 Task: Add a signature Maggie Phillips containing With heartfelt thanks and warm wishes, Maggie Phillips to email address softage.9@softage.net and add a label Memoranda
Action: Mouse moved to (1204, 60)
Screenshot: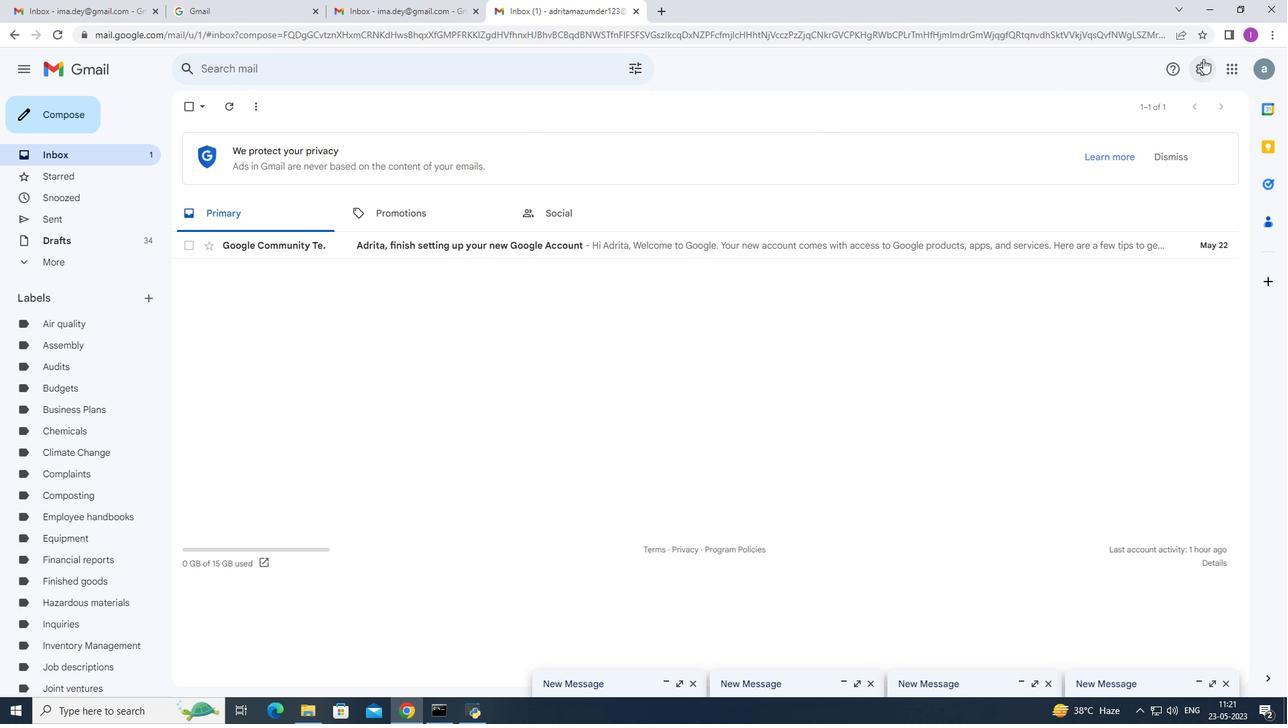 
Action: Mouse pressed left at (1204, 60)
Screenshot: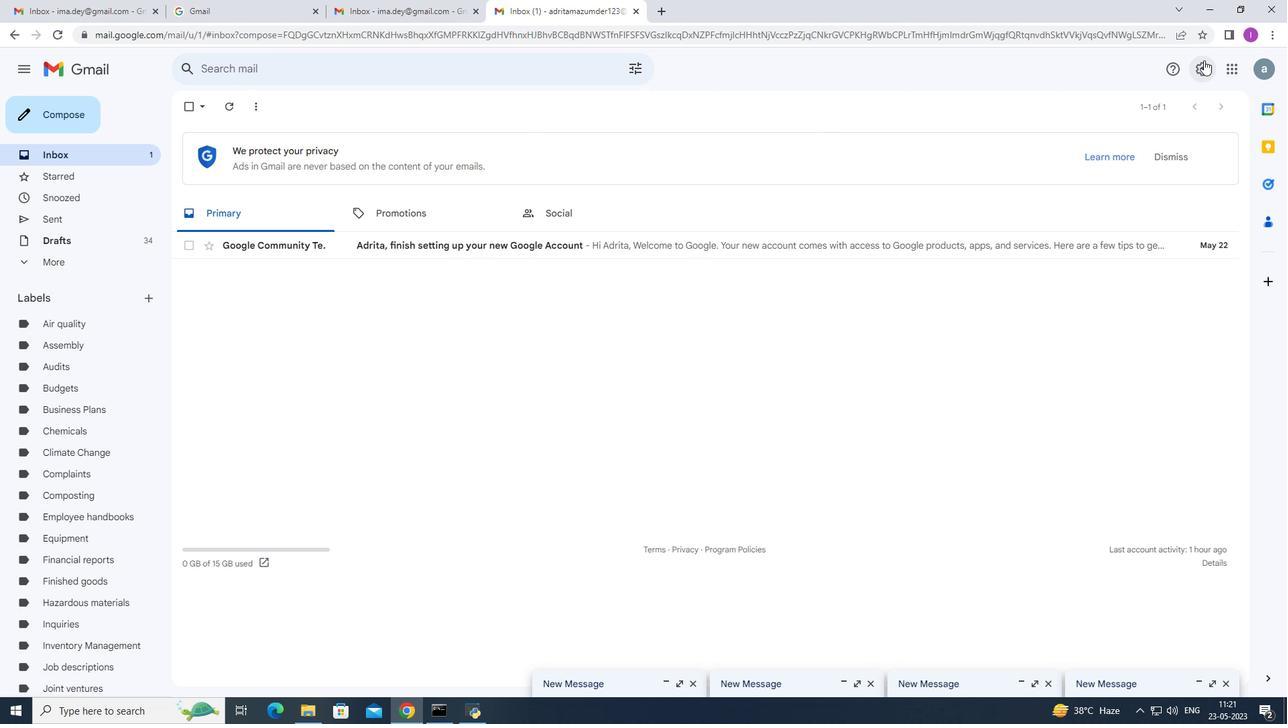 
Action: Mouse moved to (1164, 138)
Screenshot: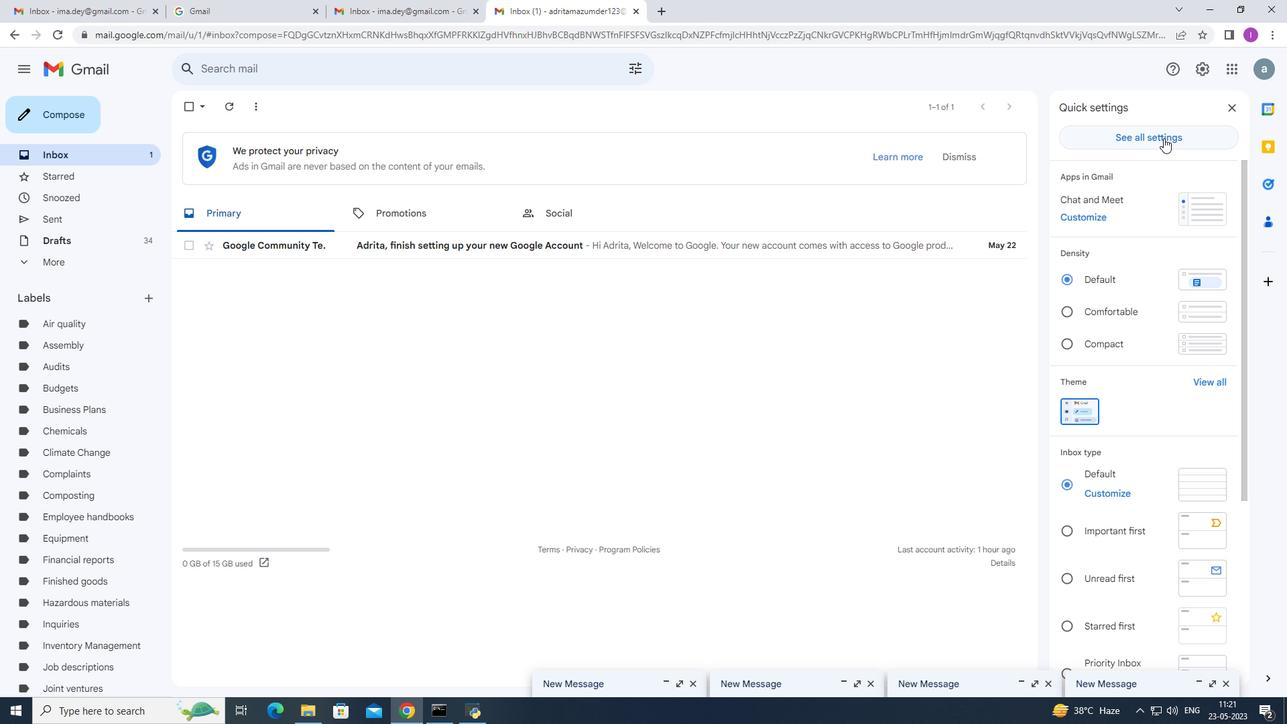 
Action: Mouse pressed left at (1164, 138)
Screenshot: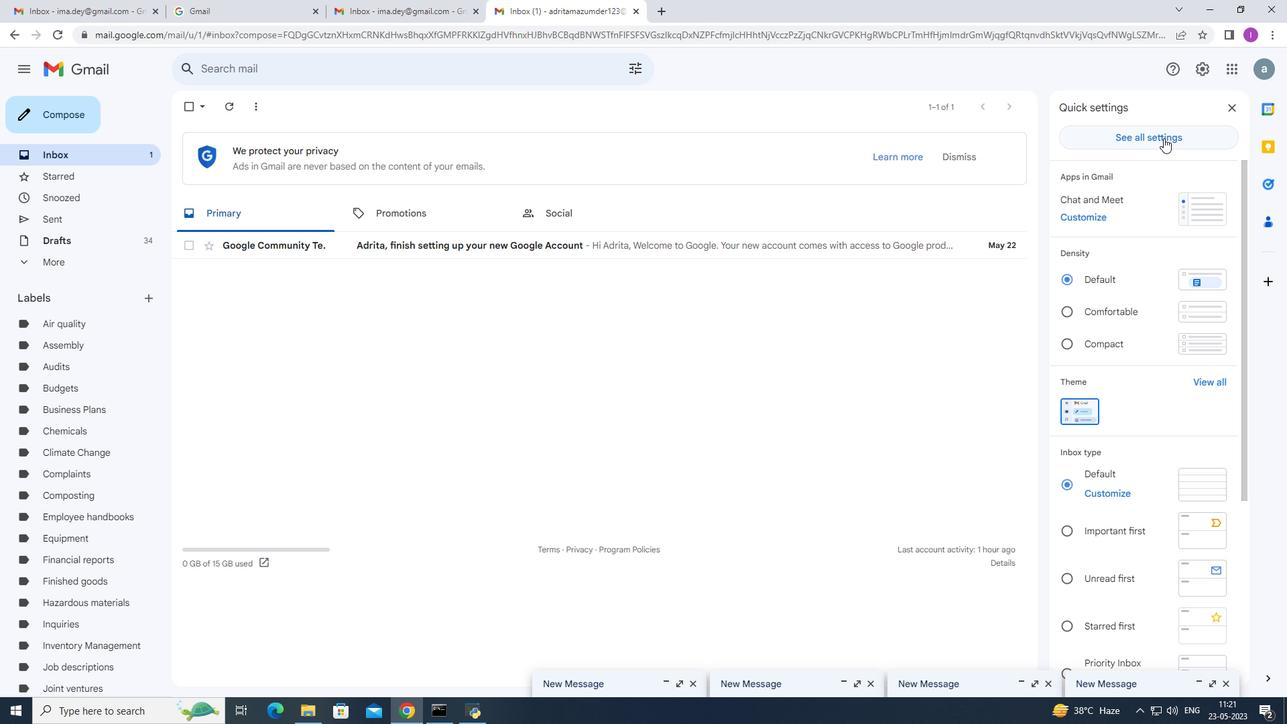 
Action: Mouse moved to (697, 283)
Screenshot: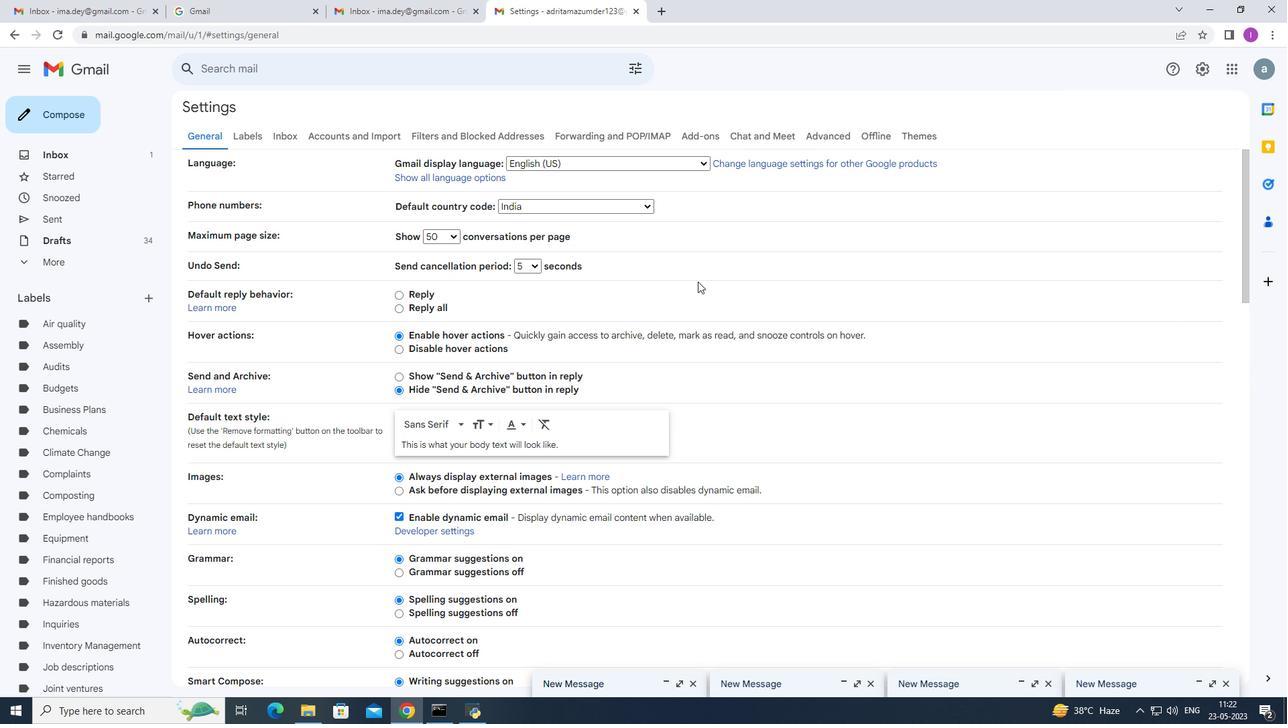
Action: Mouse scrolled (697, 283) with delta (0, 0)
Screenshot: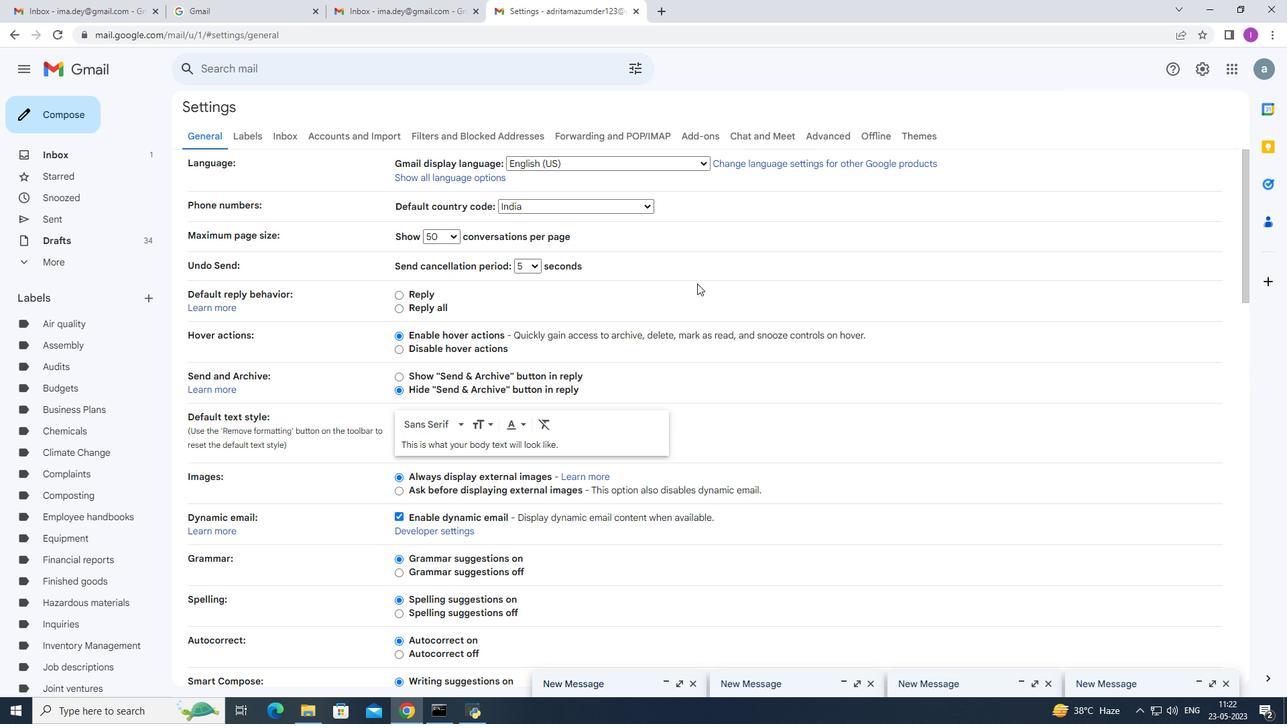 
Action: Mouse scrolled (697, 283) with delta (0, 0)
Screenshot: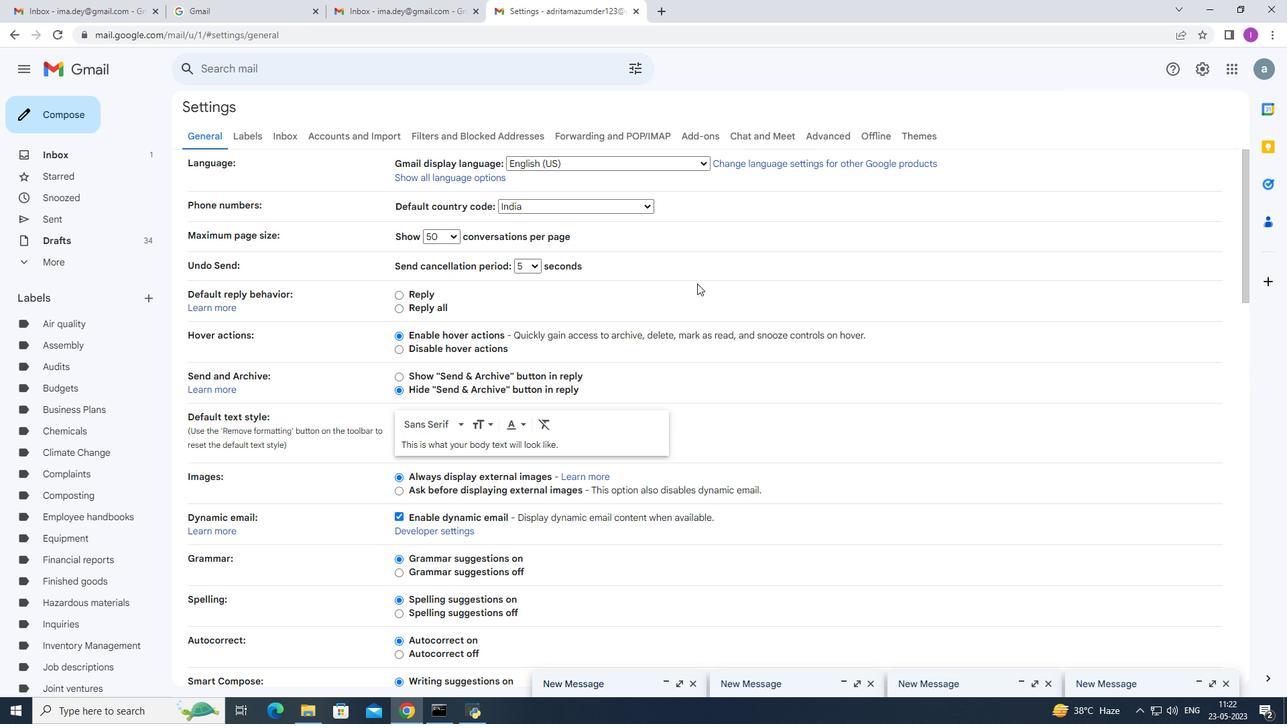 
Action: Mouse moved to (698, 283)
Screenshot: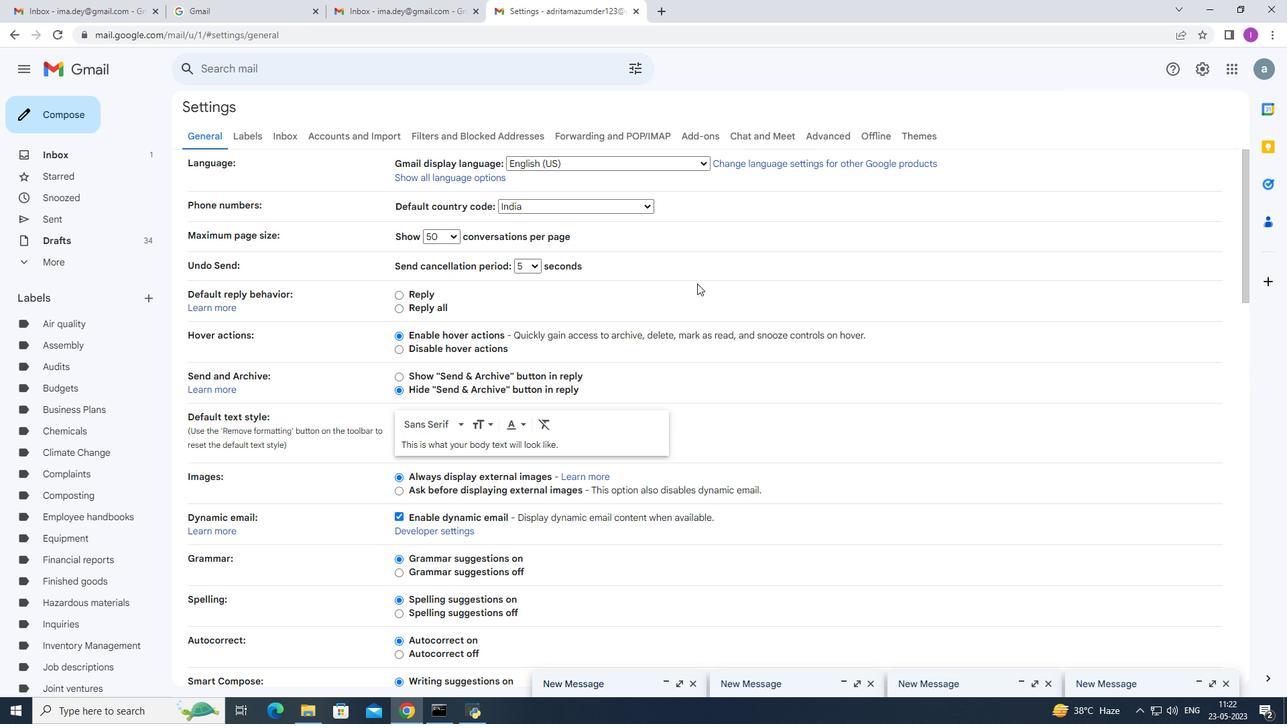 
Action: Mouse scrolled (697, 283) with delta (0, 0)
Screenshot: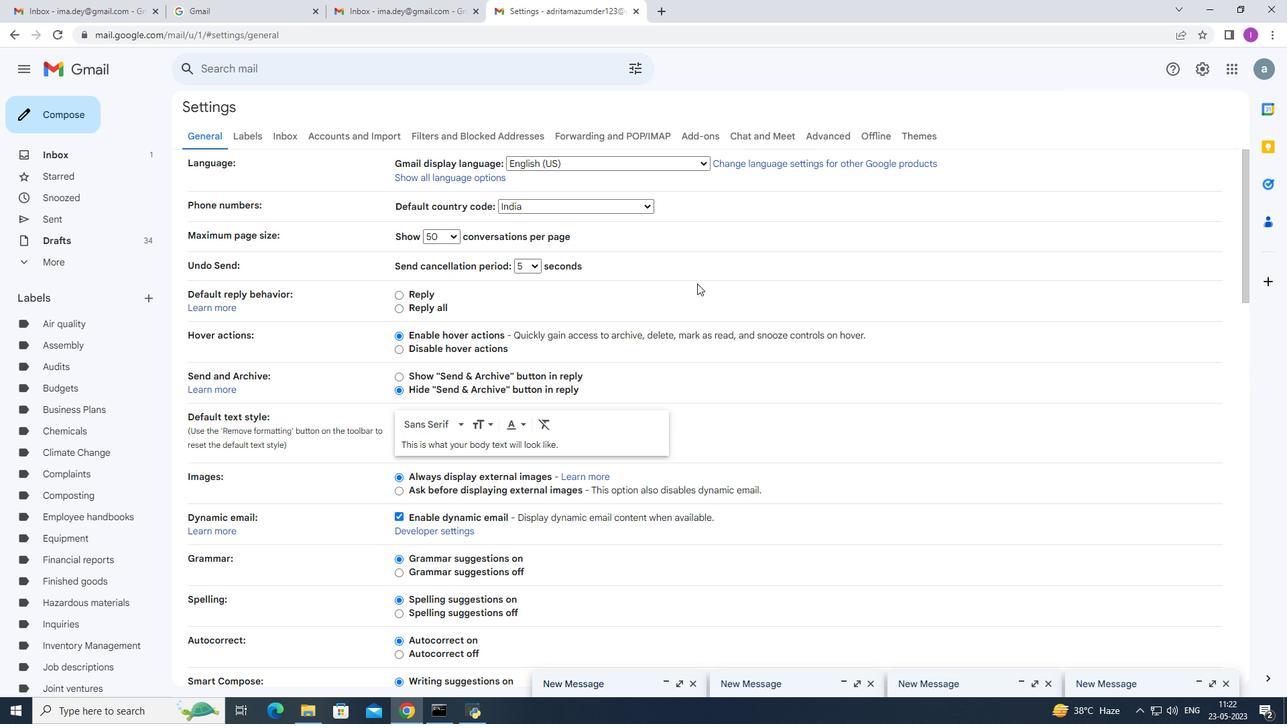 
Action: Mouse moved to (701, 276)
Screenshot: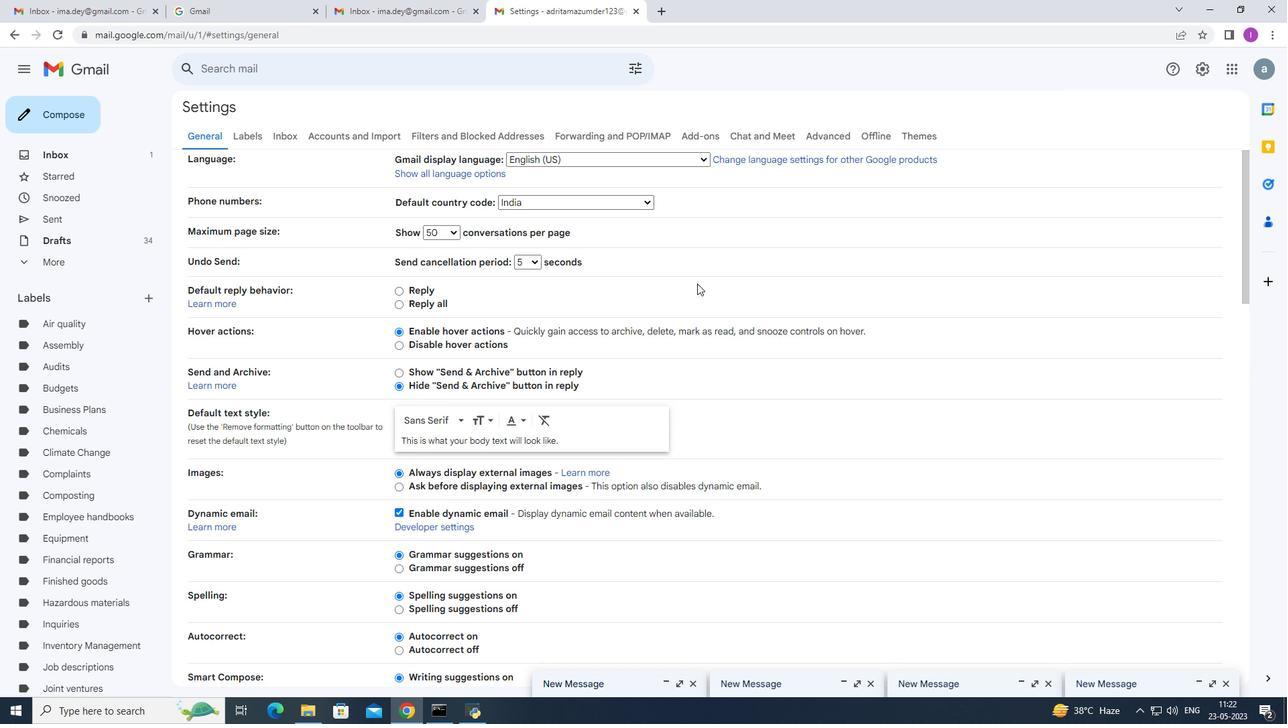 
Action: Mouse scrolled (701, 276) with delta (0, 0)
Screenshot: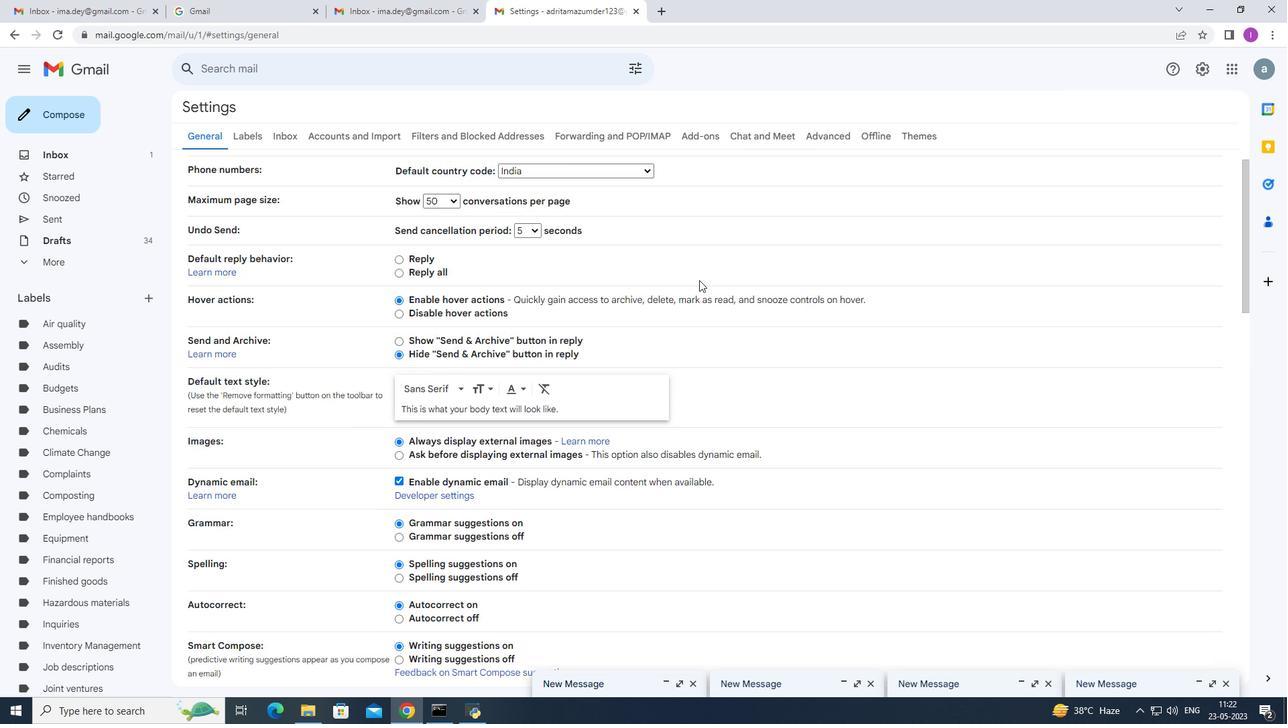 
Action: Mouse moved to (721, 256)
Screenshot: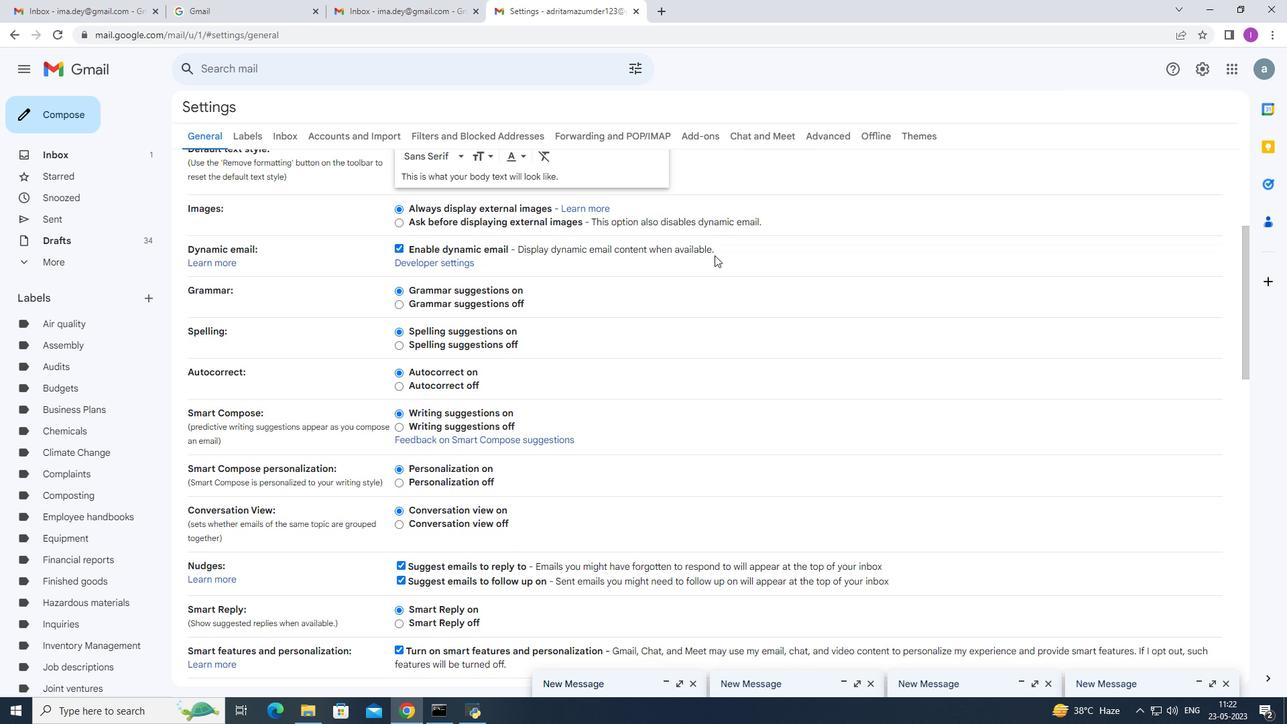 
Action: Mouse scrolled (721, 256) with delta (0, 0)
Screenshot: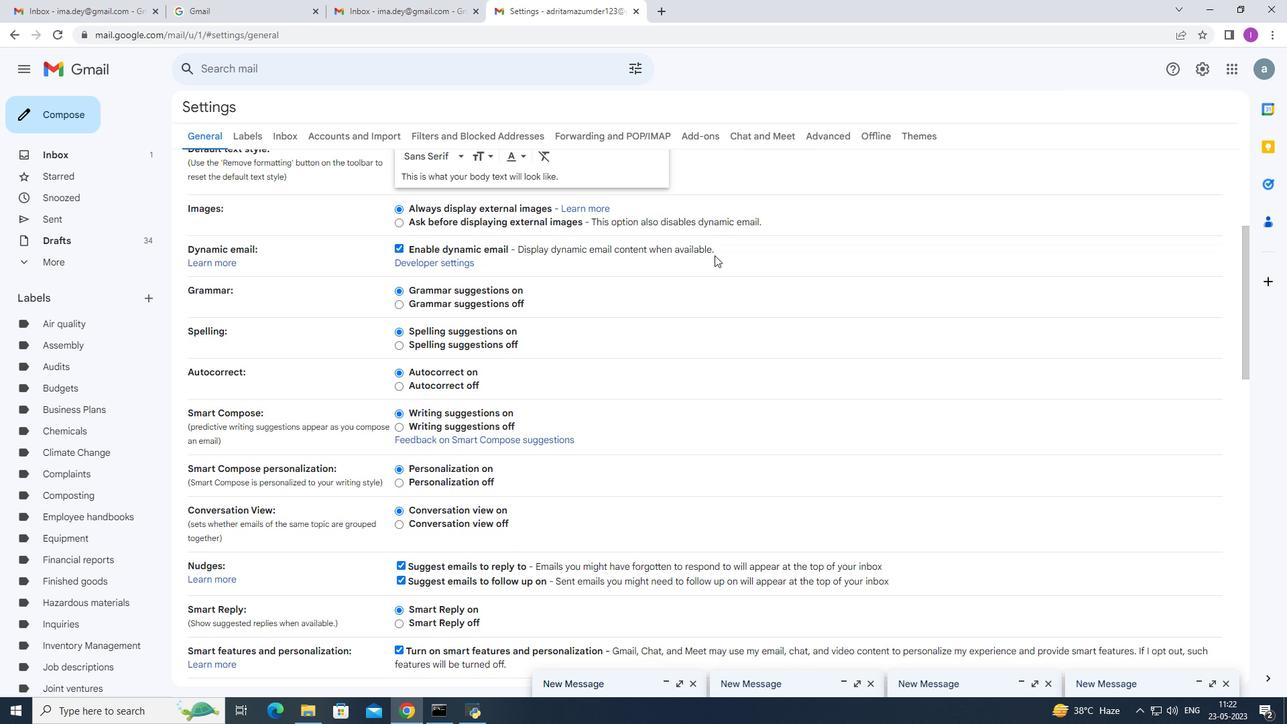 
Action: Mouse moved to (723, 262)
Screenshot: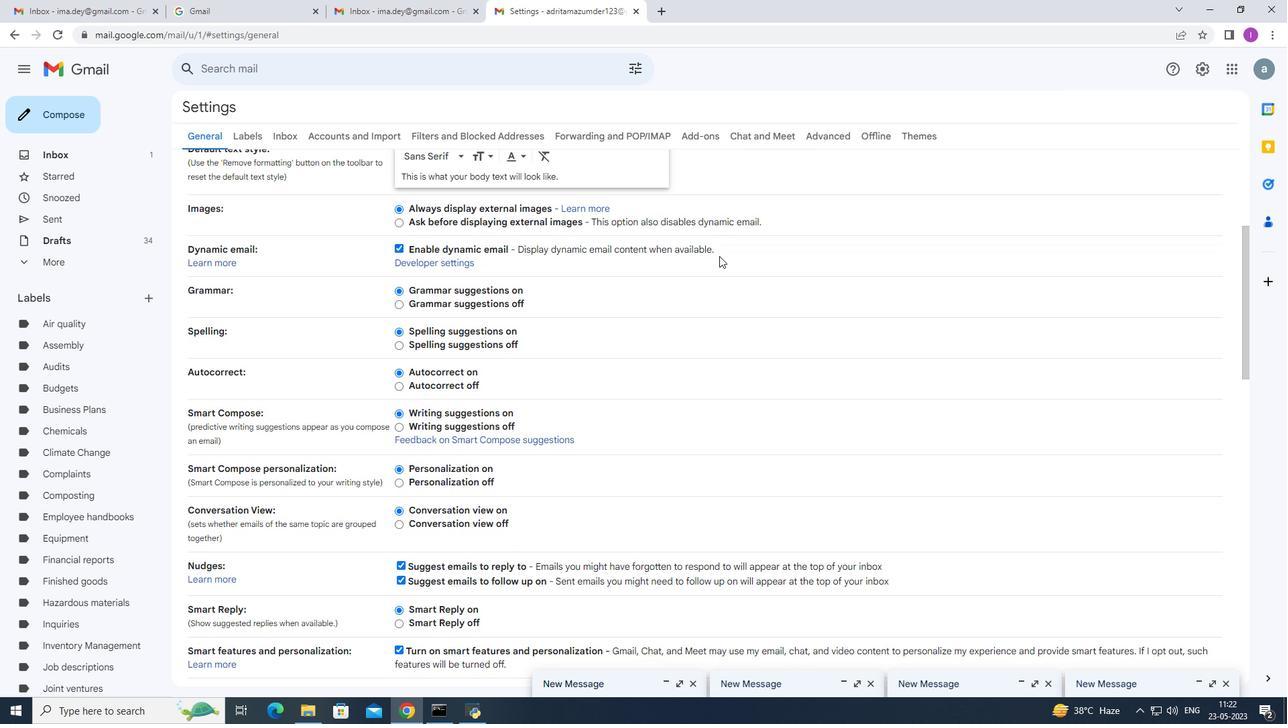 
Action: Mouse scrolled (723, 259) with delta (0, 0)
Screenshot: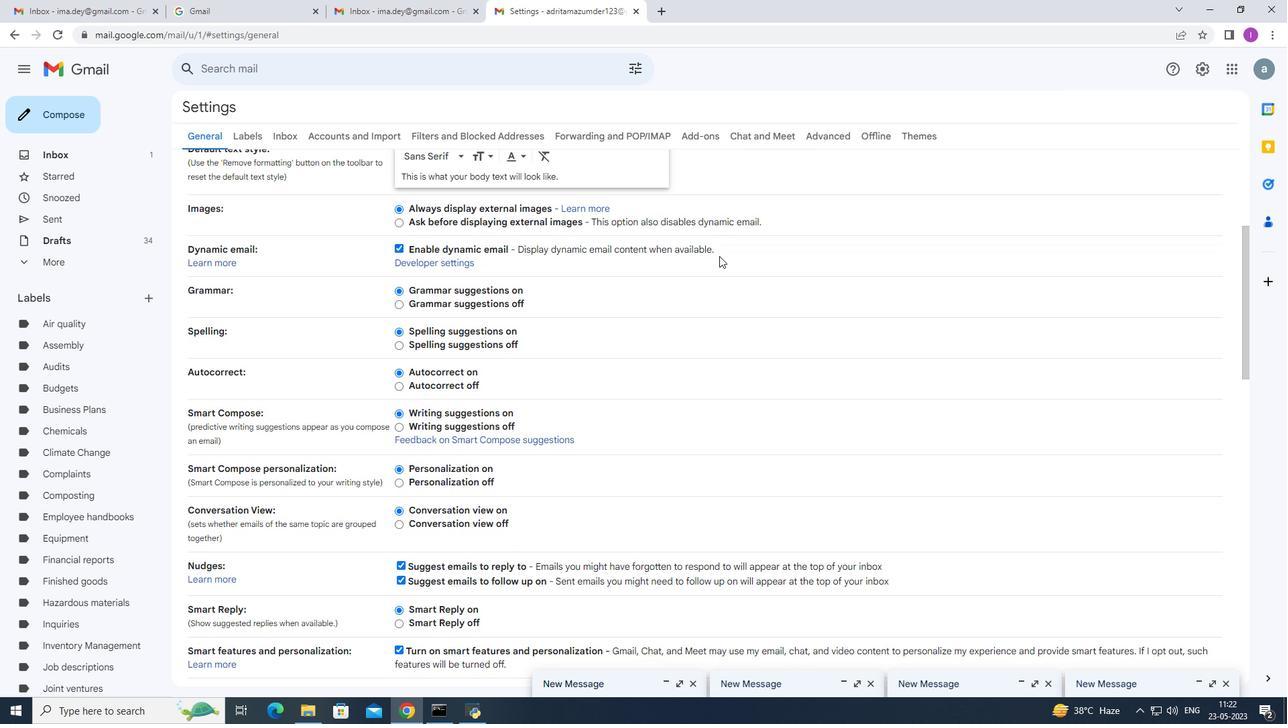 
Action: Mouse moved to (726, 268)
Screenshot: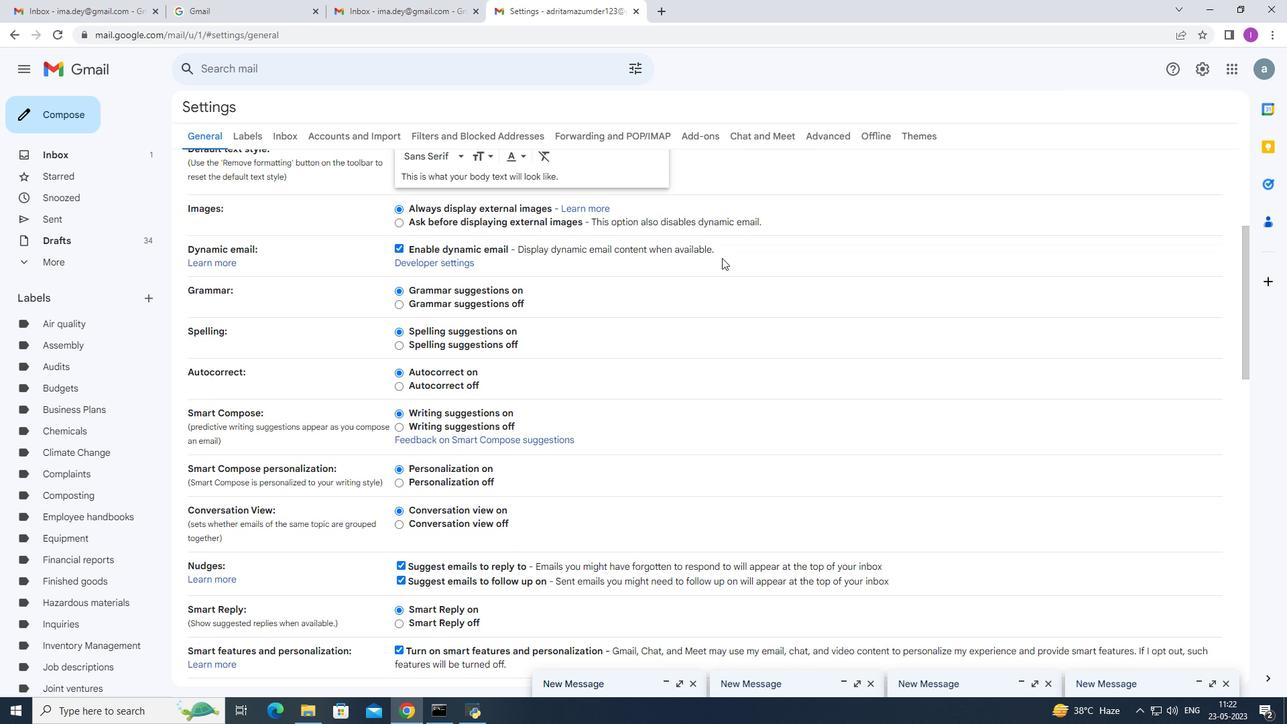 
Action: Mouse scrolled (726, 267) with delta (0, 0)
Screenshot: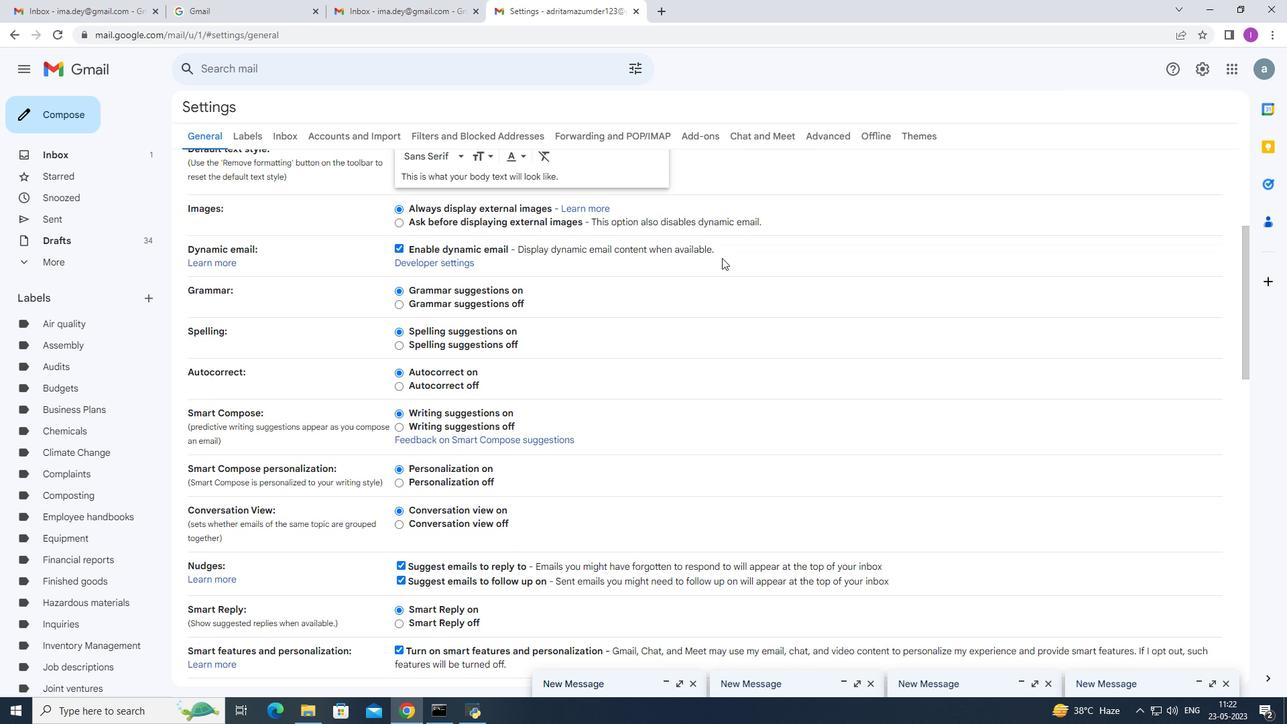 
Action: Mouse moved to (726, 269)
Screenshot: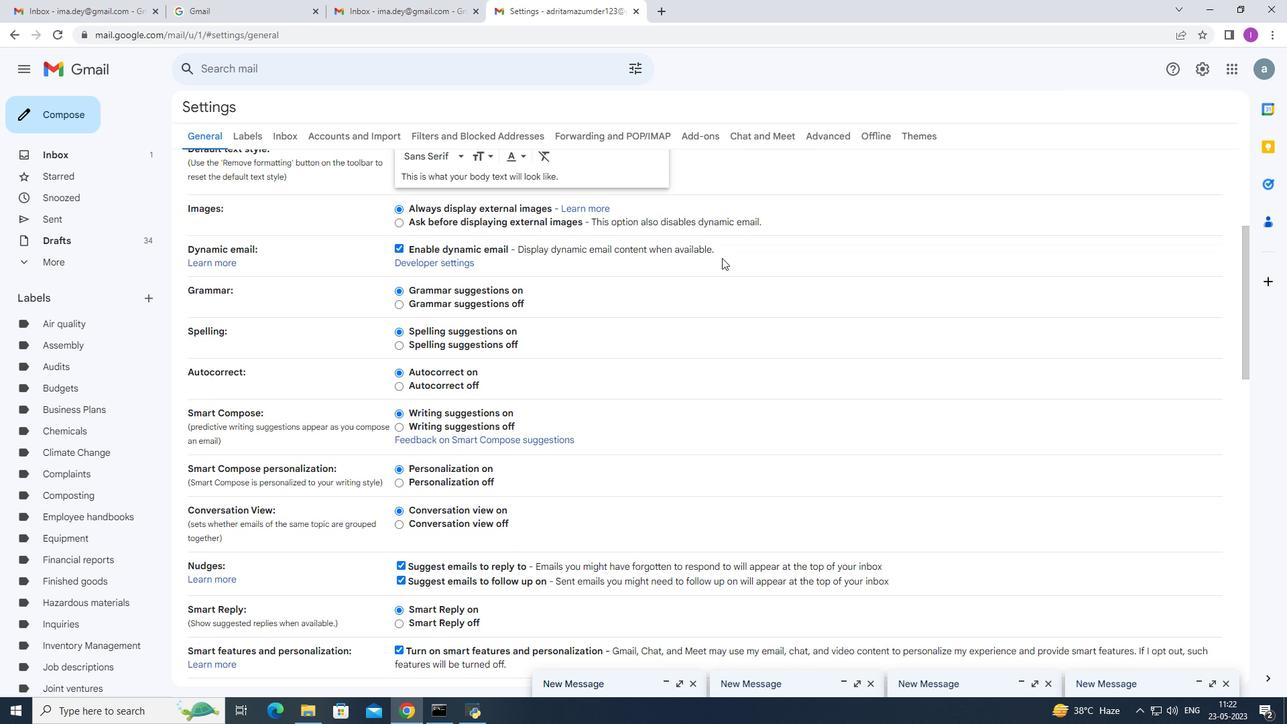 
Action: Mouse scrolled (726, 268) with delta (0, 0)
Screenshot: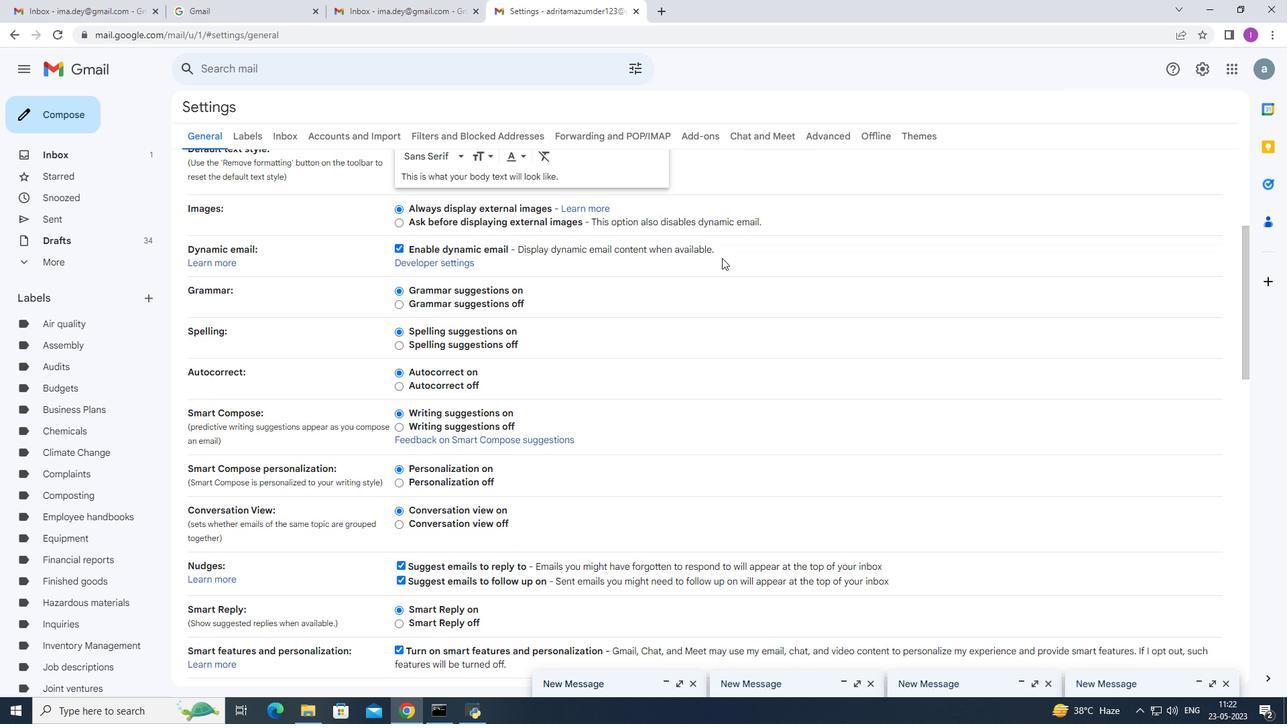 
Action: Mouse moved to (712, 313)
Screenshot: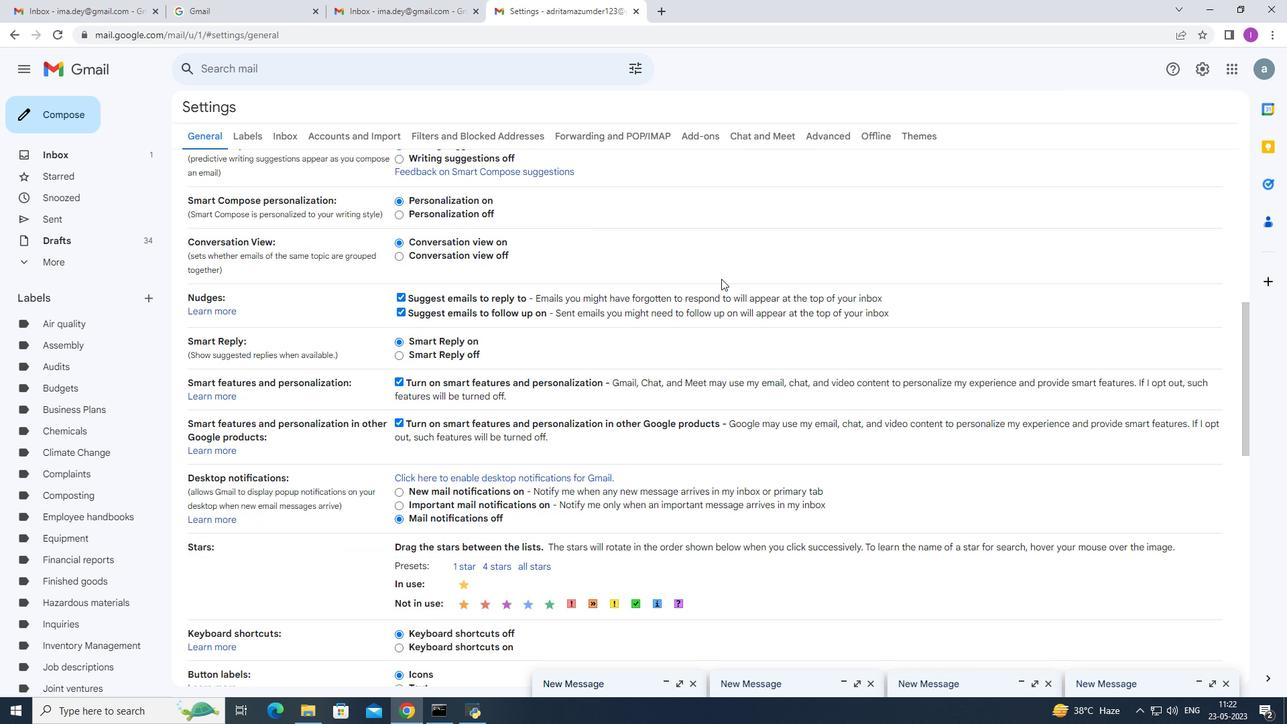 
Action: Mouse scrolled (713, 311) with delta (0, 0)
Screenshot: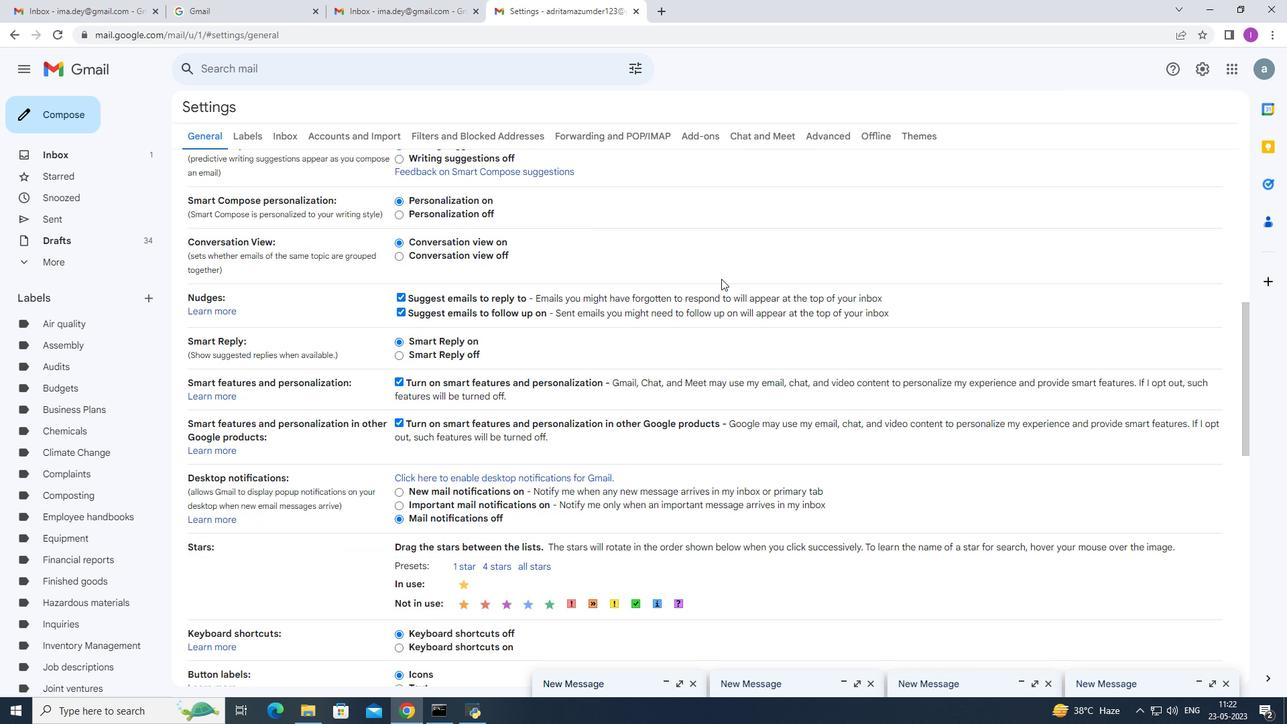 
Action: Mouse moved to (712, 315)
Screenshot: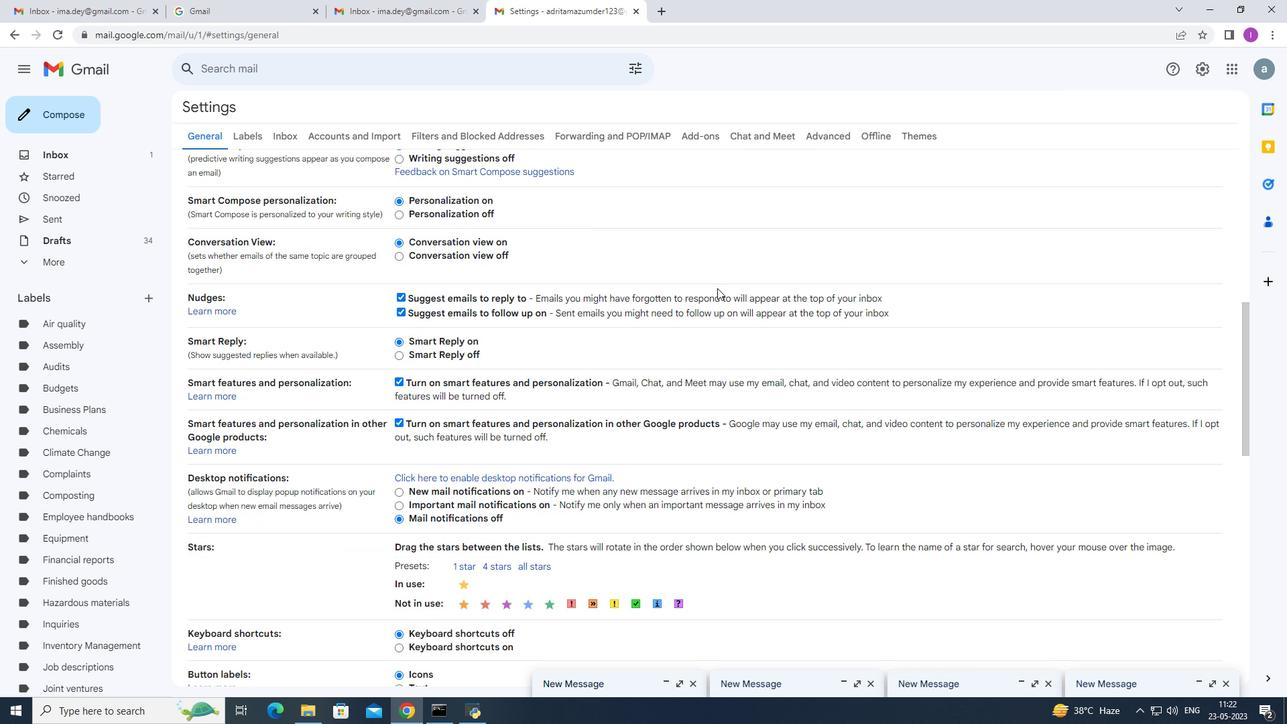 
Action: Mouse scrolled (712, 315) with delta (0, 0)
Screenshot: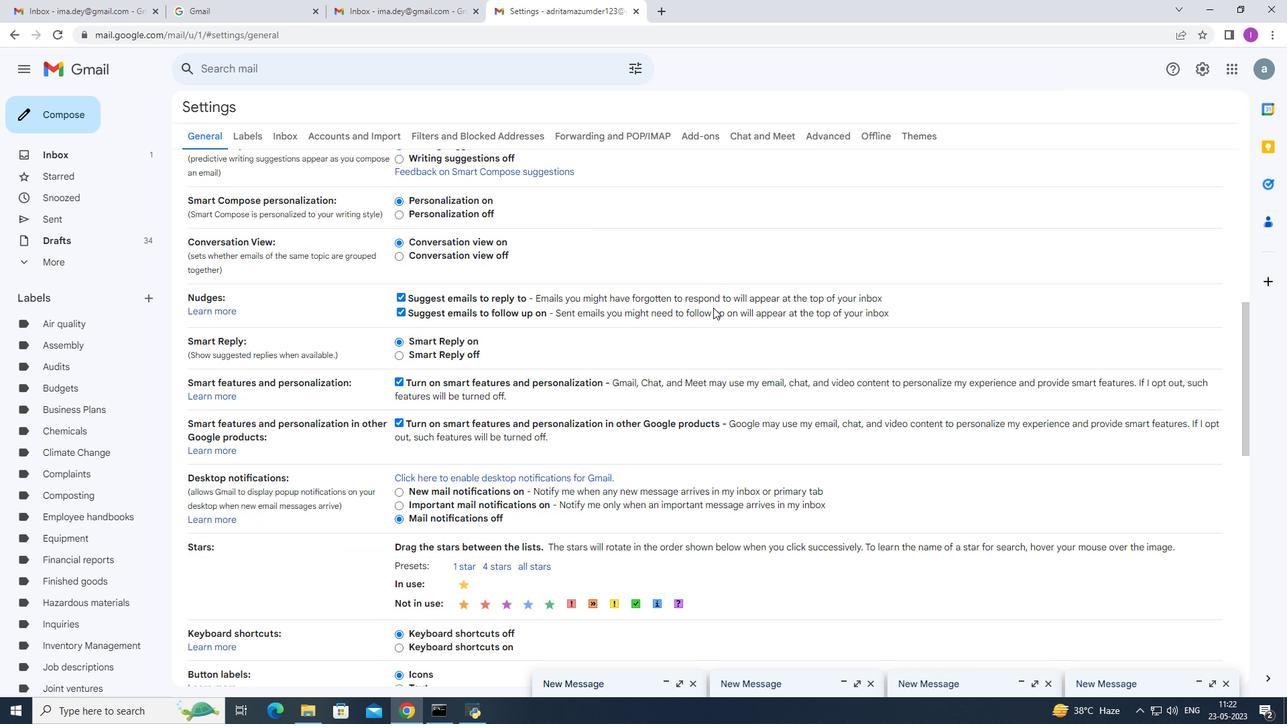 
Action: Mouse scrolled (712, 315) with delta (0, 0)
Screenshot: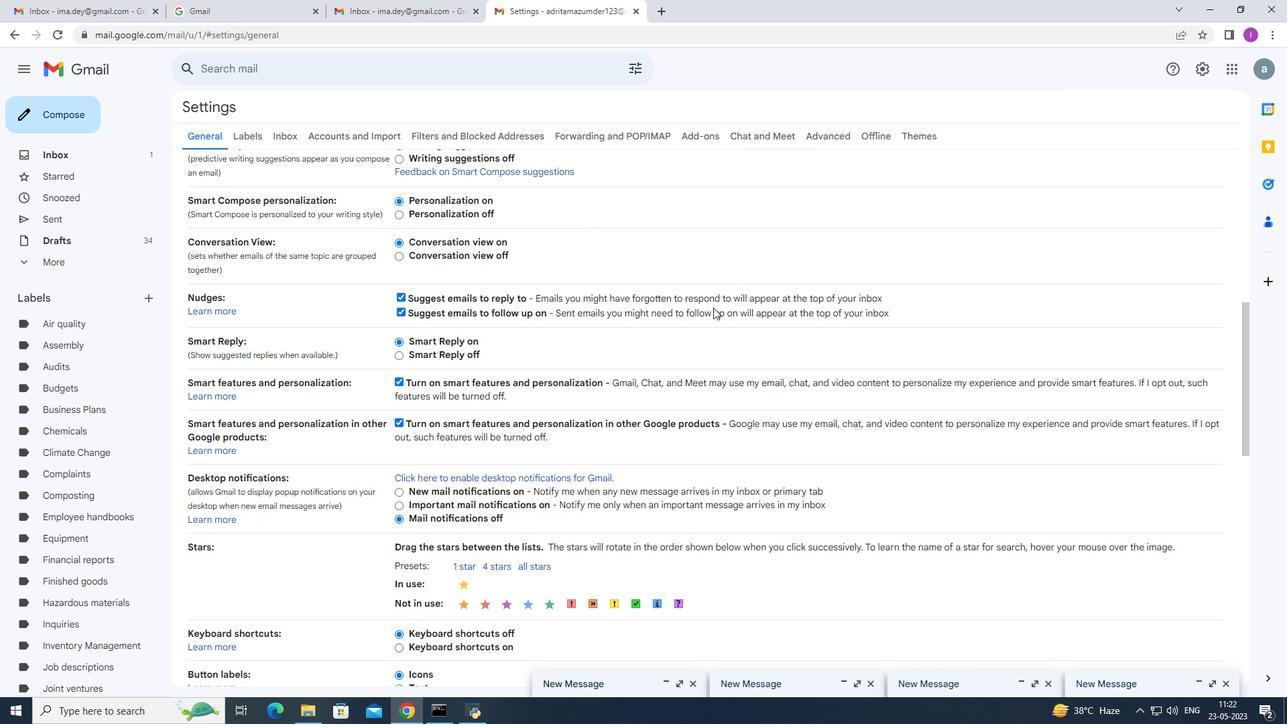 
Action: Mouse scrolled (712, 315) with delta (0, 0)
Screenshot: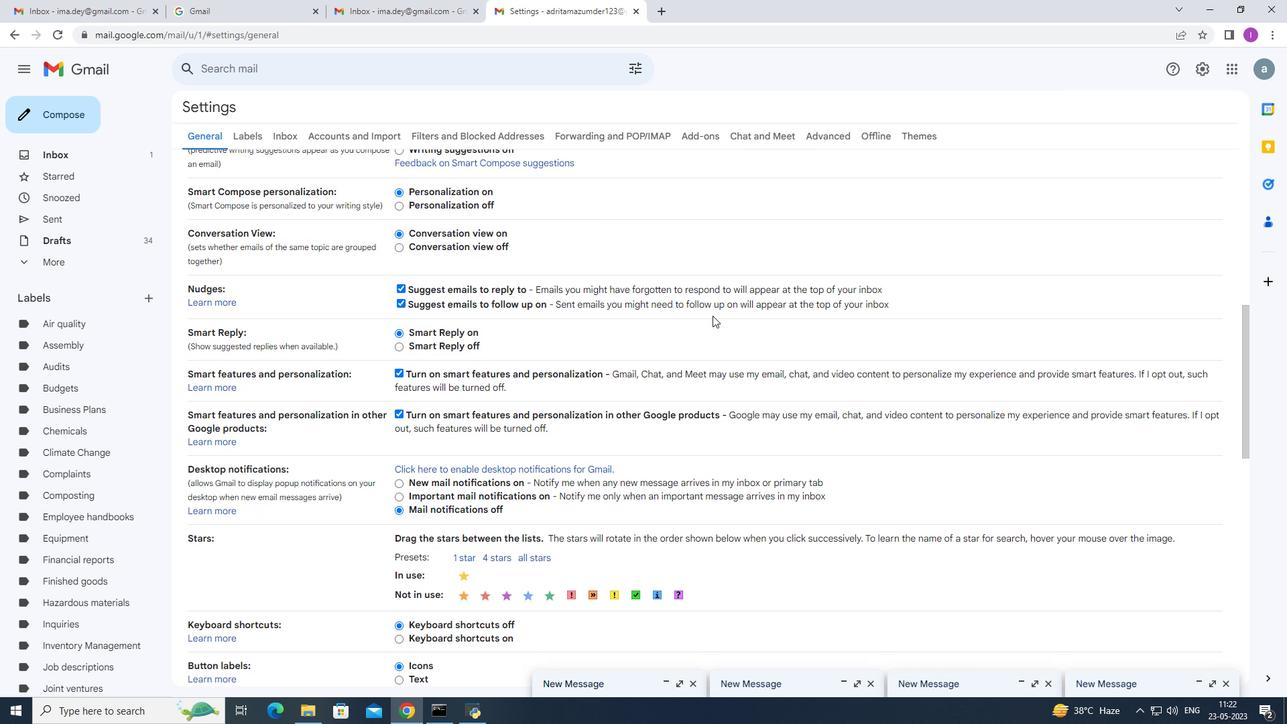 
Action: Mouse moved to (715, 301)
Screenshot: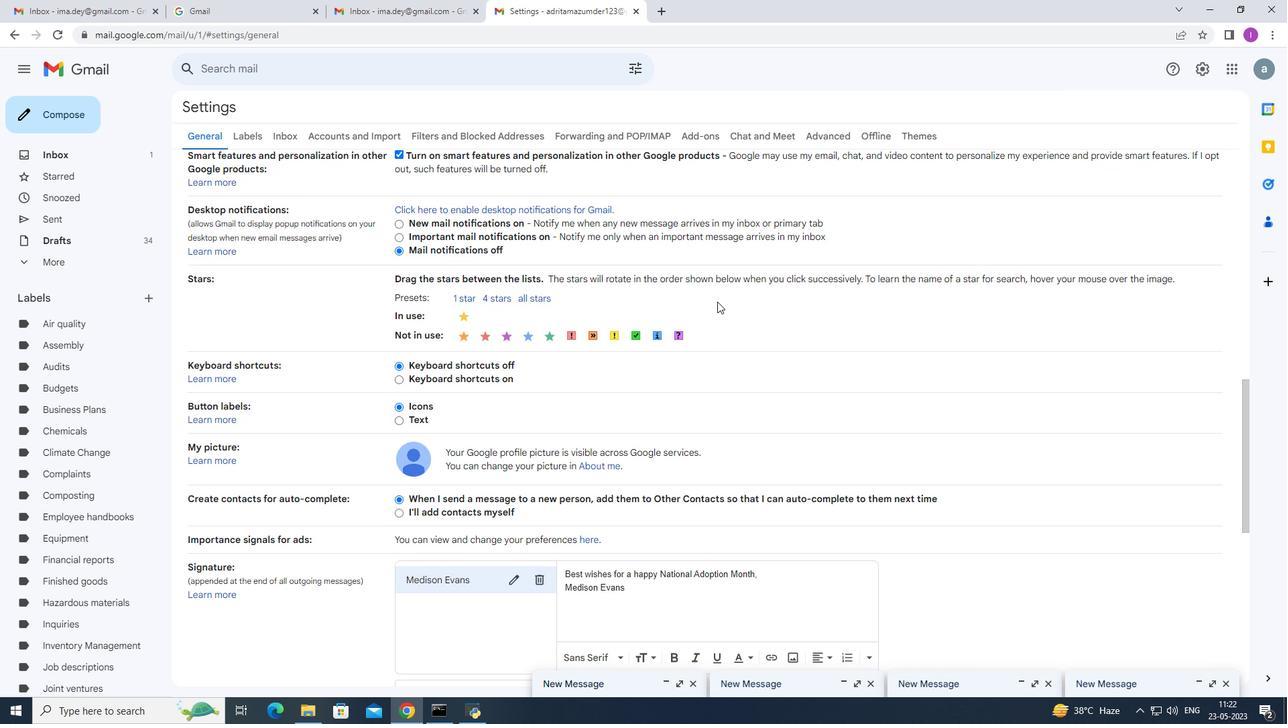 
Action: Mouse scrolled (715, 300) with delta (0, 0)
Screenshot: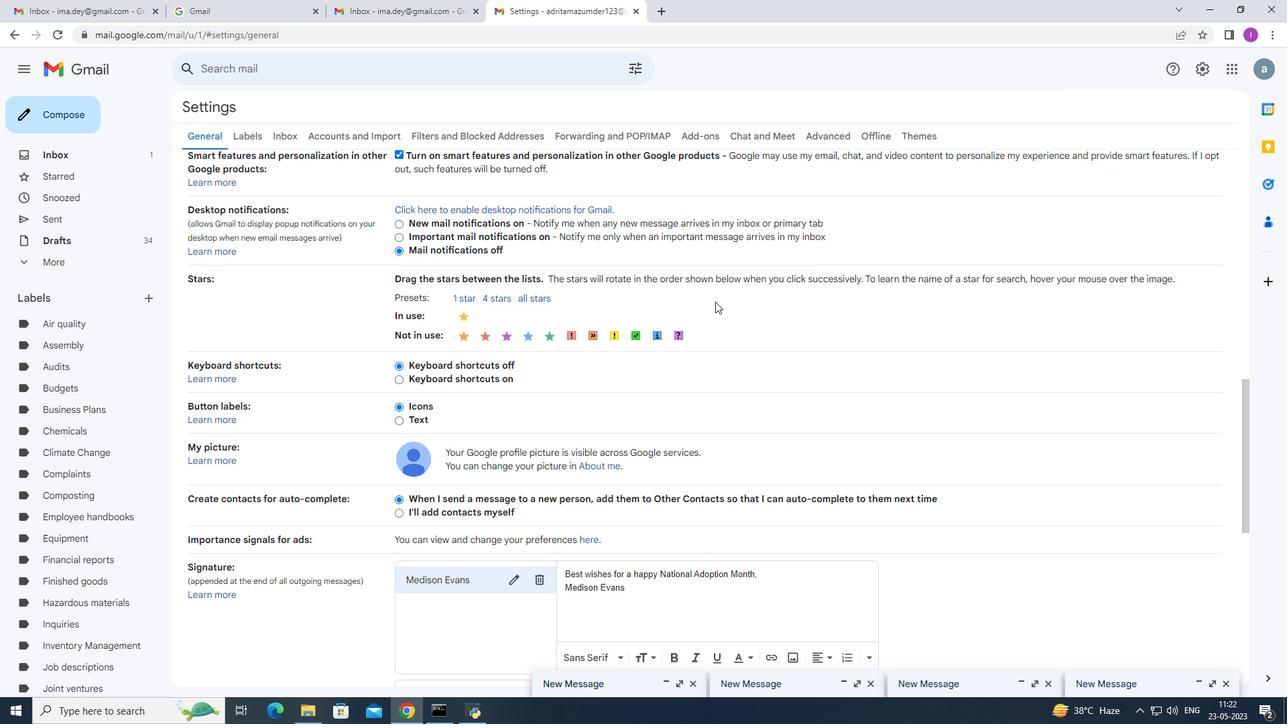 
Action: Mouse scrolled (715, 300) with delta (0, 0)
Screenshot: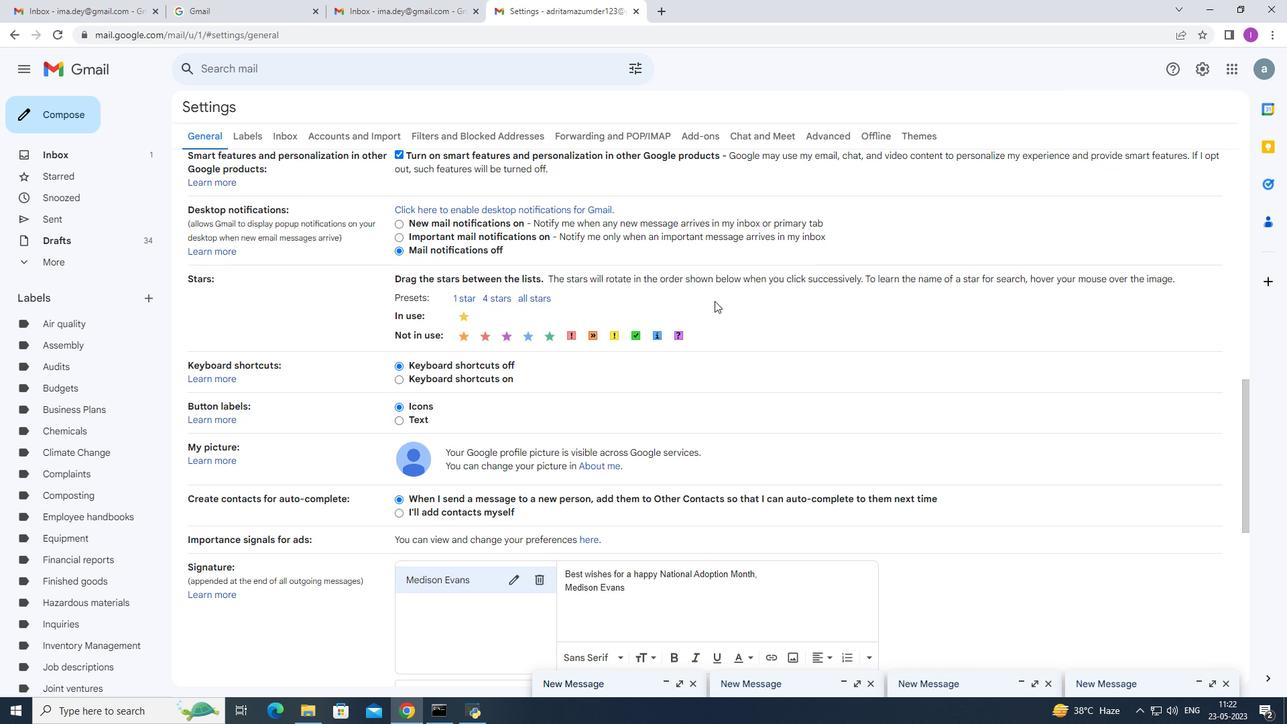 
Action: Mouse scrolled (715, 300) with delta (0, 0)
Screenshot: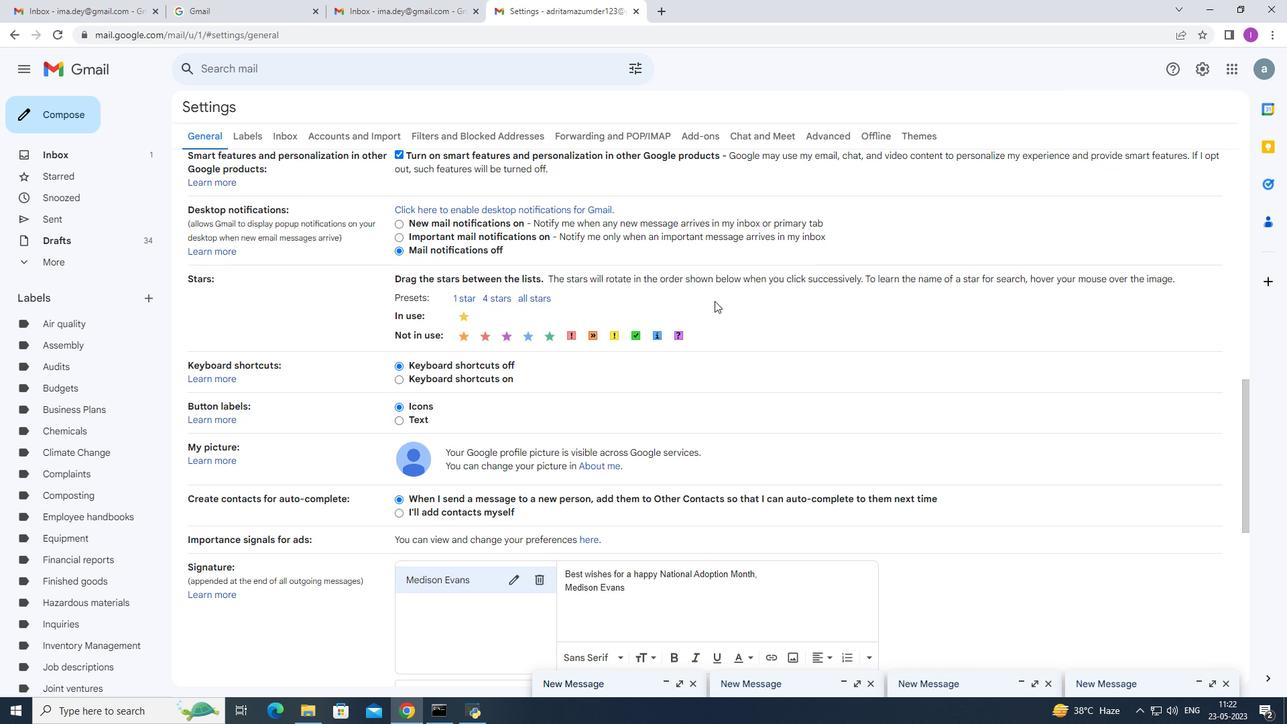 
Action: Mouse moved to (749, 304)
Screenshot: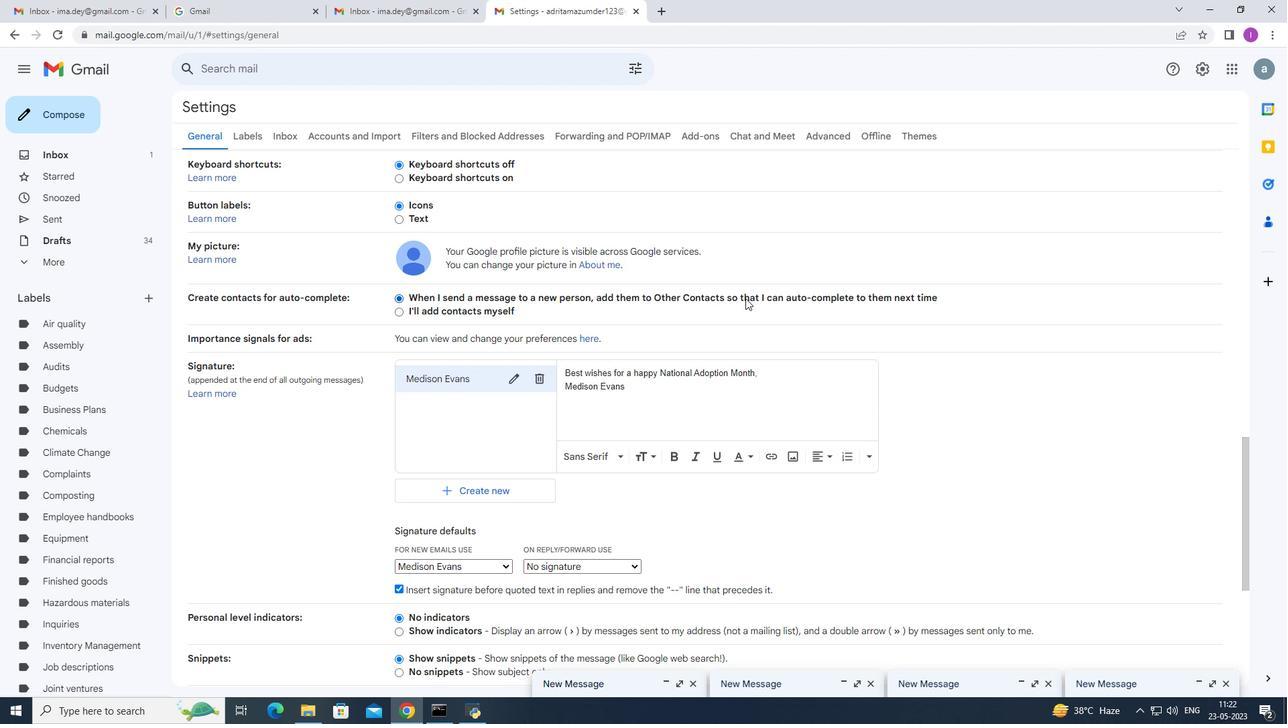 
Action: Mouse scrolled (749, 303) with delta (0, 0)
Screenshot: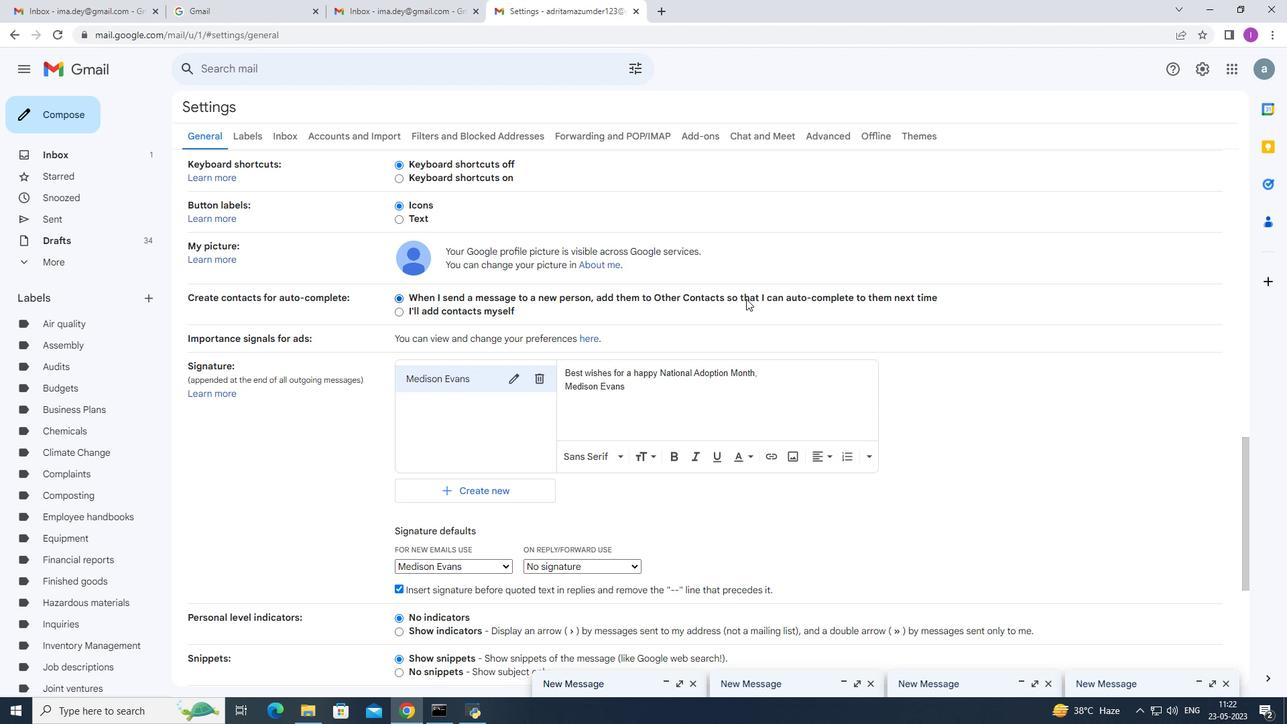 
Action: Mouse moved to (751, 306)
Screenshot: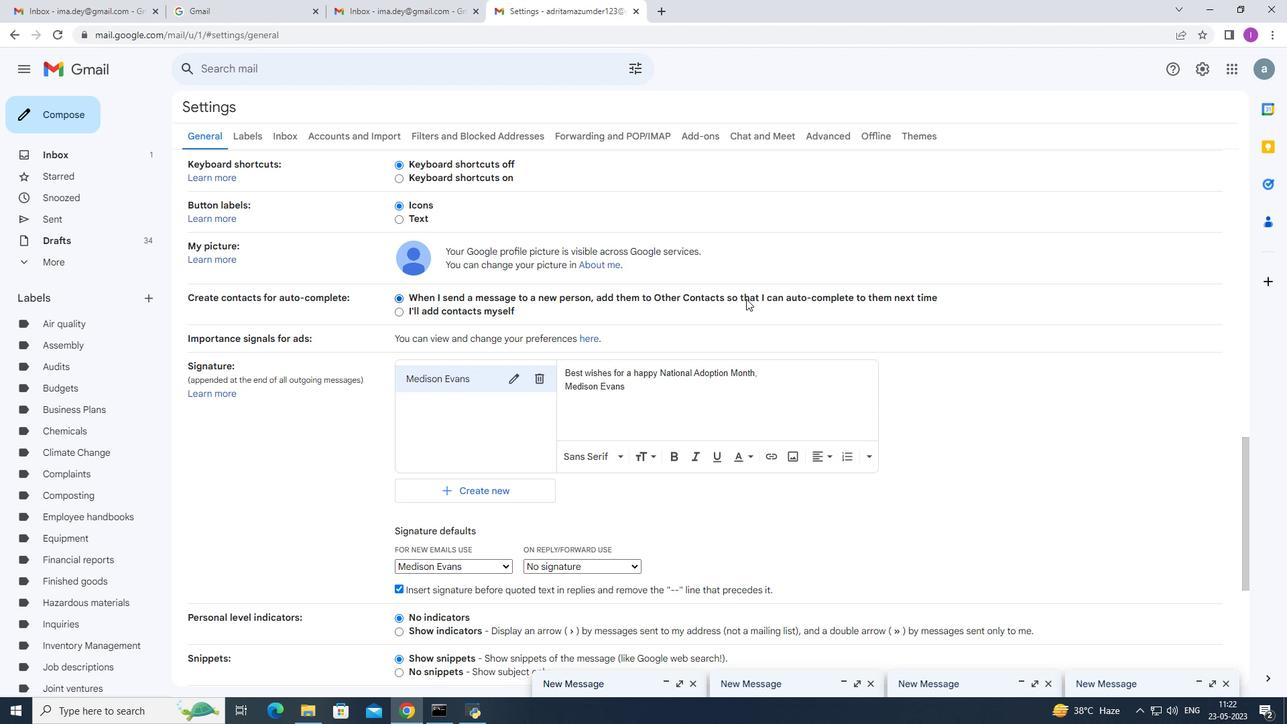 
Action: Mouse scrolled (751, 305) with delta (0, 0)
Screenshot: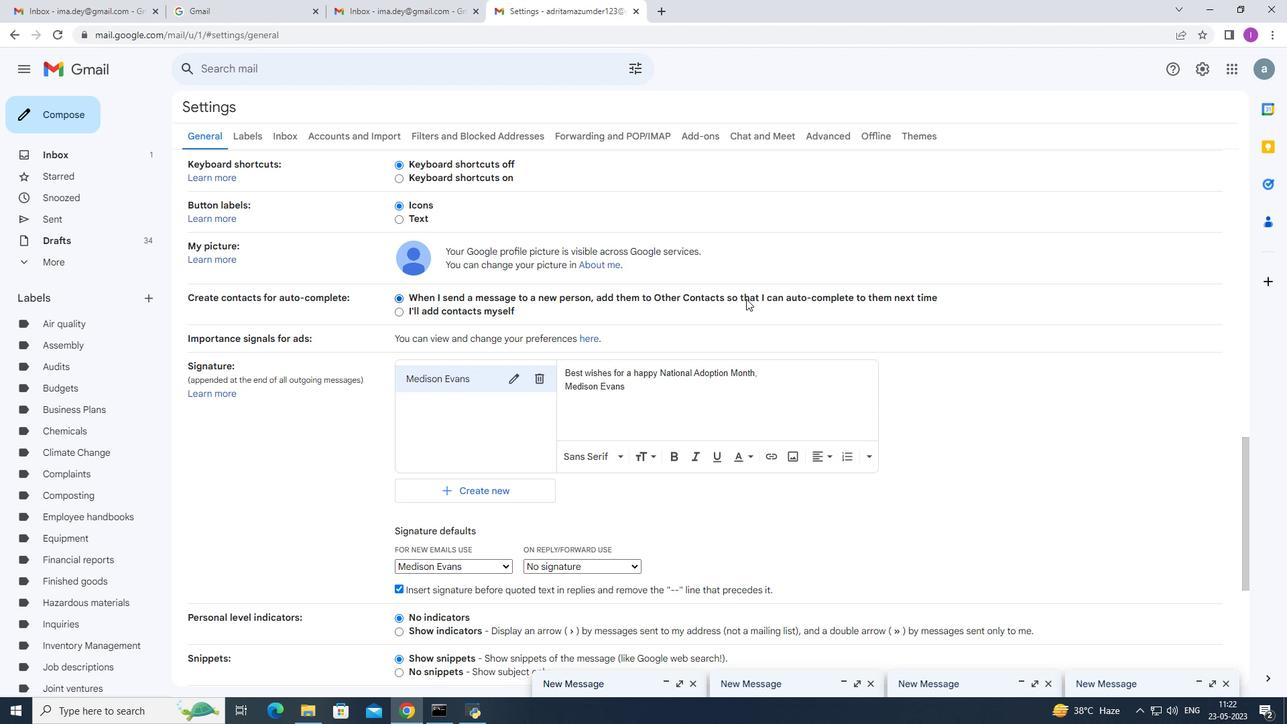 
Action: Mouse scrolled (751, 305) with delta (0, 0)
Screenshot: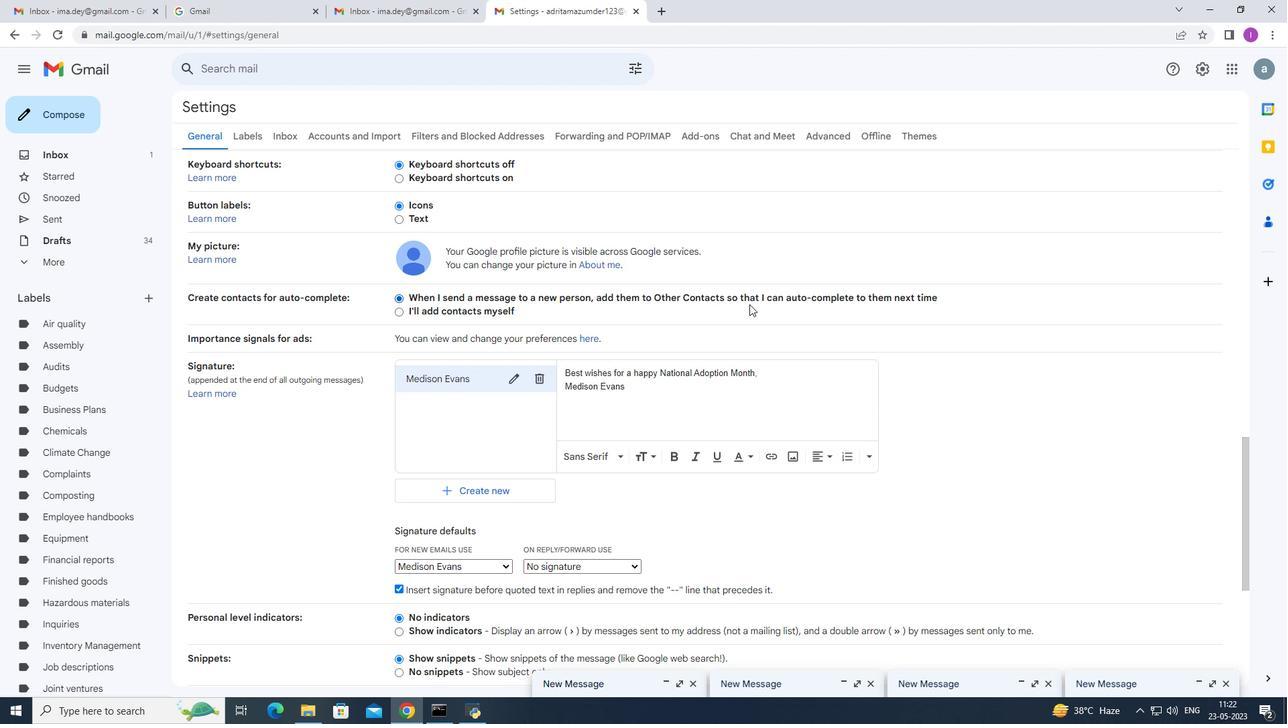 
Action: Mouse moved to (751, 307)
Screenshot: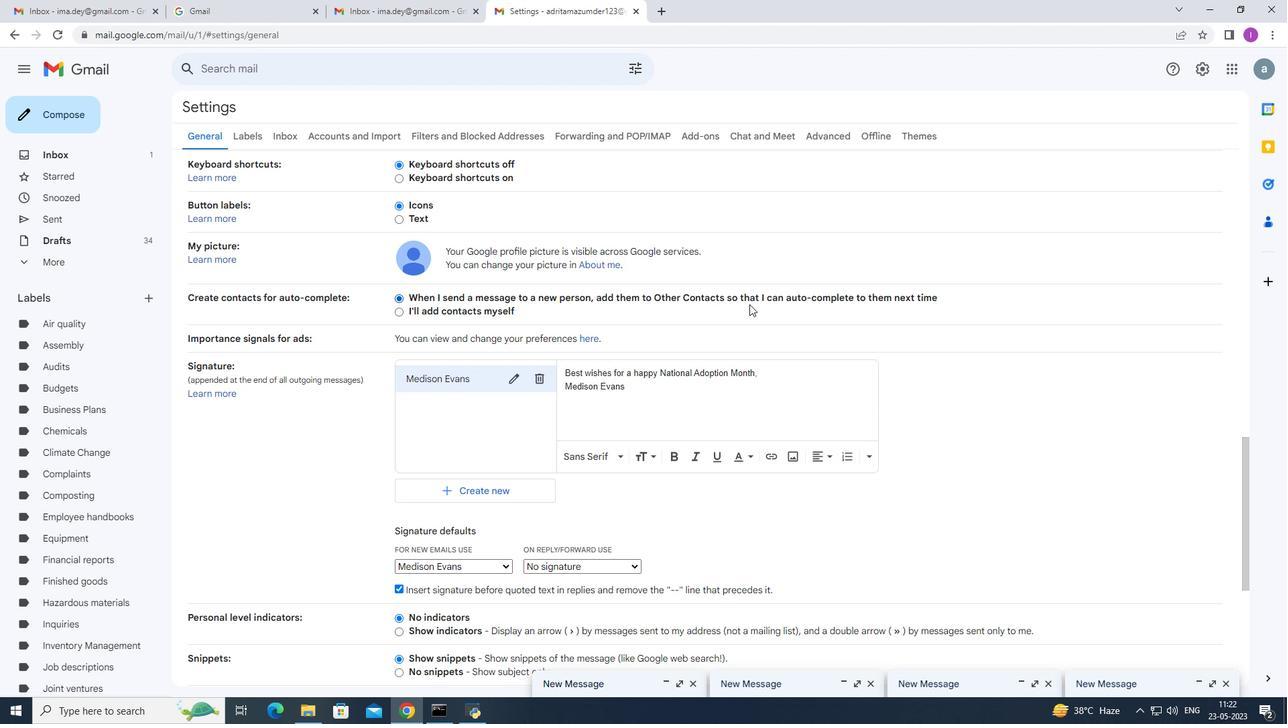 
Action: Mouse scrolled (751, 307) with delta (0, 0)
Screenshot: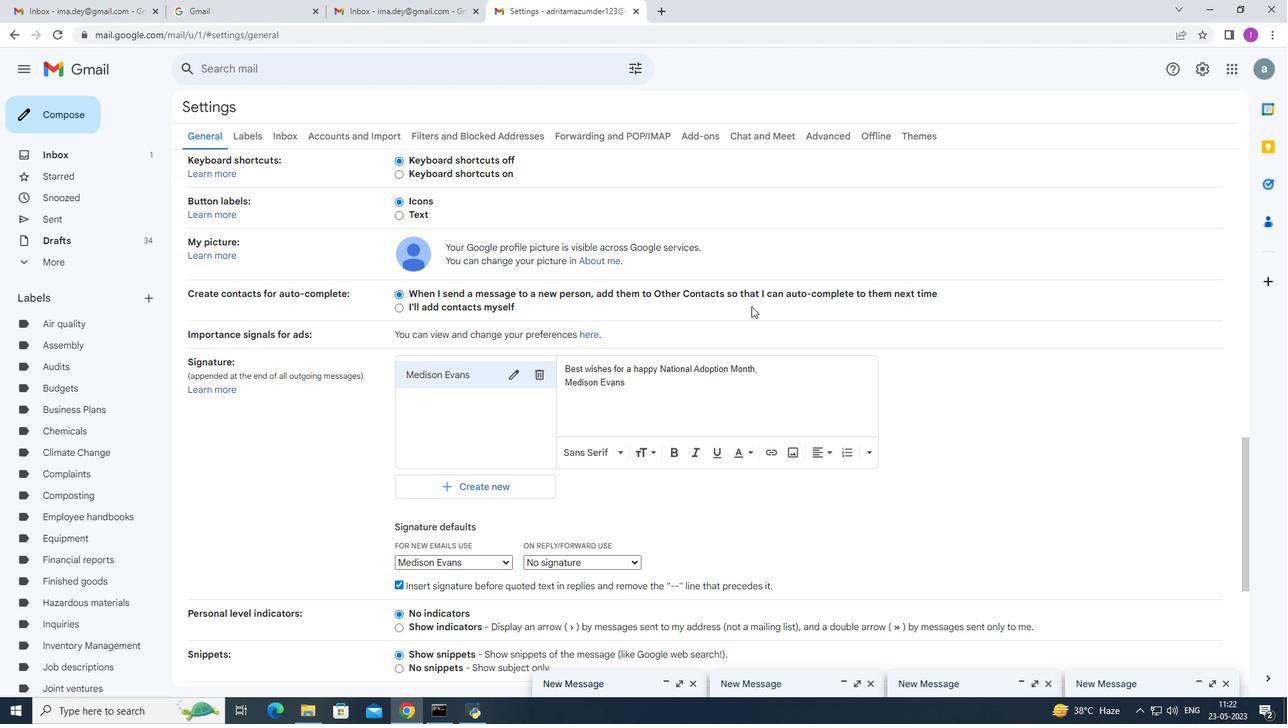 
Action: Mouse moved to (748, 316)
Screenshot: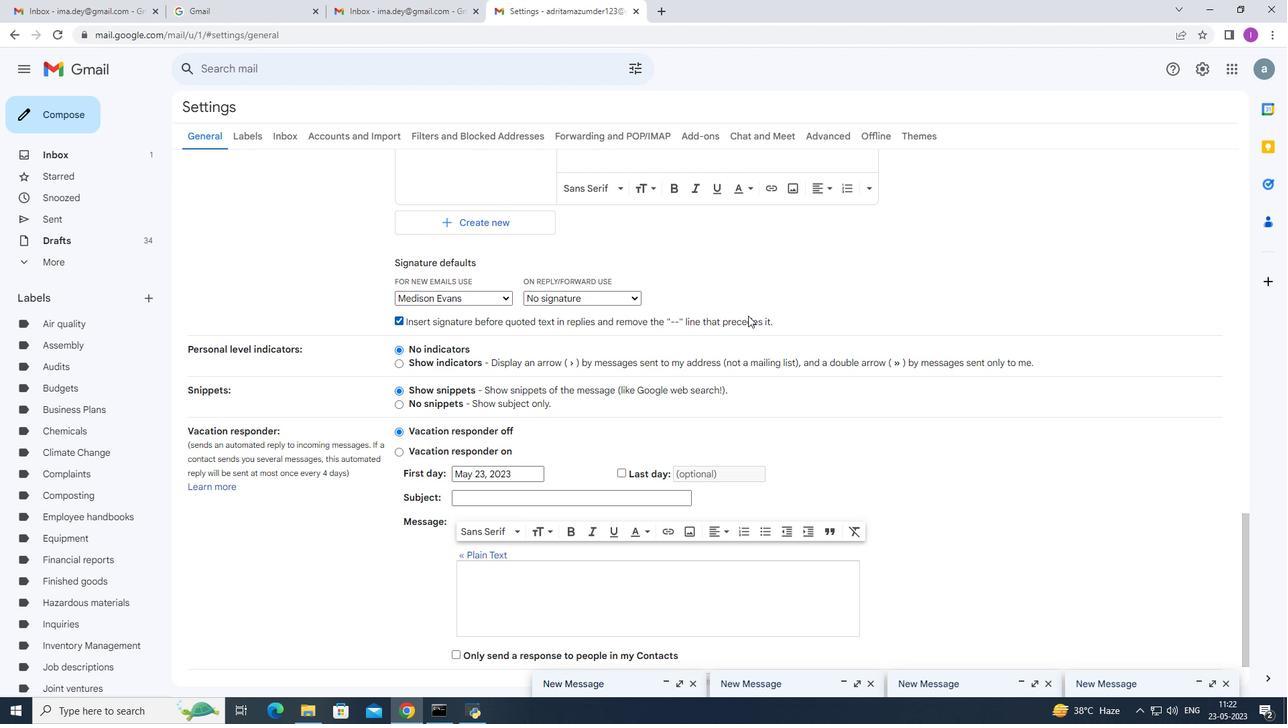 
Action: Mouse scrolled (748, 315) with delta (0, 0)
Screenshot: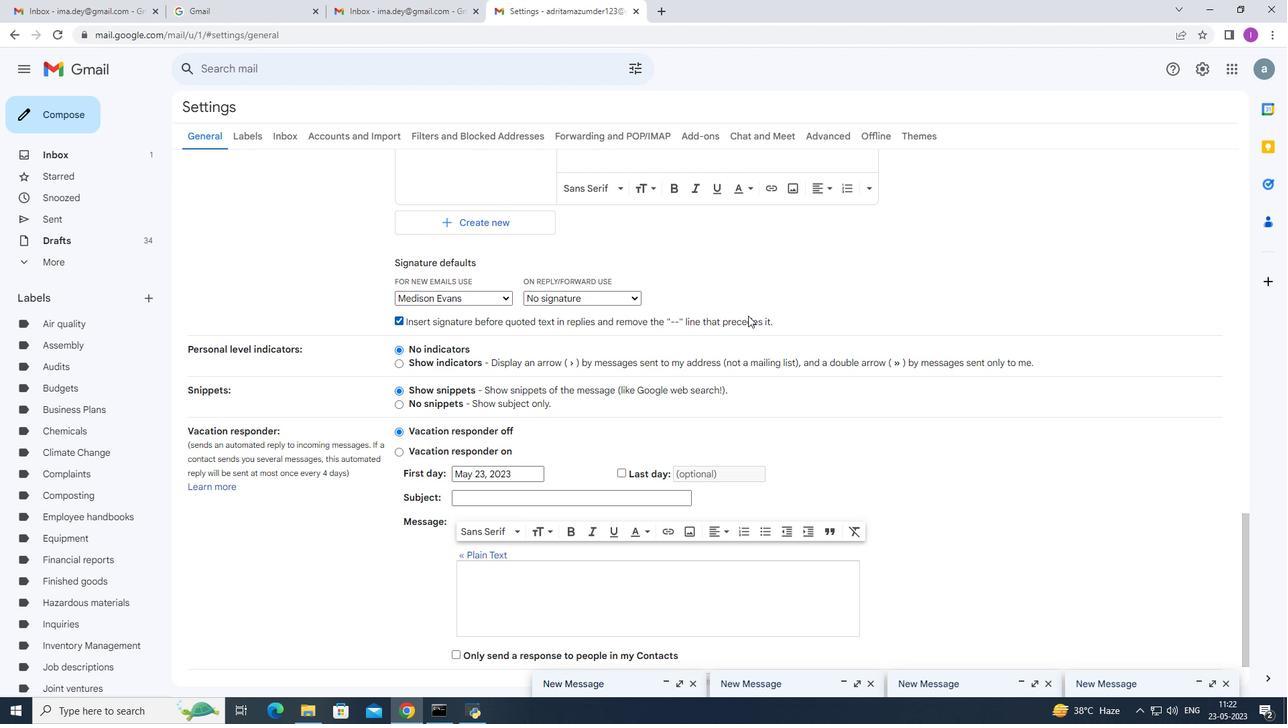 
Action: Mouse moved to (748, 319)
Screenshot: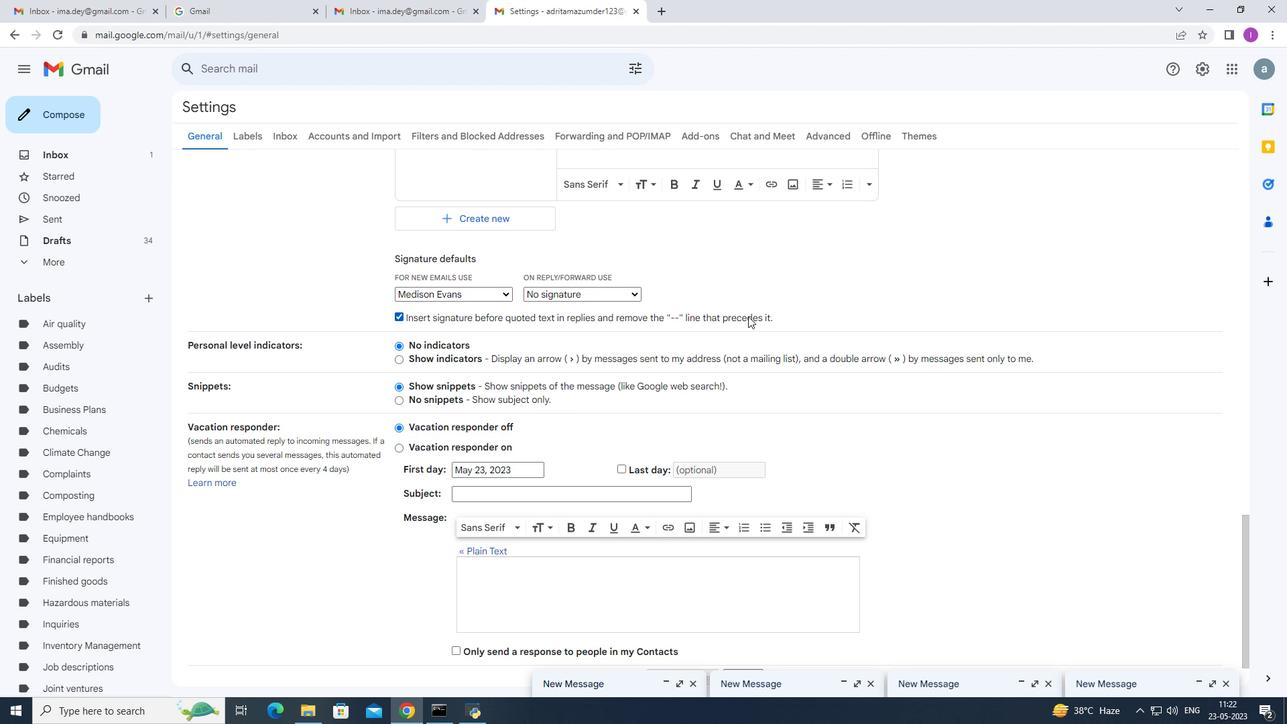 
Action: Mouse scrolled (748, 317) with delta (0, 0)
Screenshot: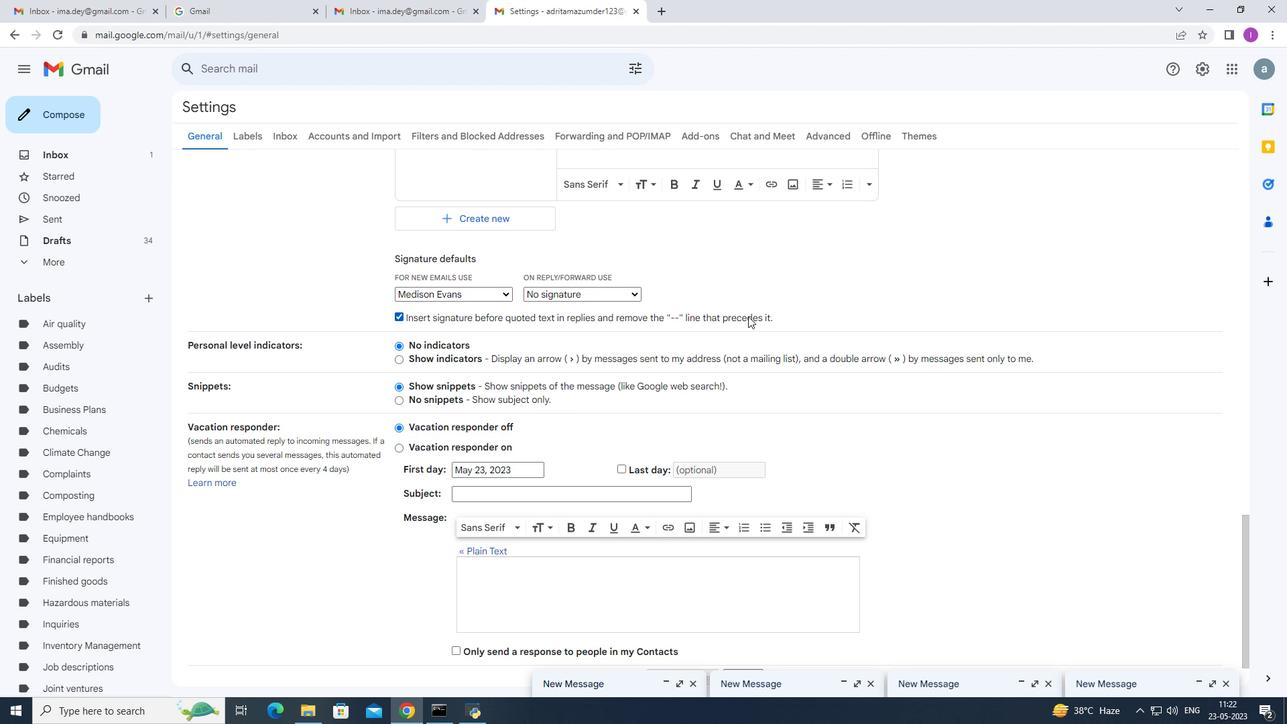 
Action: Mouse moved to (749, 323)
Screenshot: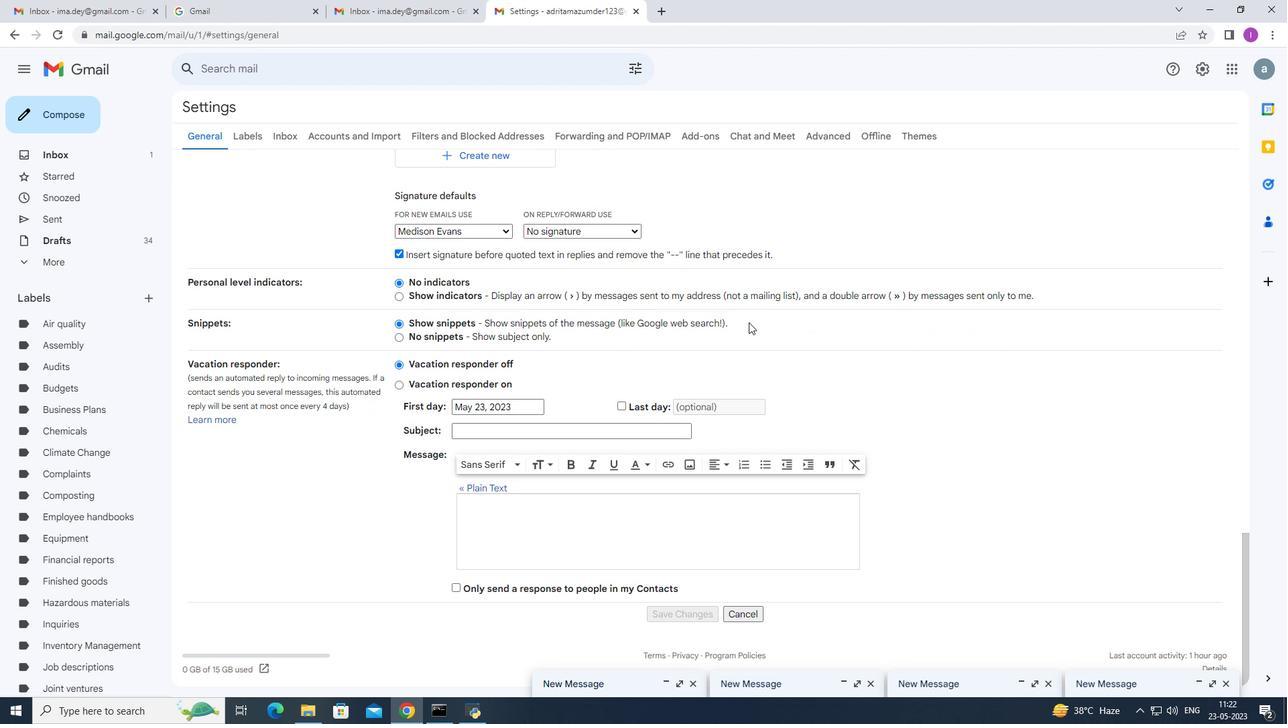 
Action: Mouse scrolled (749, 322) with delta (0, 0)
Screenshot: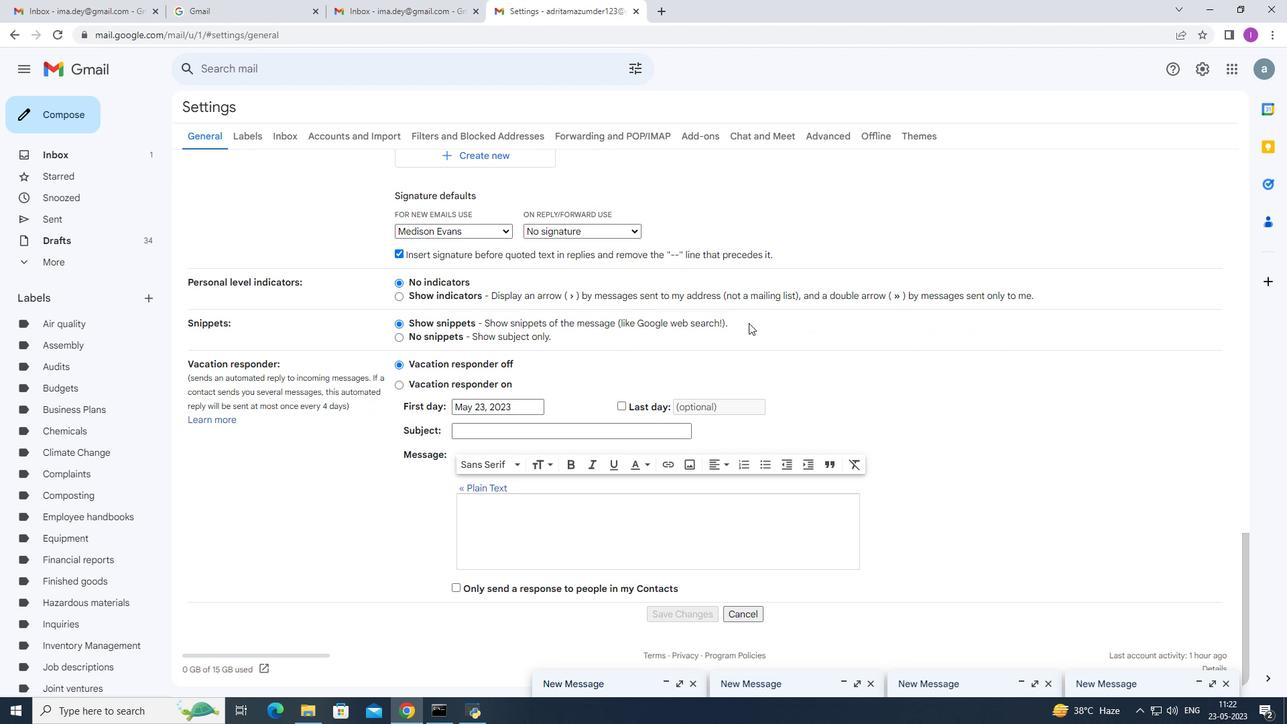 
Action: Mouse scrolled (749, 322) with delta (0, 0)
Screenshot: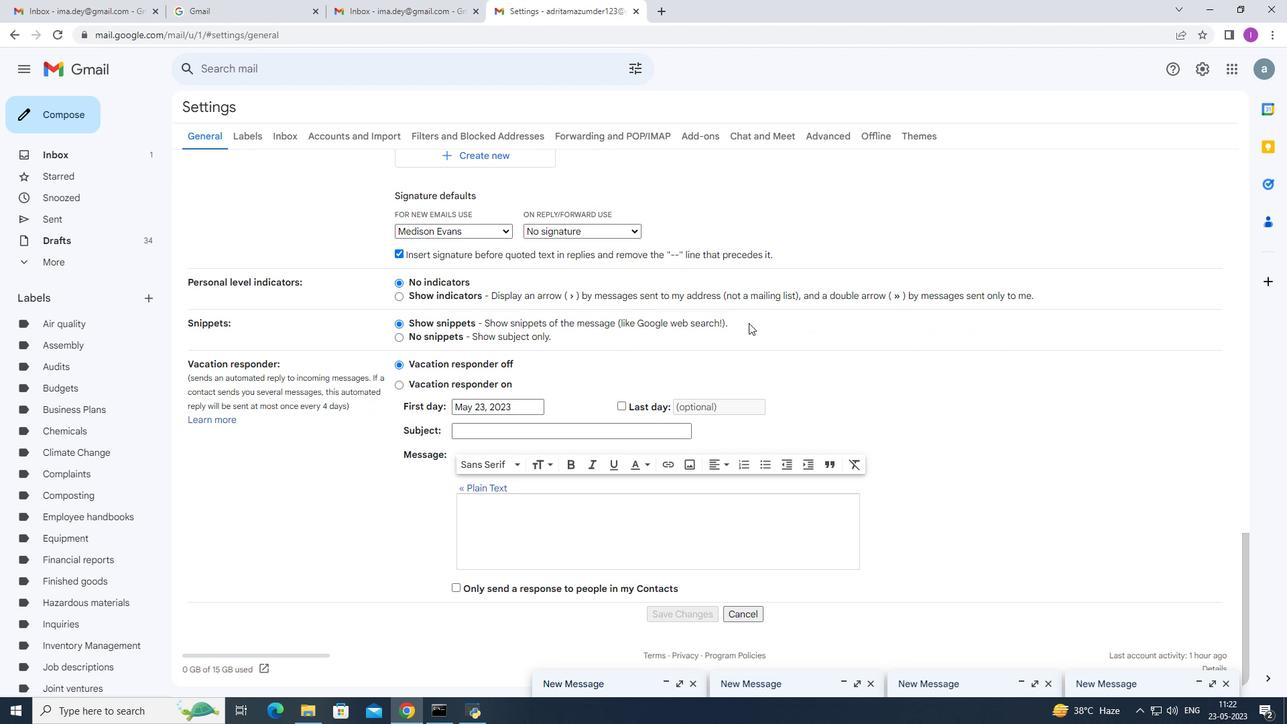 
Action: Mouse scrolled (749, 322) with delta (0, 0)
Screenshot: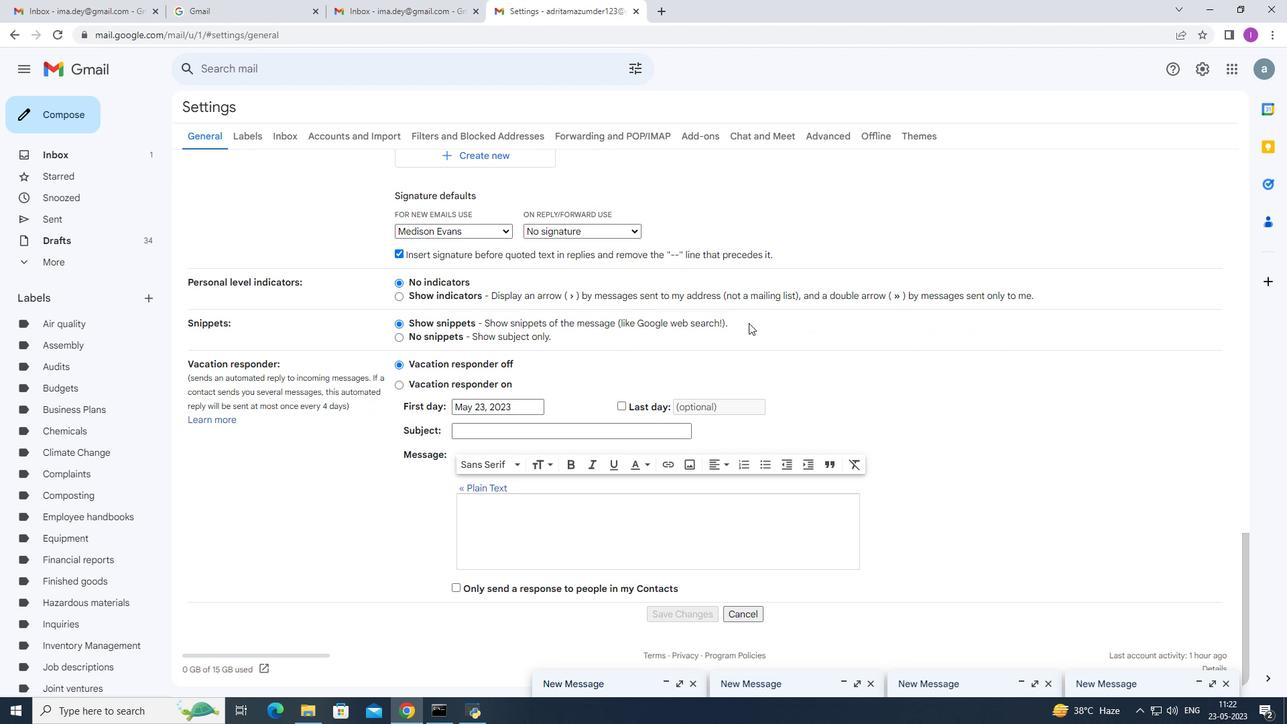 
Action: Mouse moved to (715, 344)
Screenshot: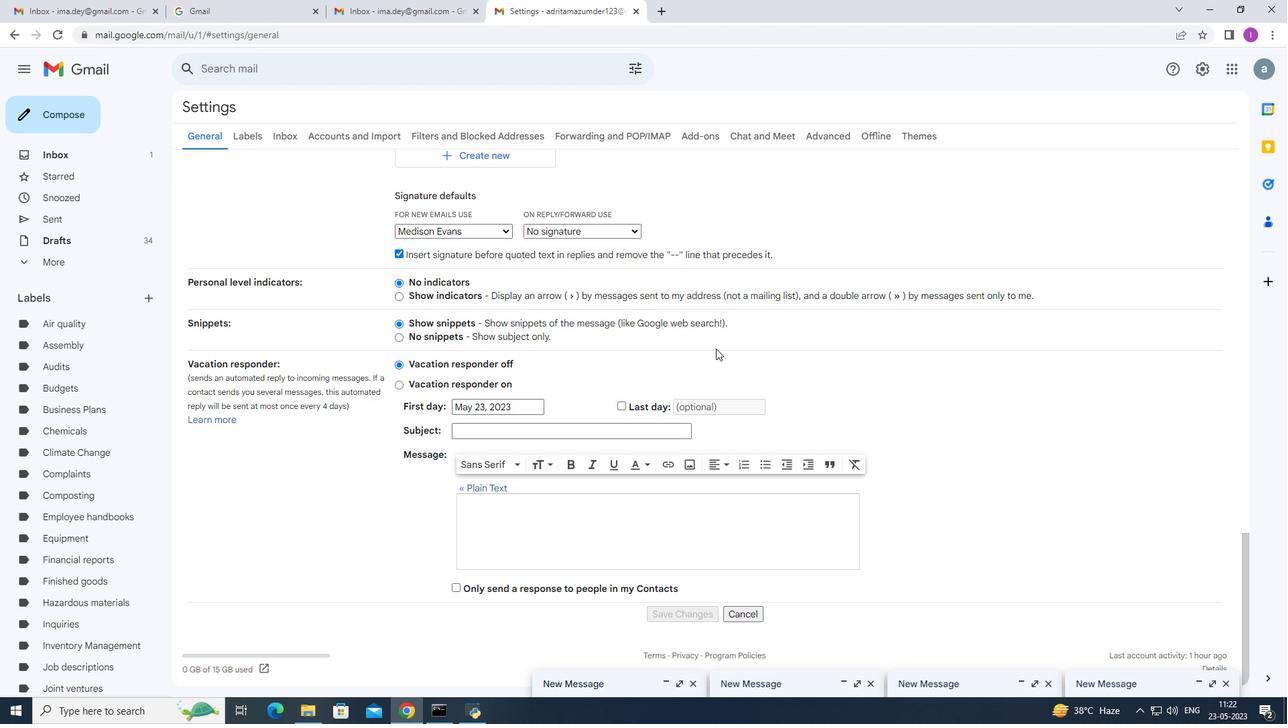 
Action: Mouse scrolled (715, 345) with delta (0, 0)
Screenshot: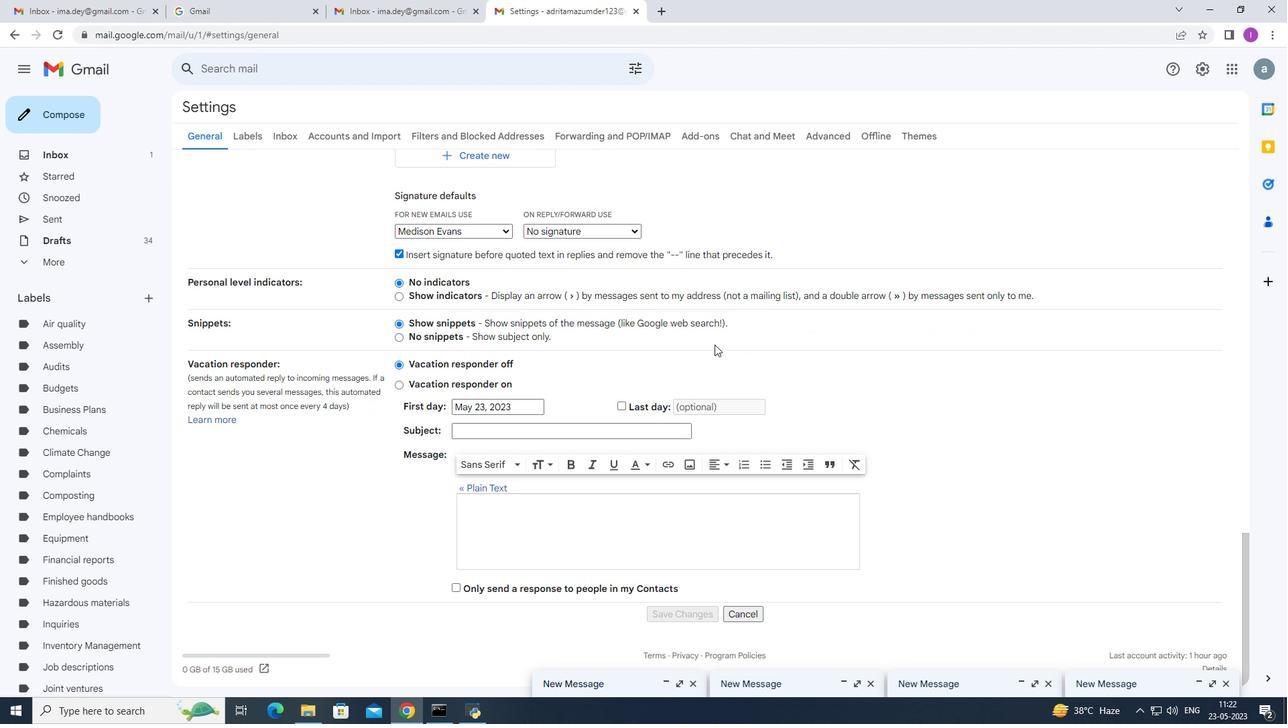 
Action: Mouse moved to (714, 344)
Screenshot: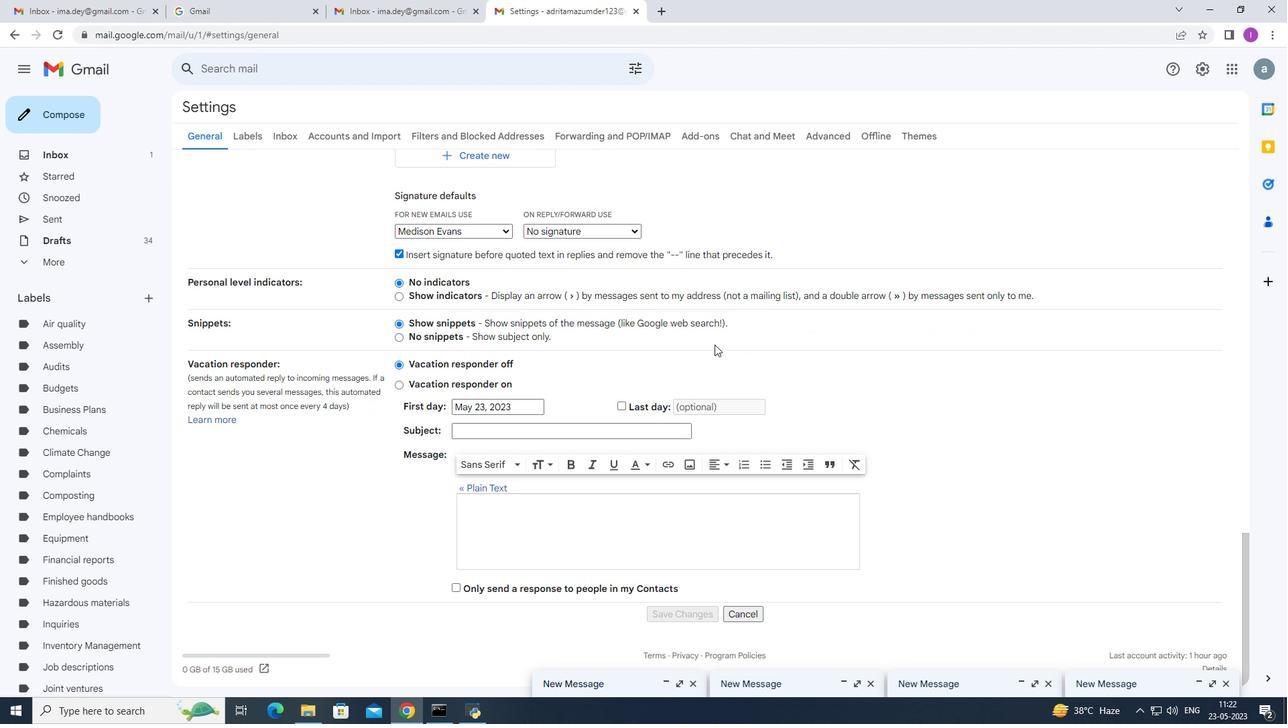 
Action: Mouse scrolled (714, 344) with delta (0, 0)
Screenshot: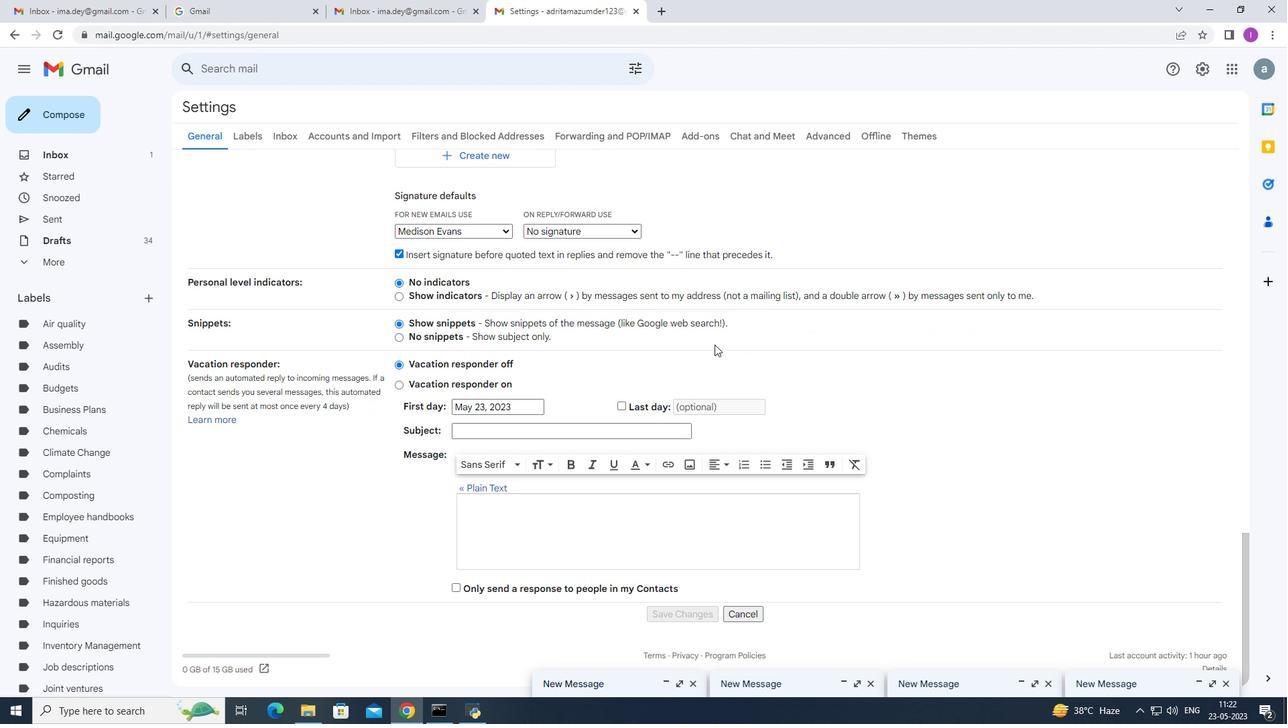
Action: Mouse moved to (713, 342)
Screenshot: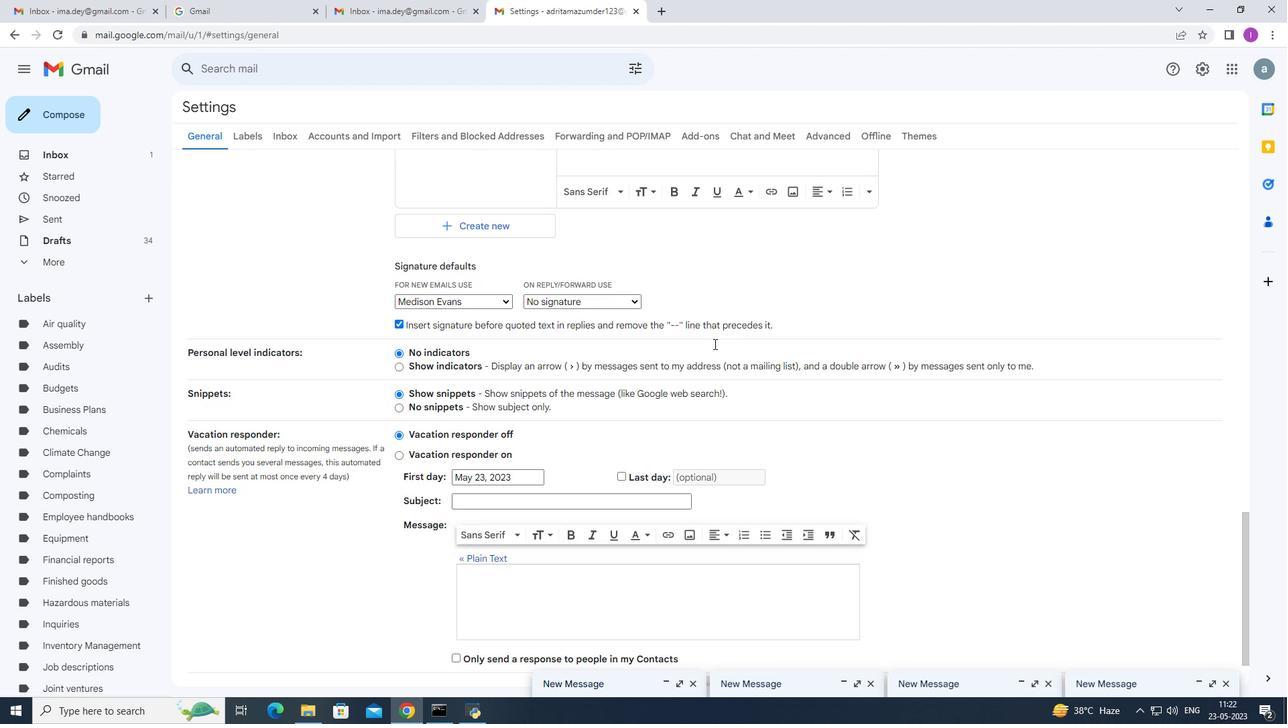 
Action: Mouse scrolled (713, 343) with delta (0, 0)
Screenshot: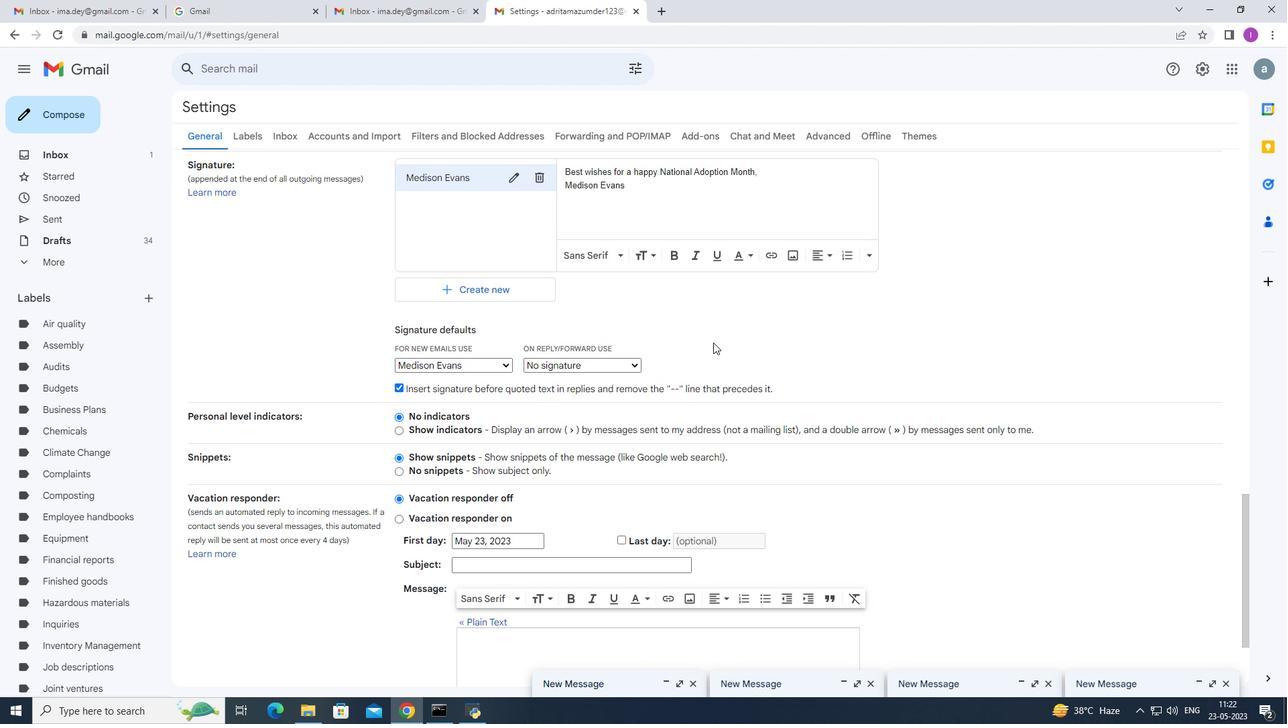 
Action: Mouse moved to (539, 247)
Screenshot: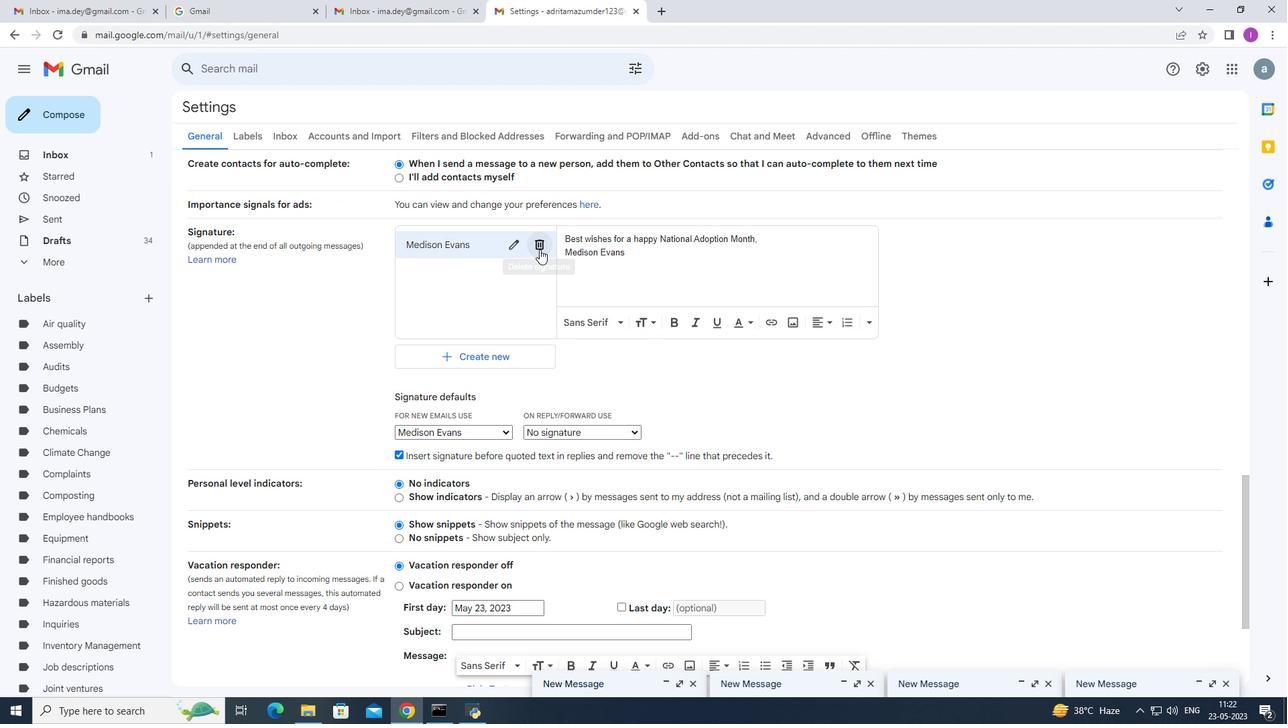 
Action: Mouse pressed left at (539, 247)
Screenshot: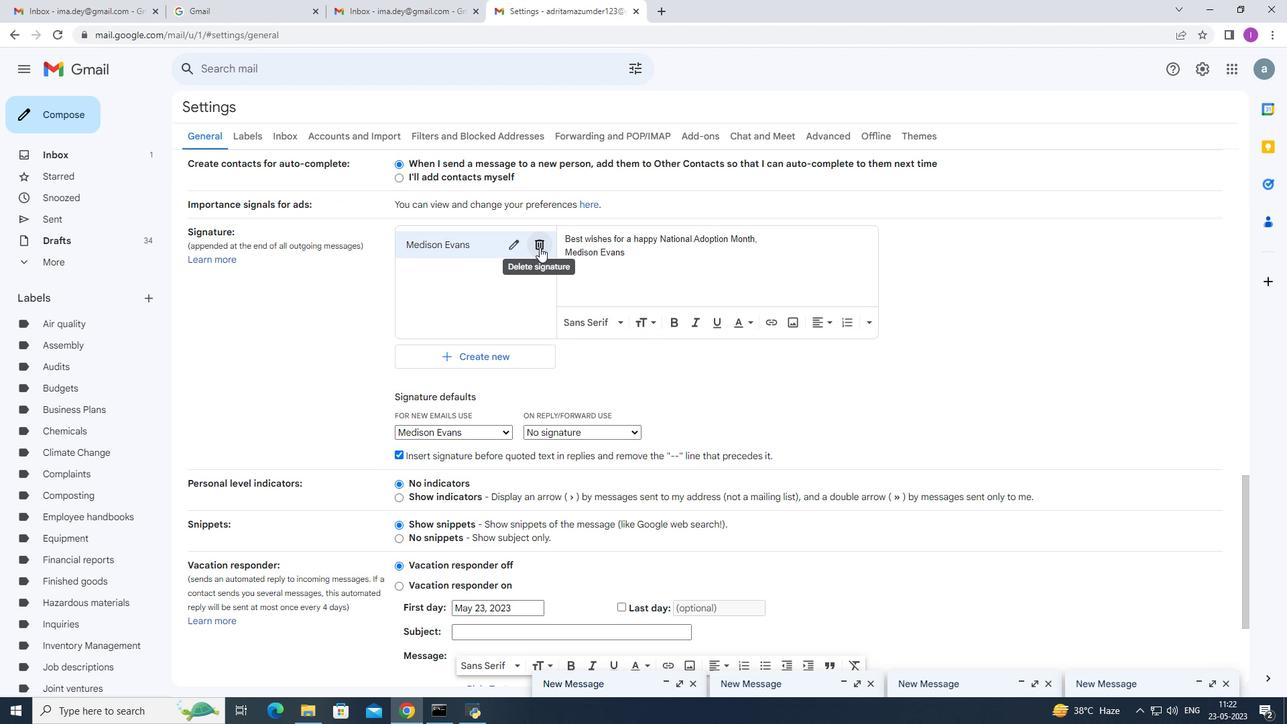 
Action: Mouse moved to (769, 401)
Screenshot: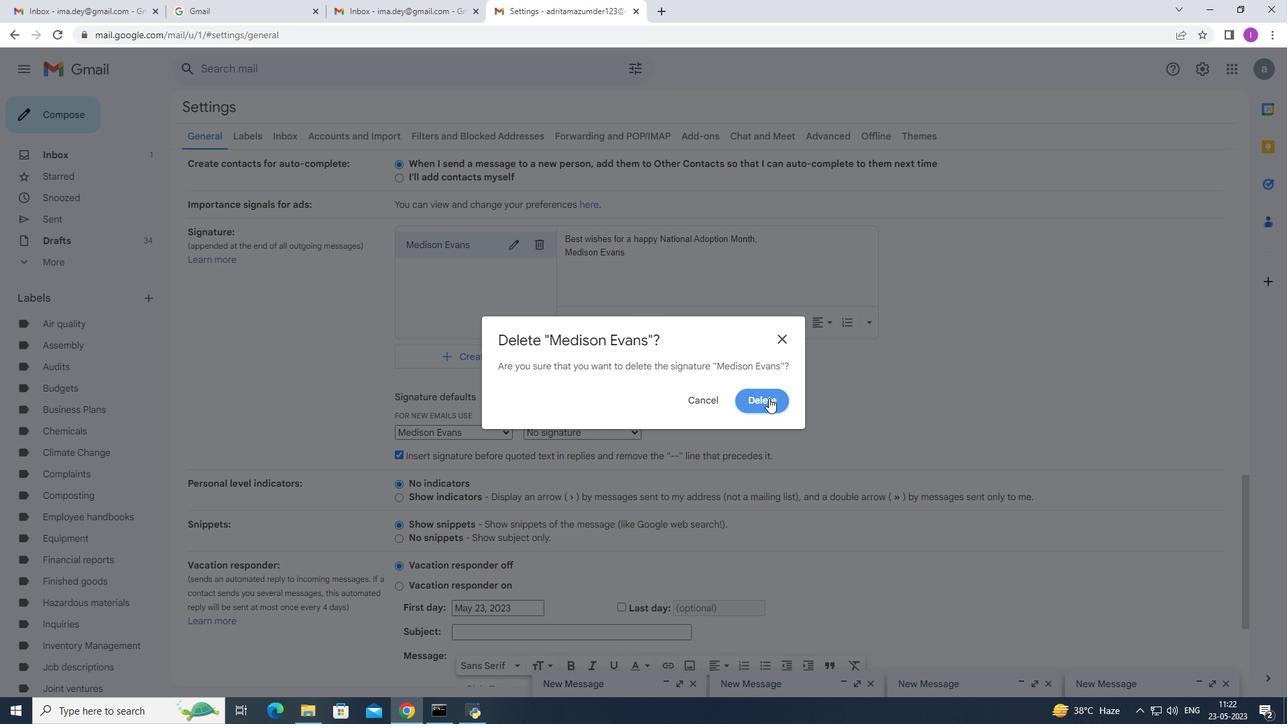 
Action: Mouse pressed left at (769, 401)
Screenshot: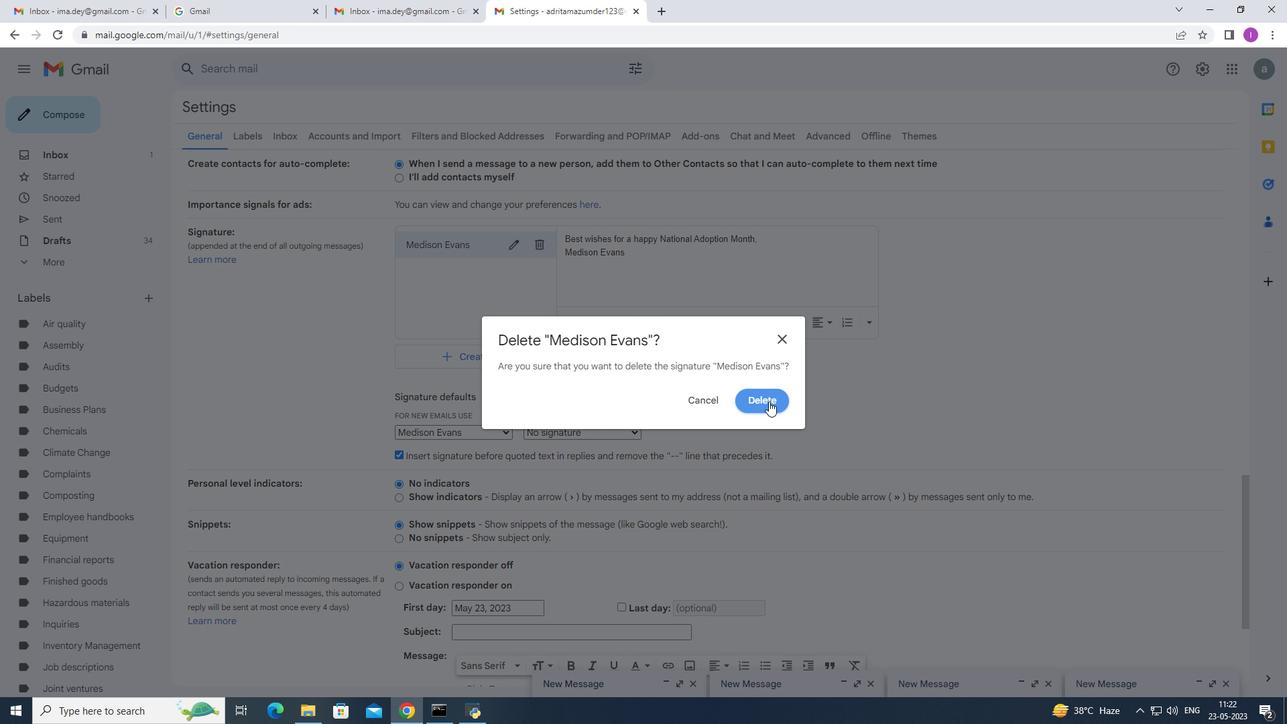 
Action: Mouse moved to (458, 258)
Screenshot: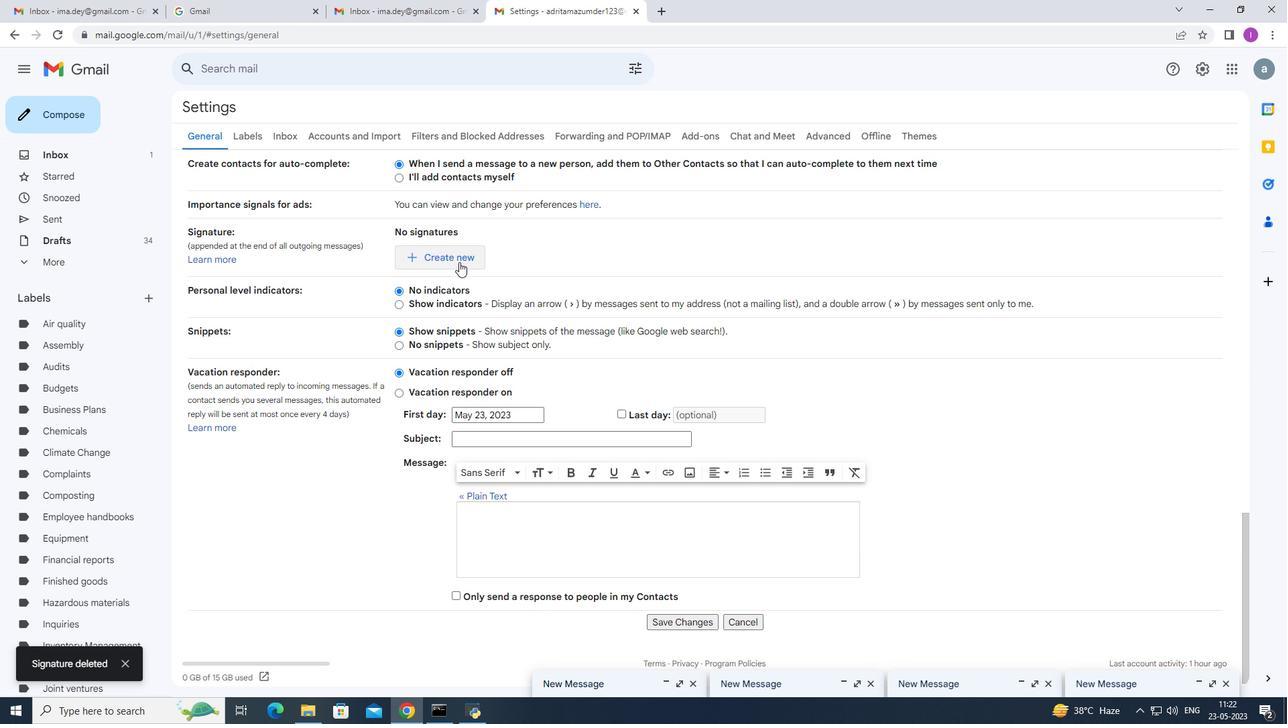 
Action: Mouse pressed left at (458, 258)
Screenshot: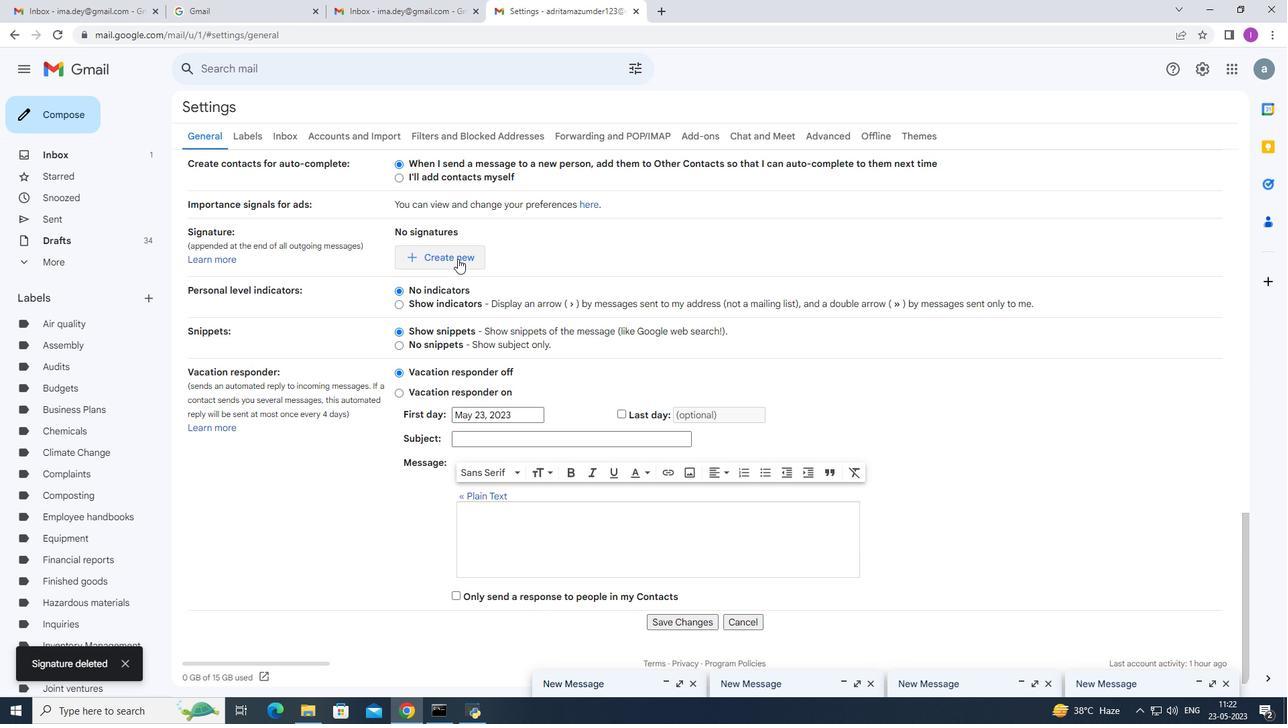 
Action: Mouse moved to (568, 367)
Screenshot: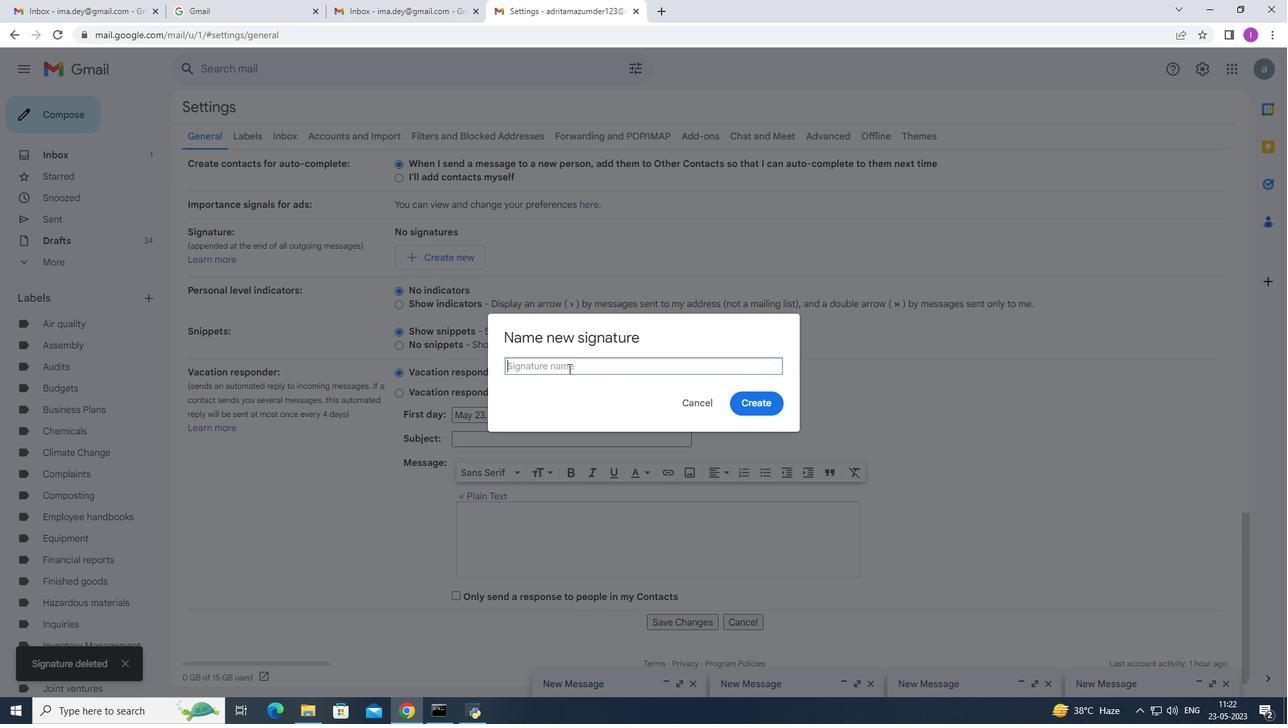 
Action: Mouse pressed left at (568, 367)
Screenshot: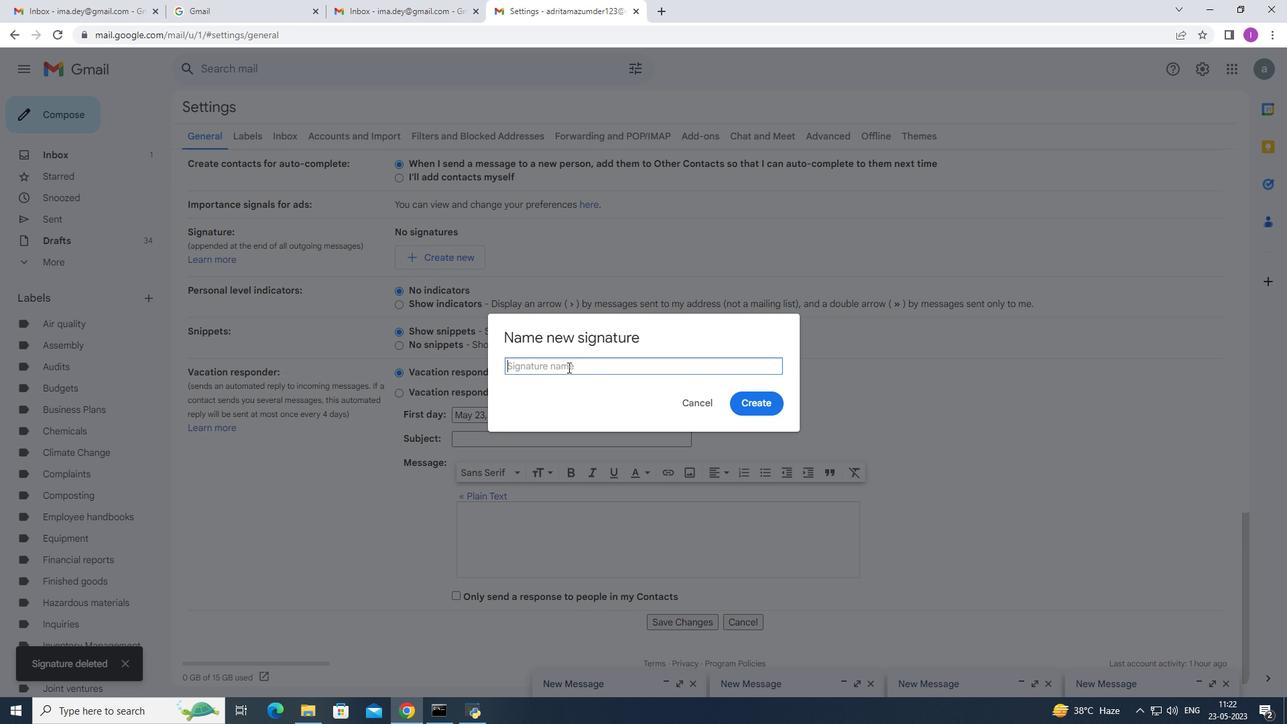 
Action: Mouse moved to (594, 380)
Screenshot: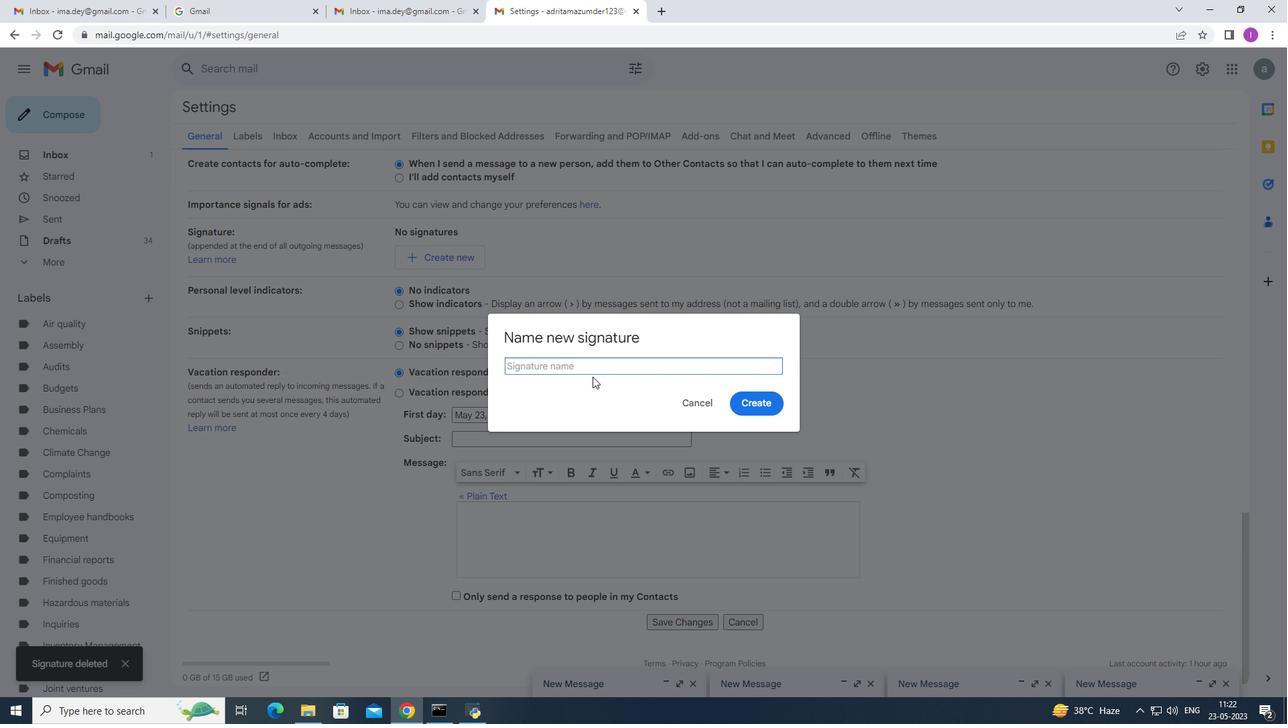 
Action: Key pressed <Key.shift><Key.shift><Key.shift><Key.shift><Key.shift><Key.shift><Key.shift><Key.shift><Key.shift><Key.shift><Key.shift><Key.shift><Key.shift><Key.shift><Key.shift><Key.shift><Key.shift>Maggie<Key.space><Key.shift>Phillips
Screenshot: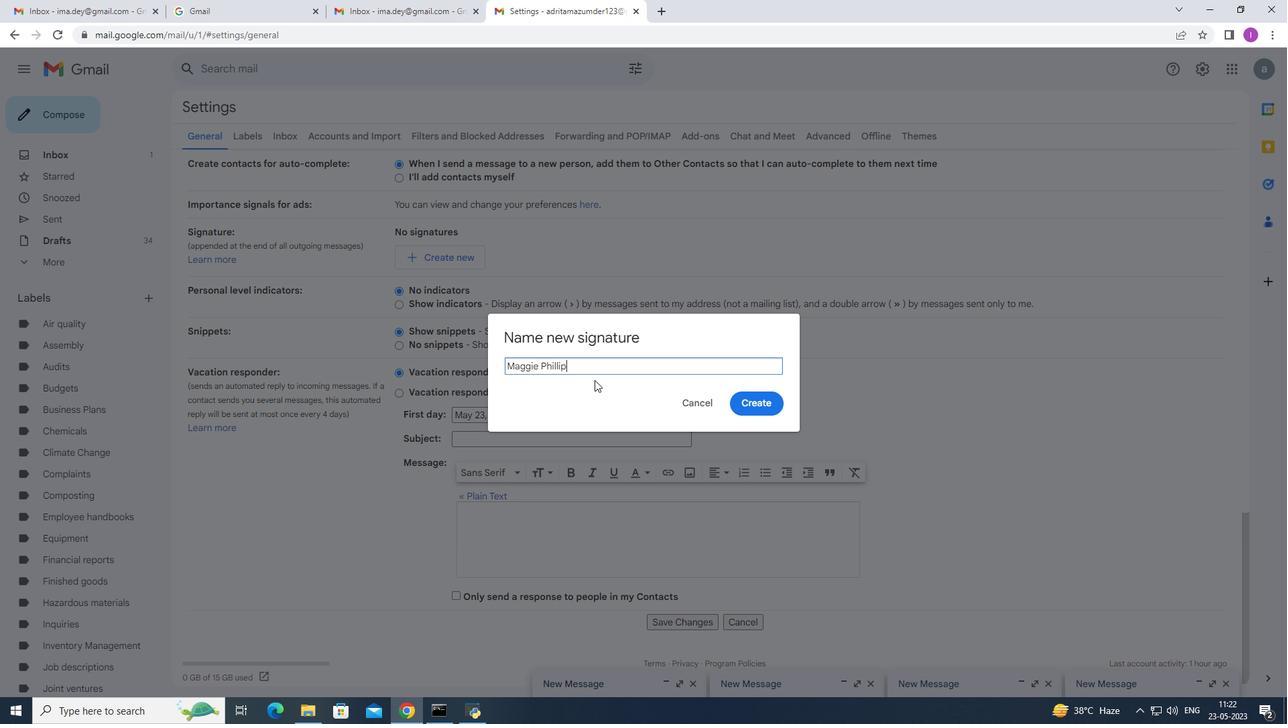 
Action: Mouse moved to (751, 404)
Screenshot: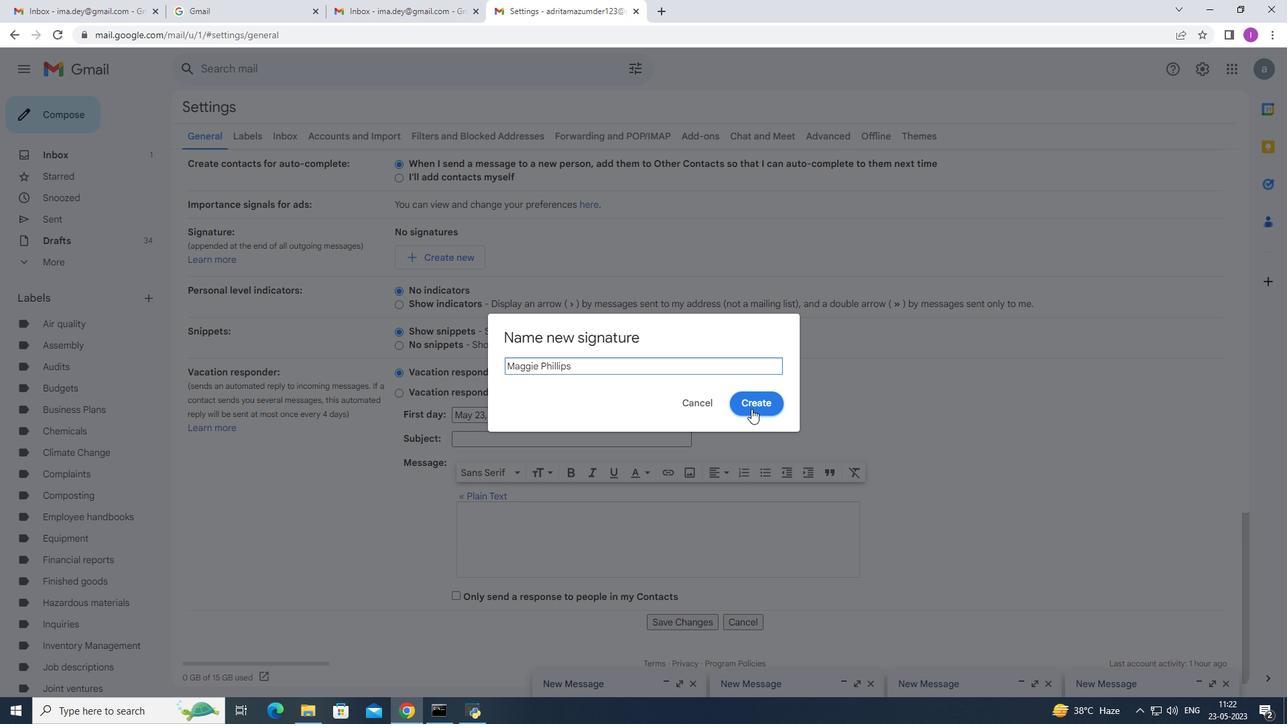 
Action: Mouse pressed left at (751, 404)
Screenshot: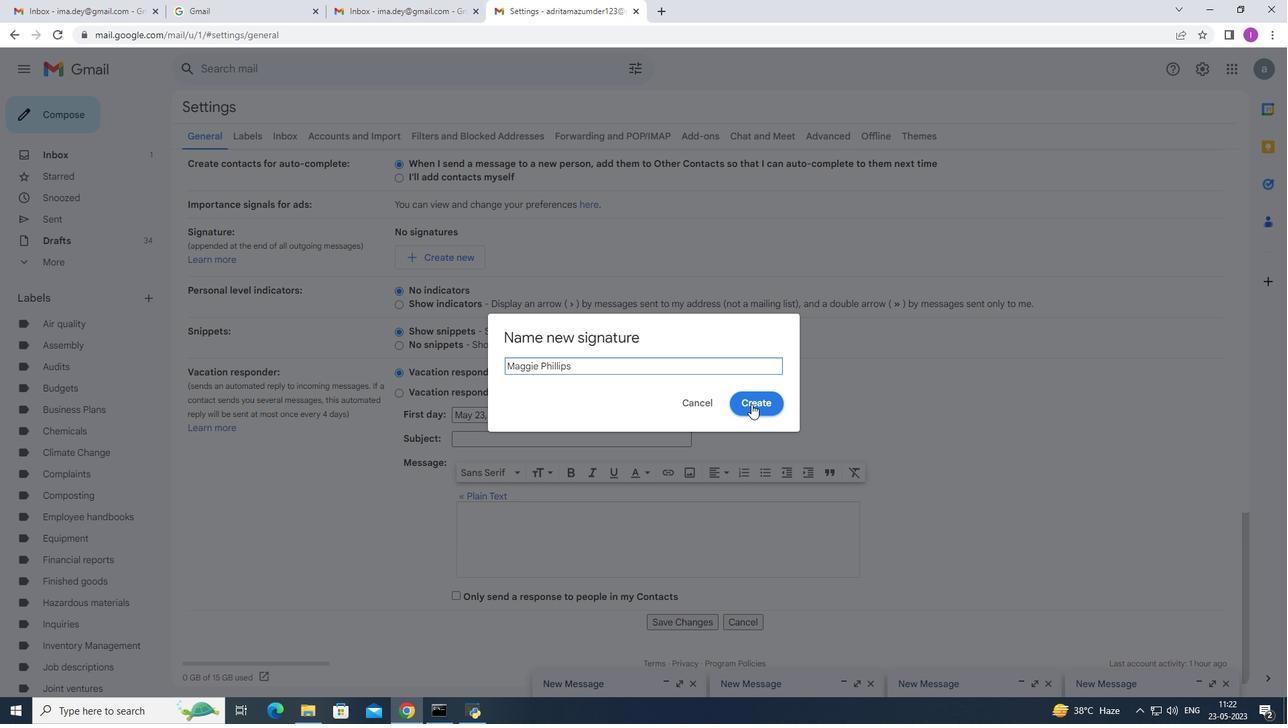 
Action: Mouse moved to (510, 429)
Screenshot: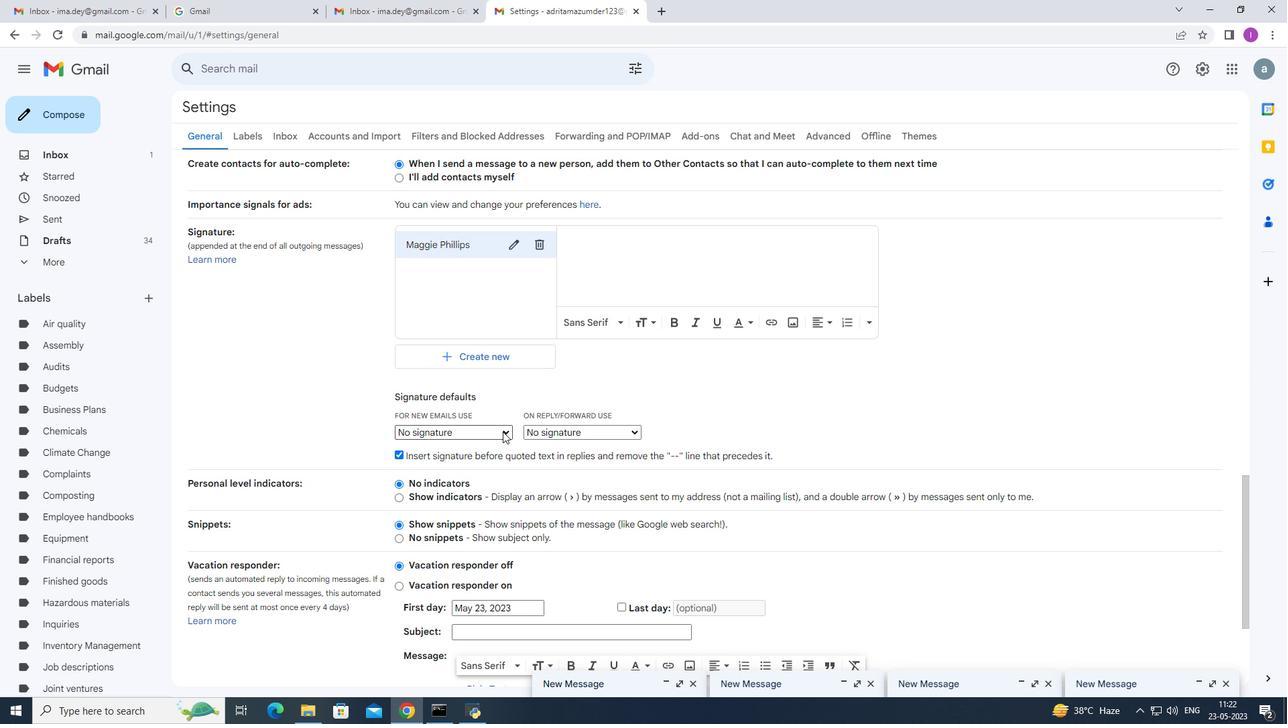 
Action: Mouse pressed left at (510, 429)
Screenshot: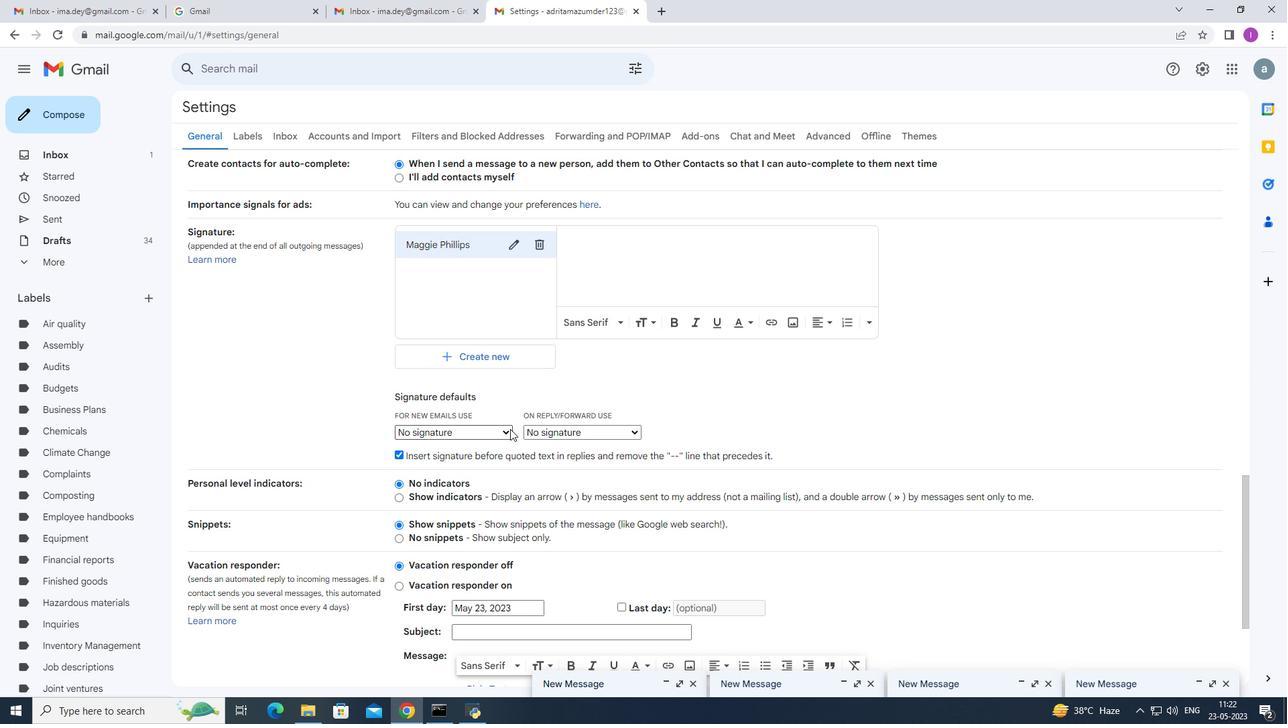 
Action: Mouse moved to (487, 458)
Screenshot: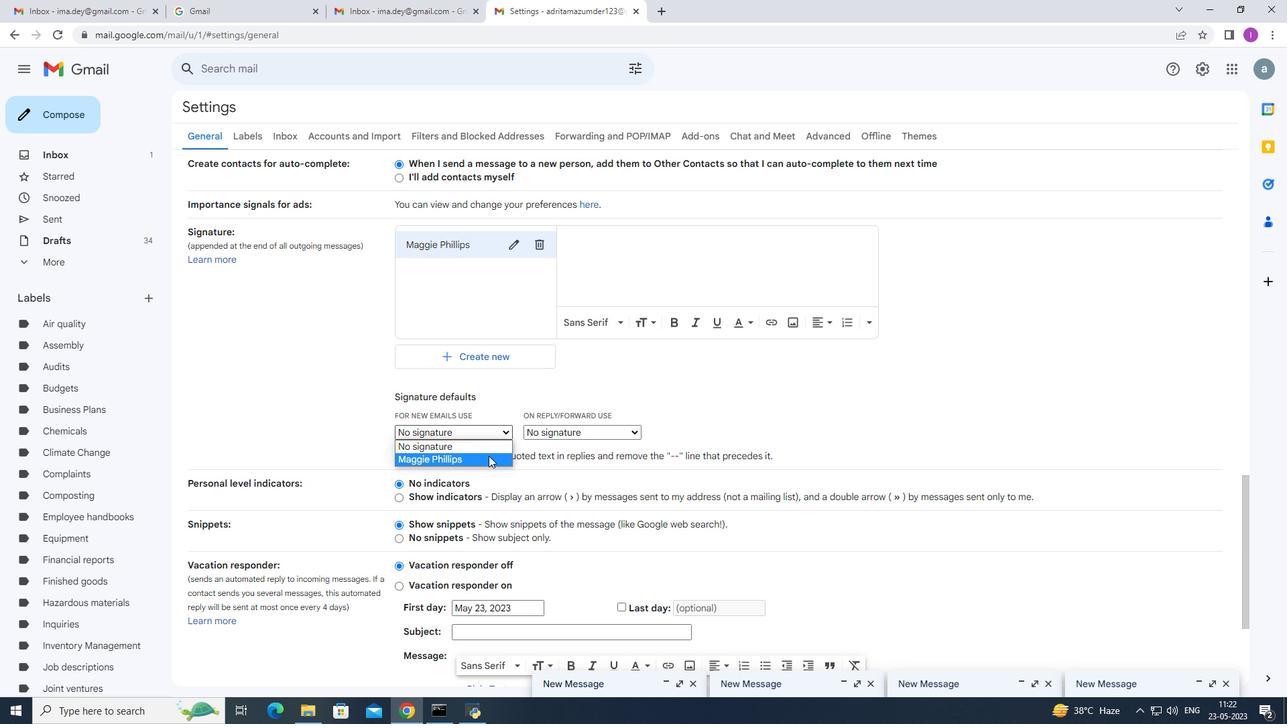 
Action: Mouse pressed left at (487, 458)
Screenshot: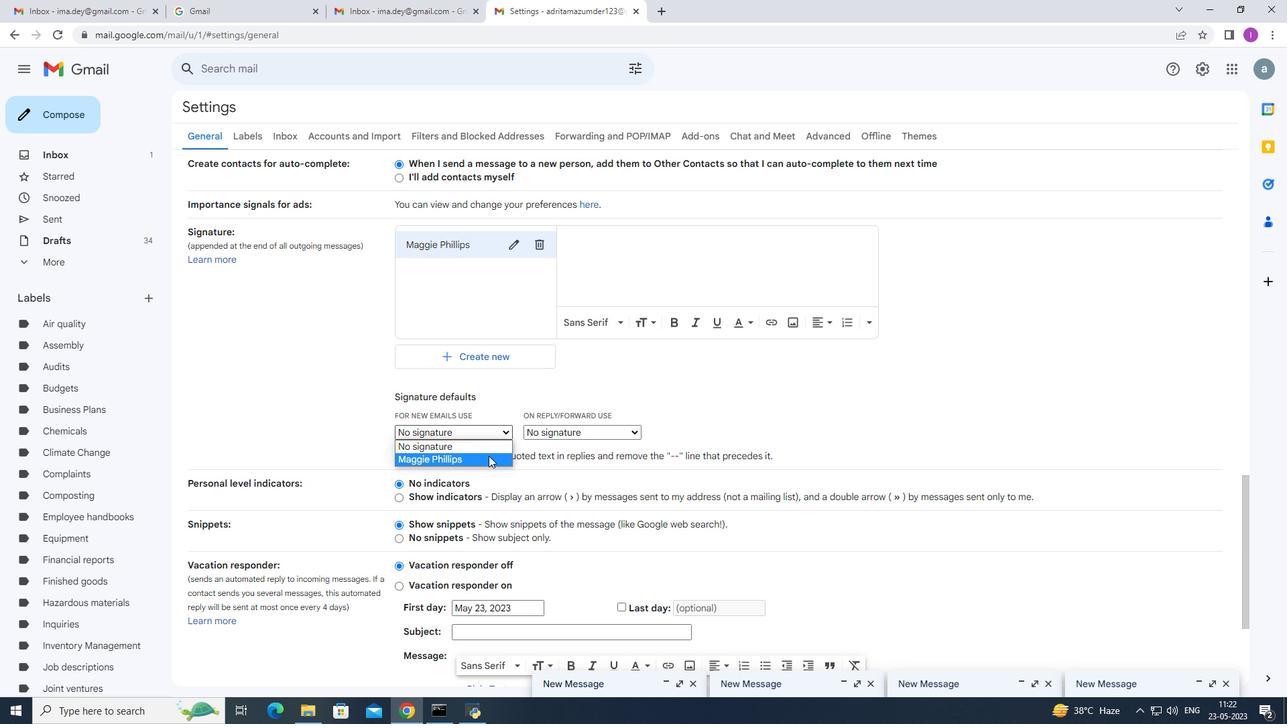 
Action: Mouse moved to (592, 244)
Screenshot: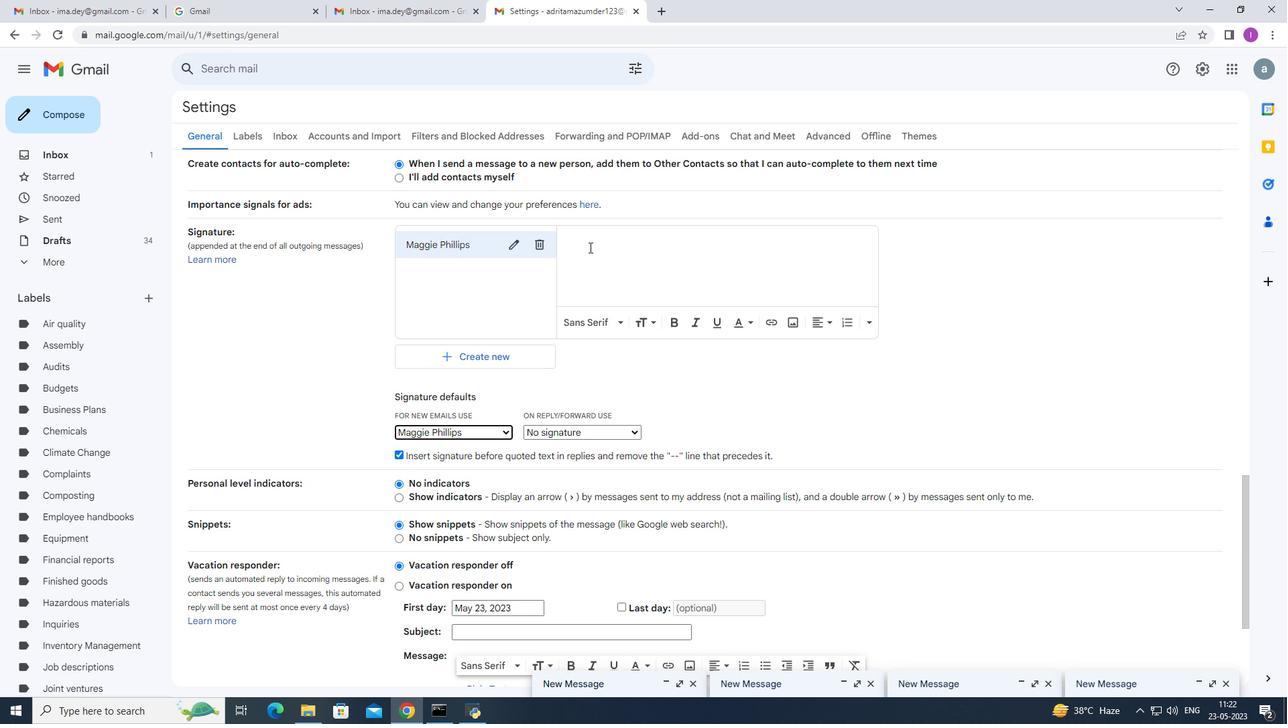 
Action: Mouse pressed left at (590, 245)
Screenshot: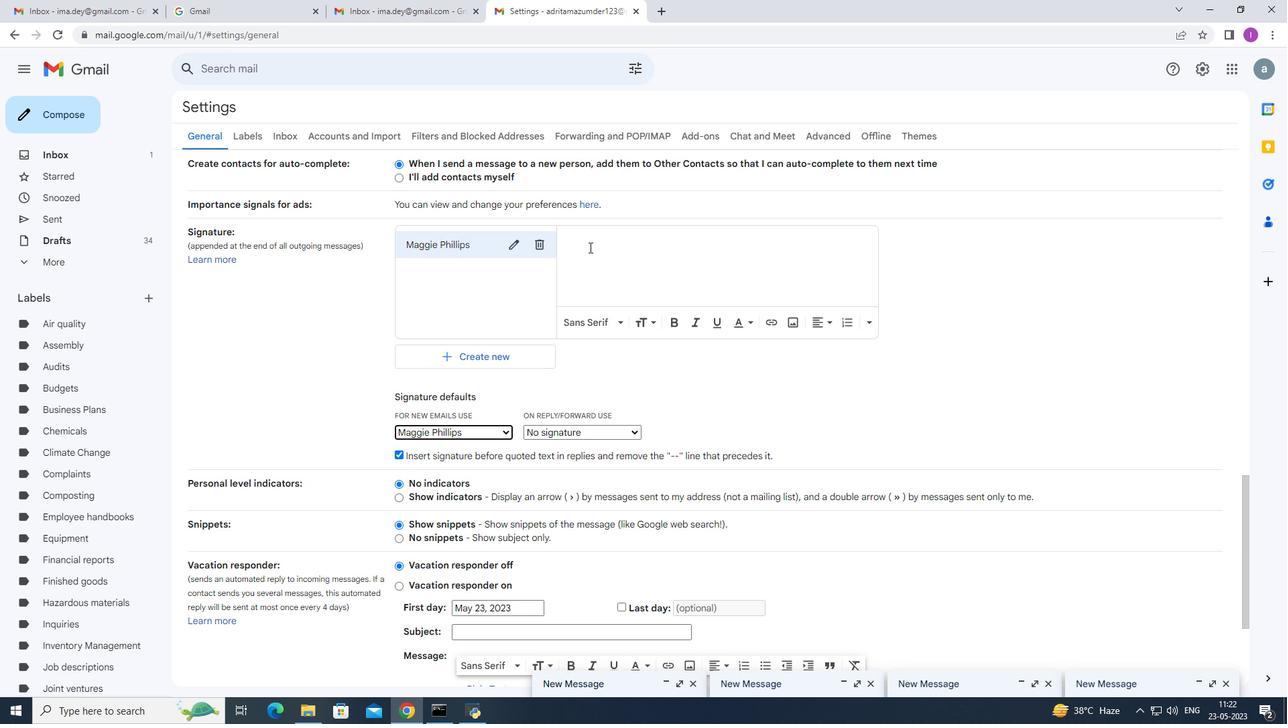 
Action: Mouse moved to (598, 240)
Screenshot: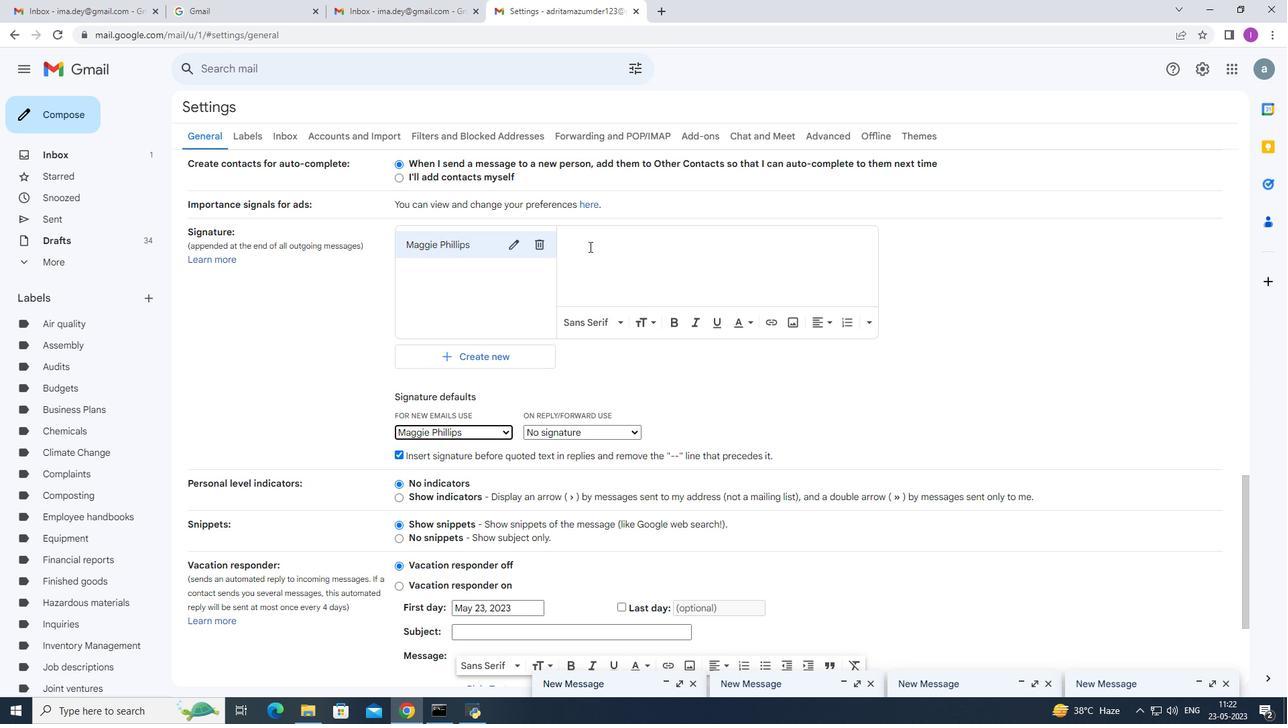
Action: Key pressed <Key.caps_lock><Key.shift>wITH<Key.space><Key.backspace><Key.backspace><Key.backspace><Key.backspace><Key.backspace><Key.shift>wITH<Key.backspace><Key.backspace><Key.backspace><Key.backspace><Key.caps_lock><Key.caps_lock><Key.caps_lock><Key.caps_lock><Key.shift>wITH<Key.space>HEARTFELT<Key.space>THANKS<Key.space>AND<Key.space>WARM<Key.space>WISHES,<Key.space><Key.enter><Key.shift>mAGGIE<Key.space><Key.shift>pHILLIPS
Screenshot: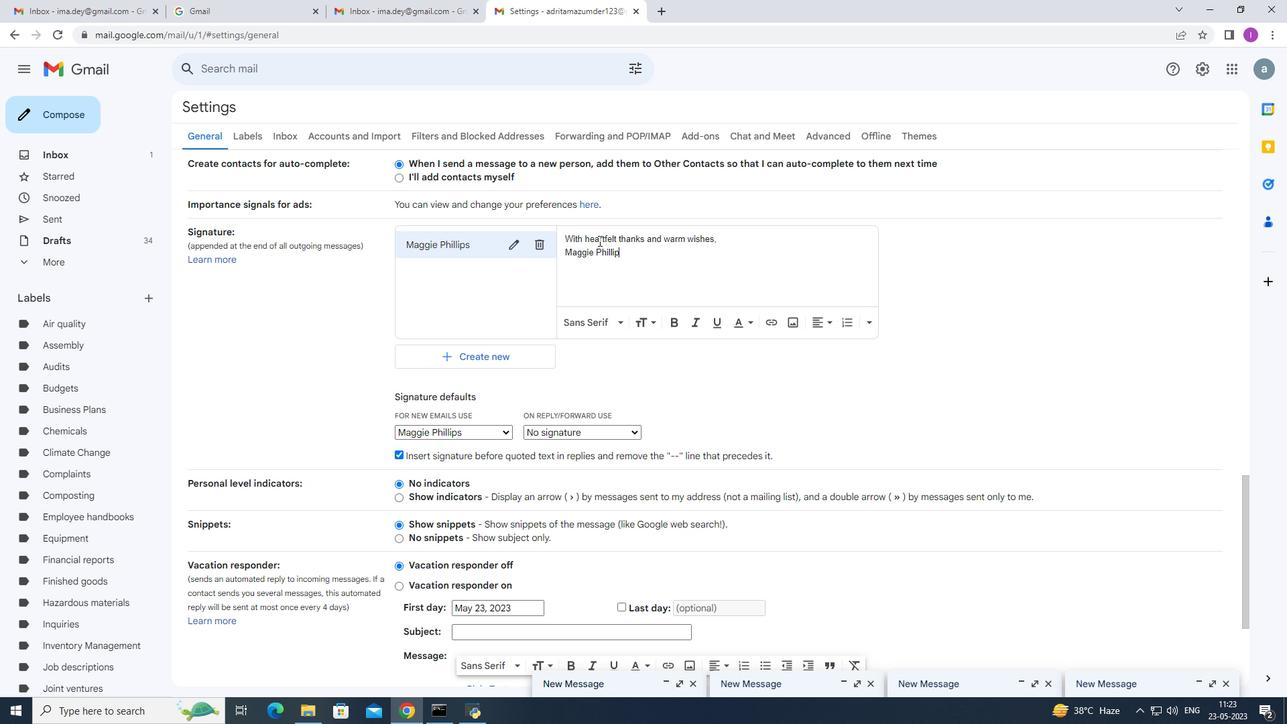 
Action: Mouse moved to (564, 307)
Screenshot: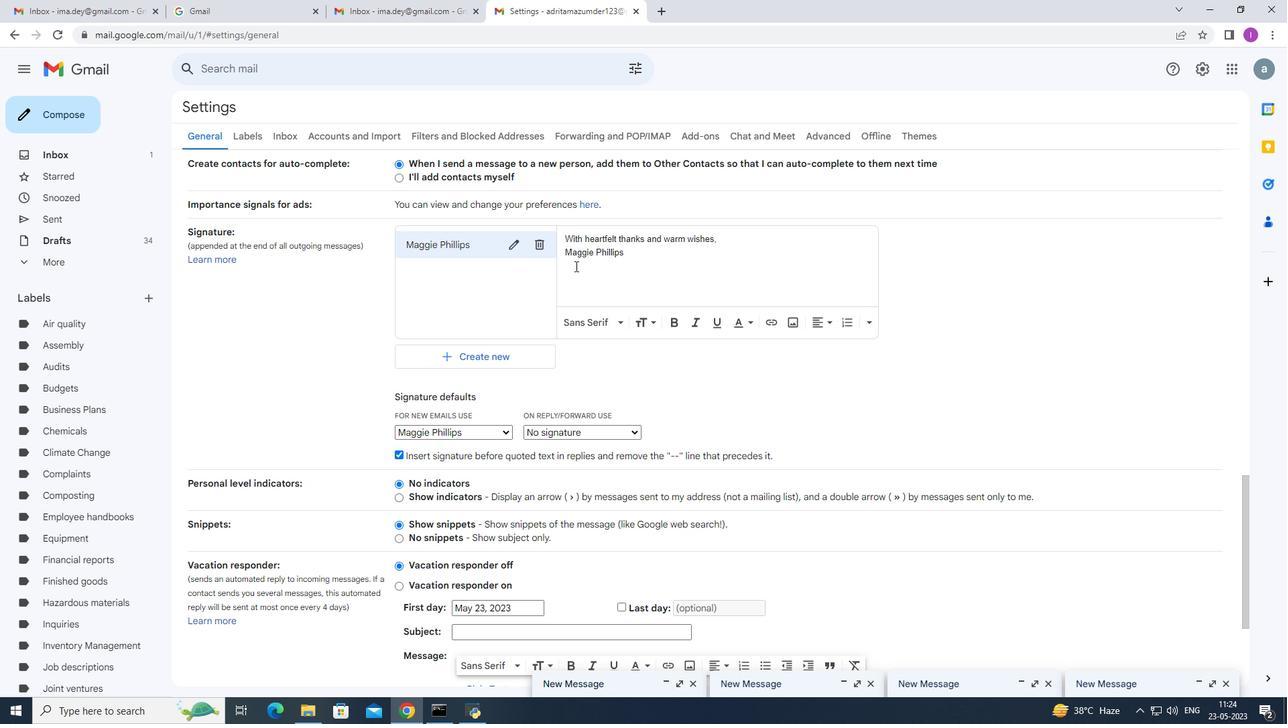 
Action: Mouse scrolled (564, 307) with delta (0, 0)
Screenshot: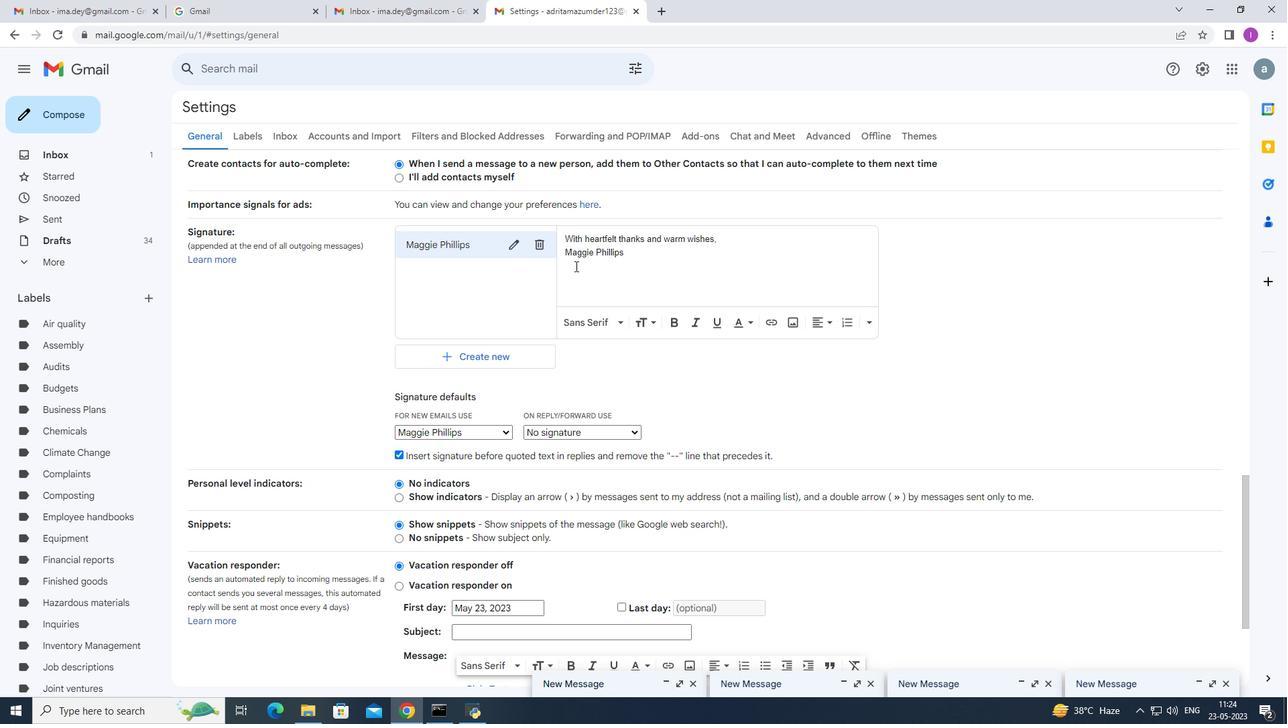 
Action: Mouse moved to (568, 334)
Screenshot: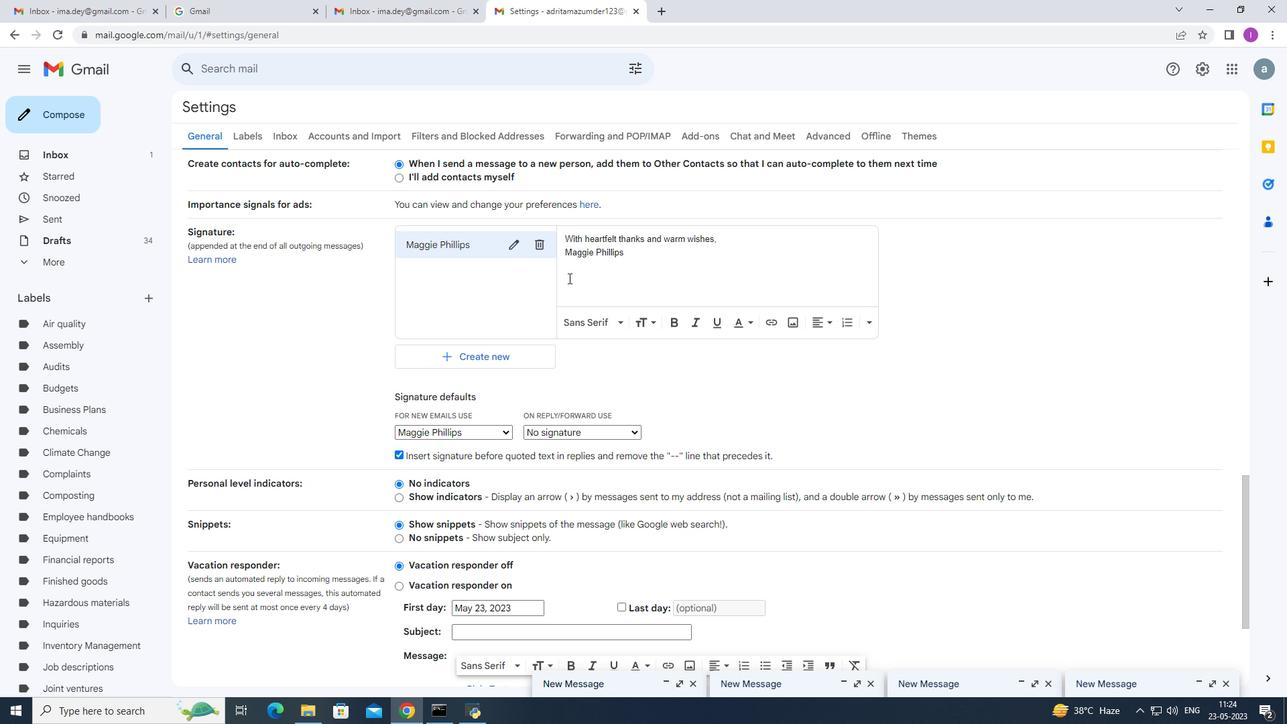 
Action: Mouse scrolled (564, 320) with delta (0, 0)
Screenshot: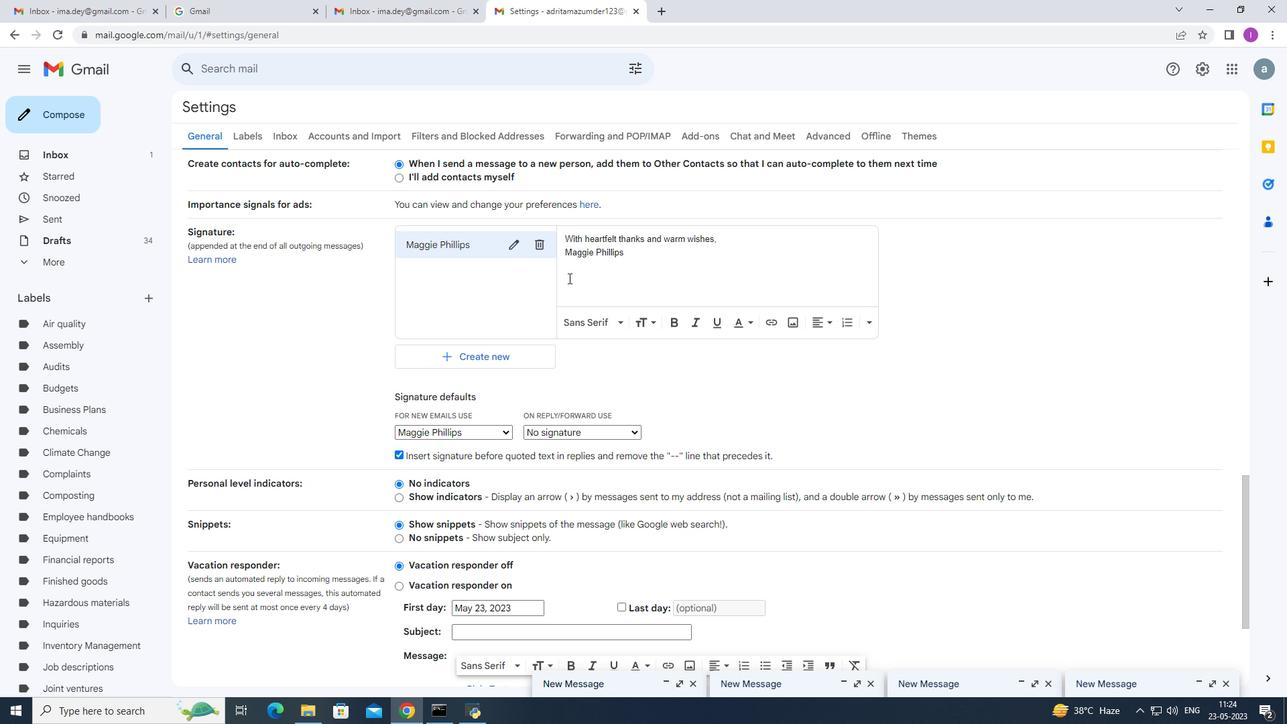 
Action: Mouse moved to (573, 366)
Screenshot: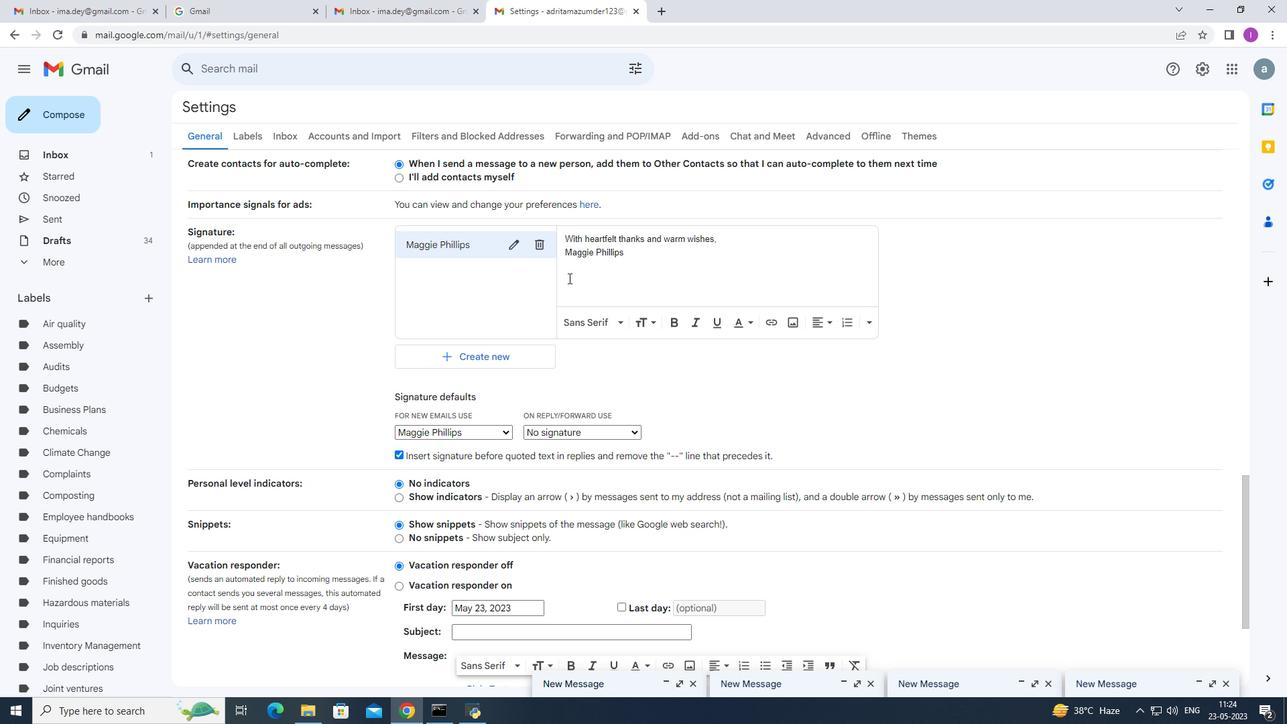 
Action: Mouse scrolled (571, 348) with delta (0, 0)
Screenshot: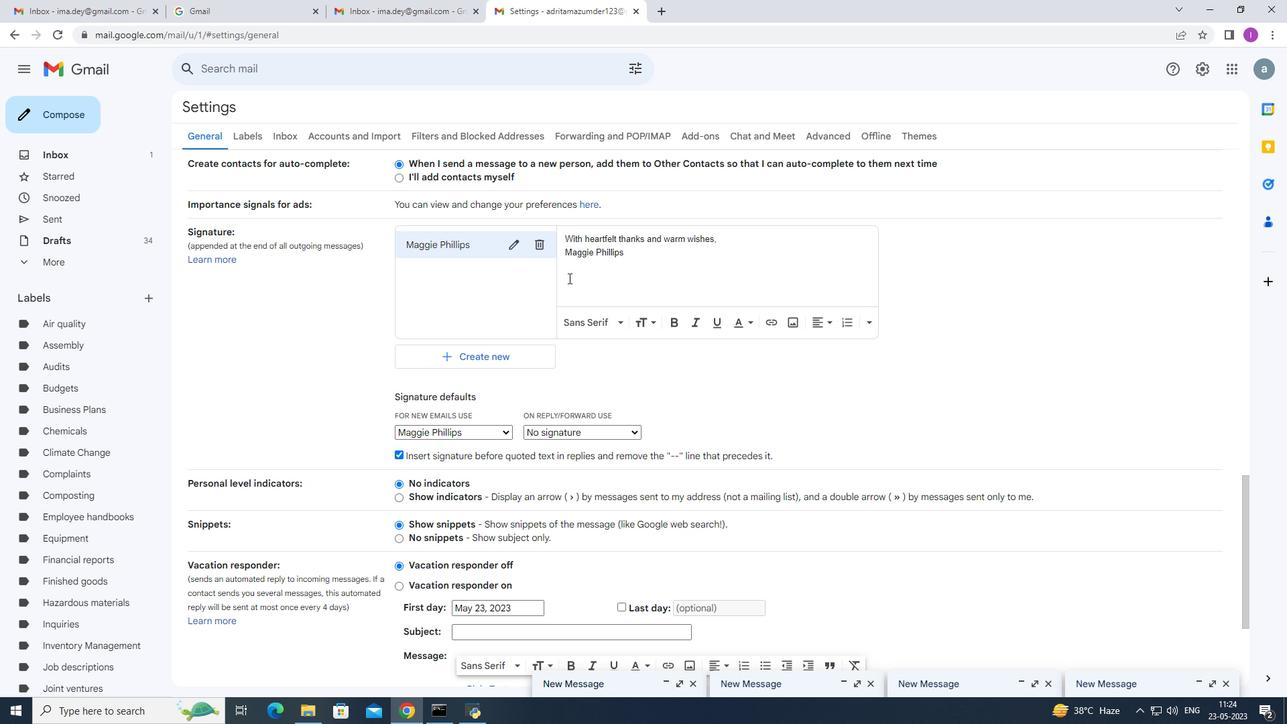 
Action: Mouse moved to (583, 393)
Screenshot: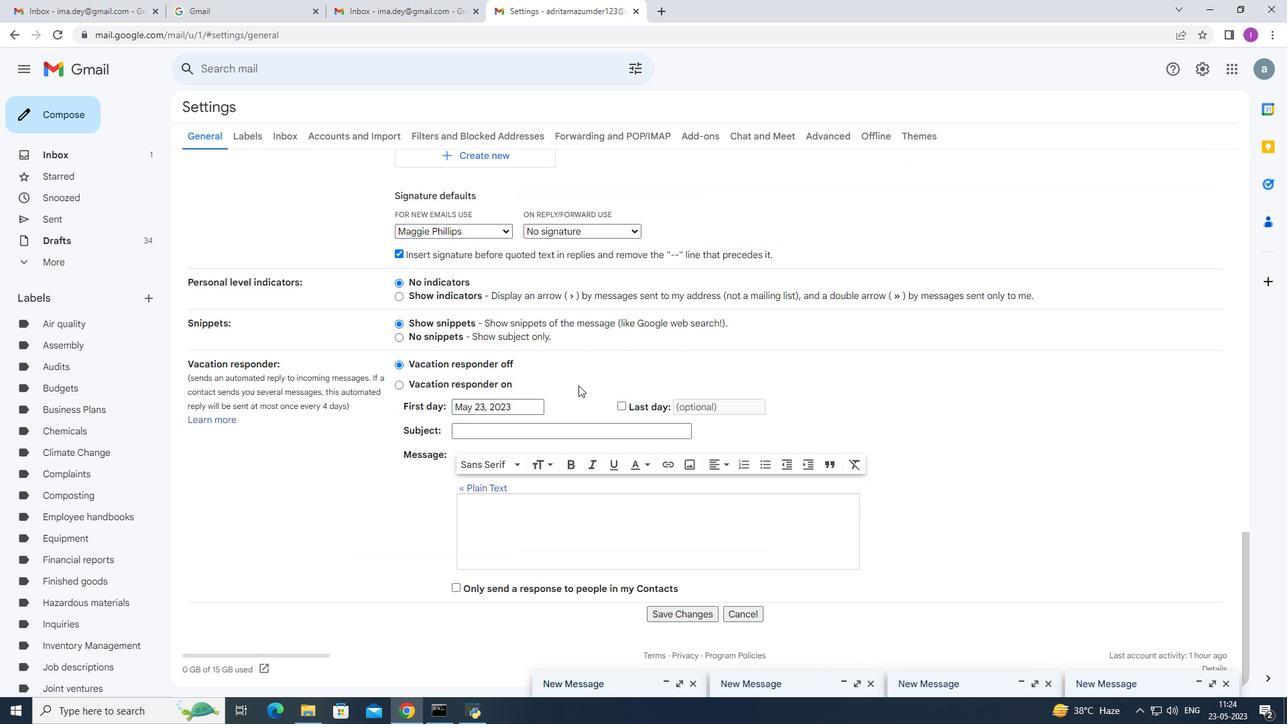 
Action: Mouse scrolled (583, 392) with delta (0, 0)
Screenshot: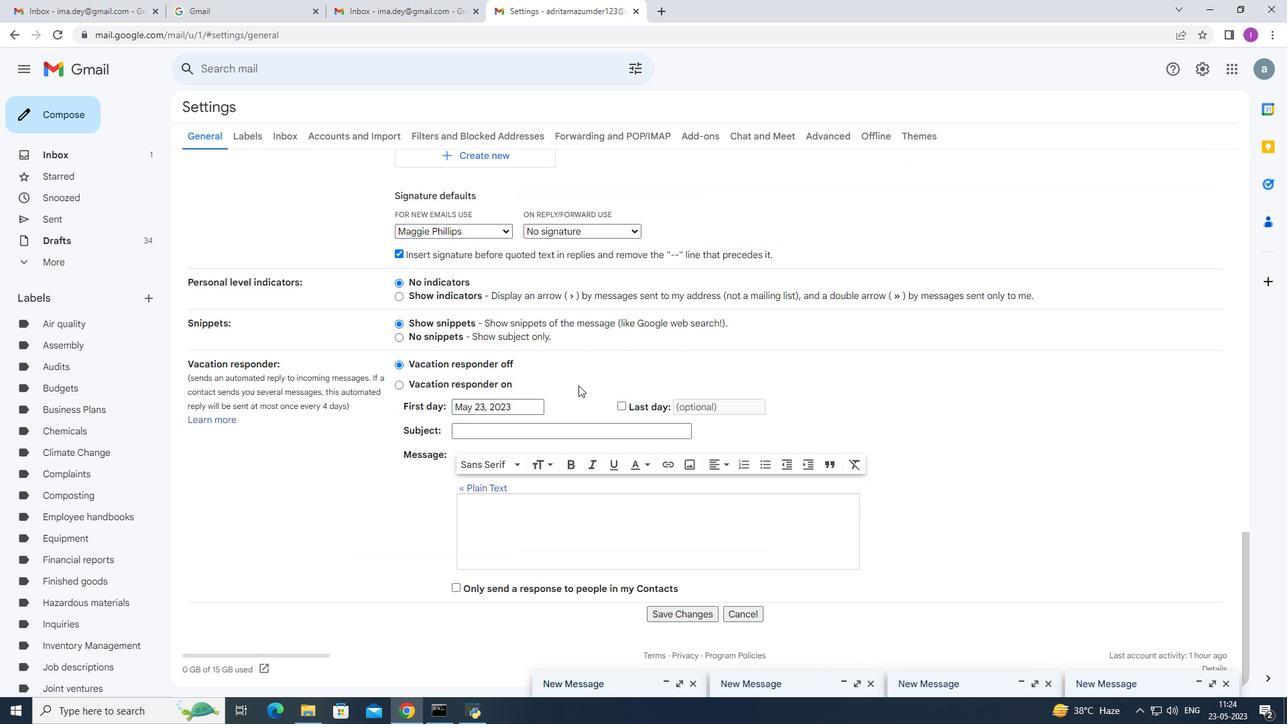 
Action: Mouse moved to (600, 417)
Screenshot: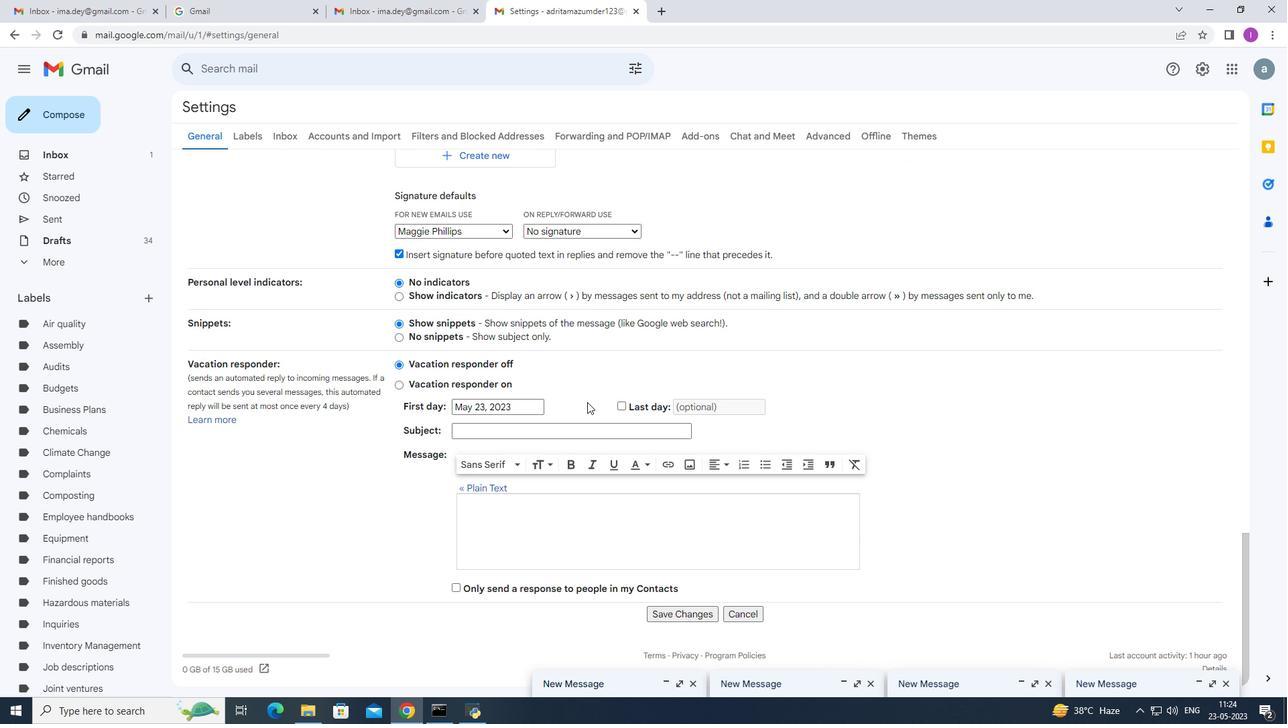 
Action: Mouse scrolled (592, 409) with delta (0, 0)
Screenshot: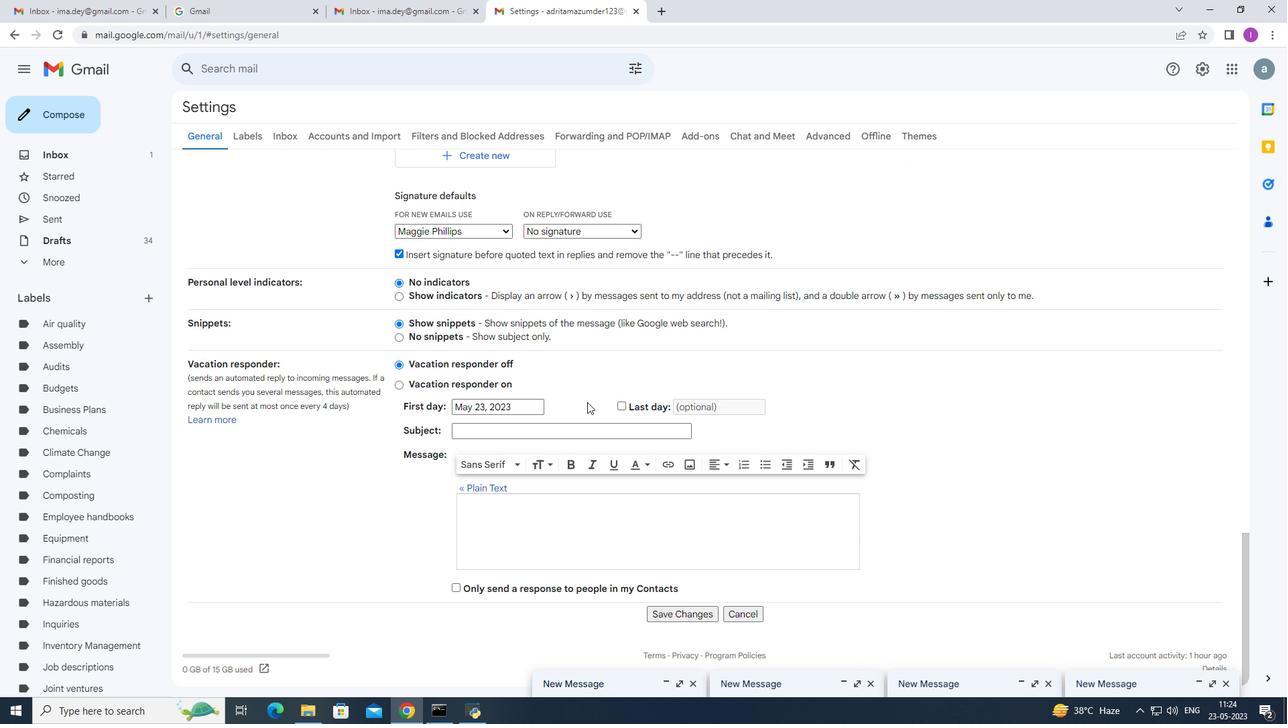 
Action: Mouse scrolled (594, 413) with delta (0, 0)
Screenshot: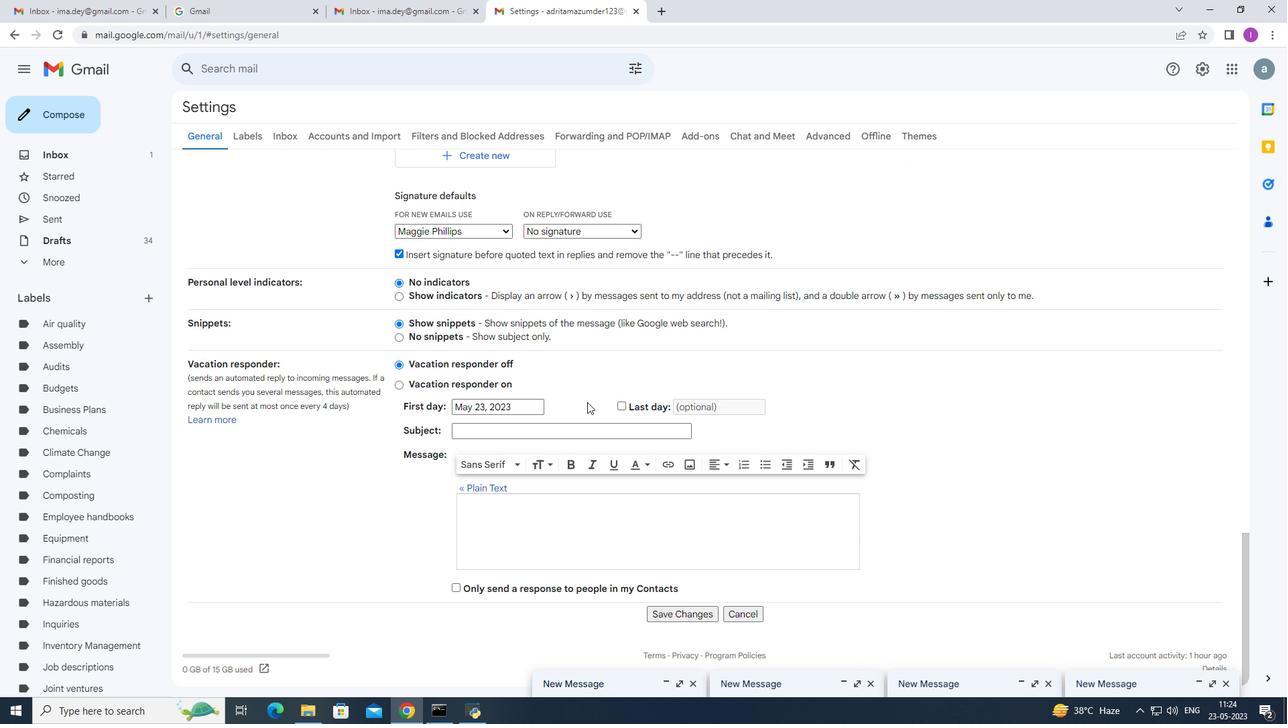 
Action: Mouse scrolled (597, 415) with delta (0, 0)
Screenshot: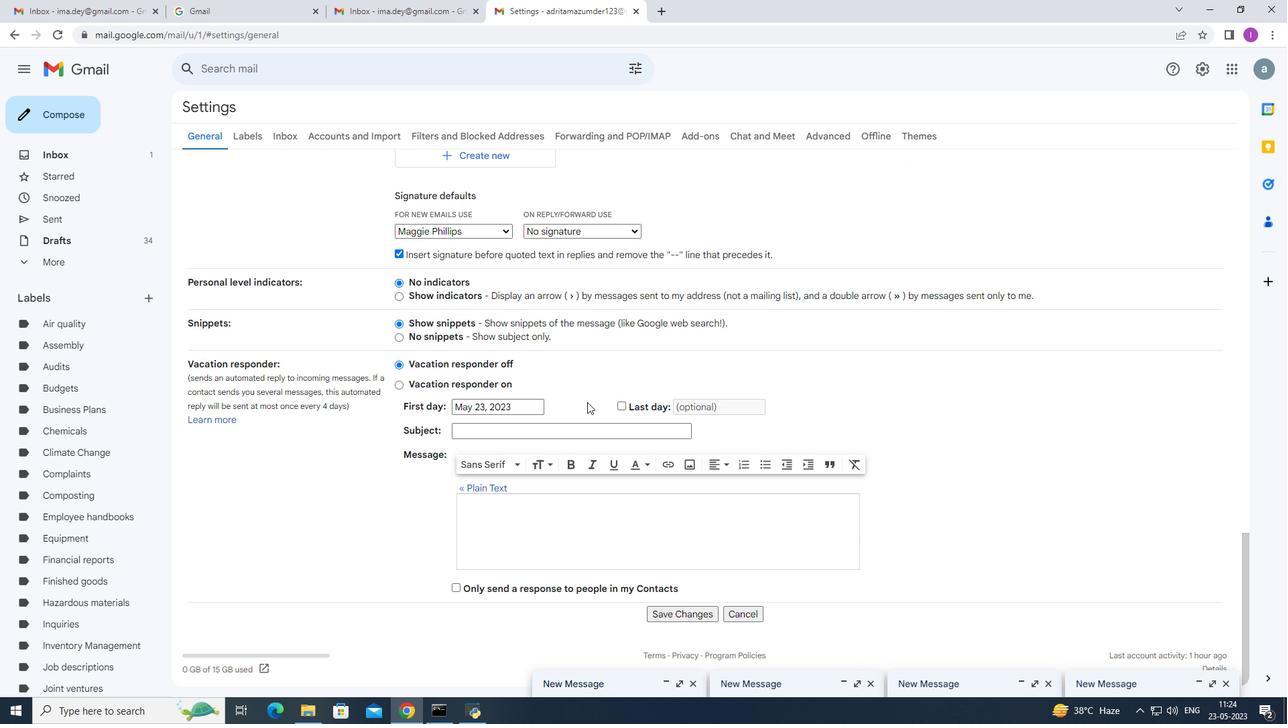
Action: Mouse moved to (600, 418)
Screenshot: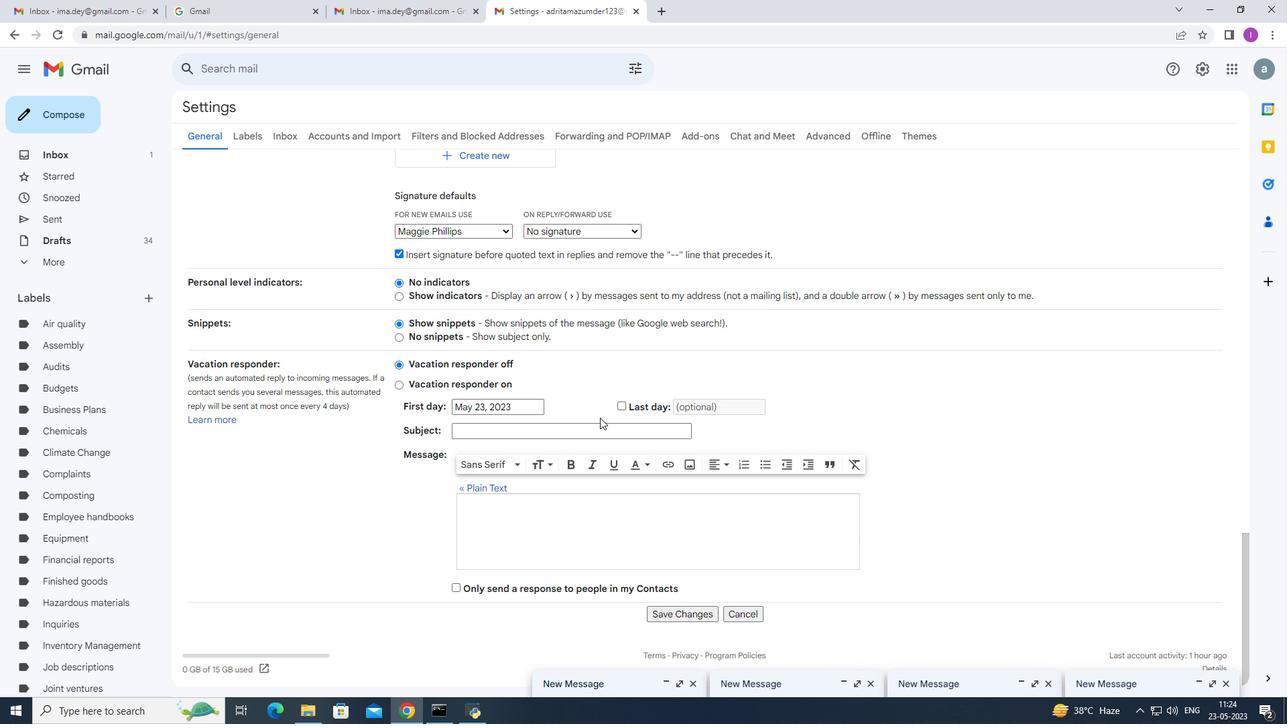 
Action: Mouse scrolled (600, 417) with delta (0, 0)
Screenshot: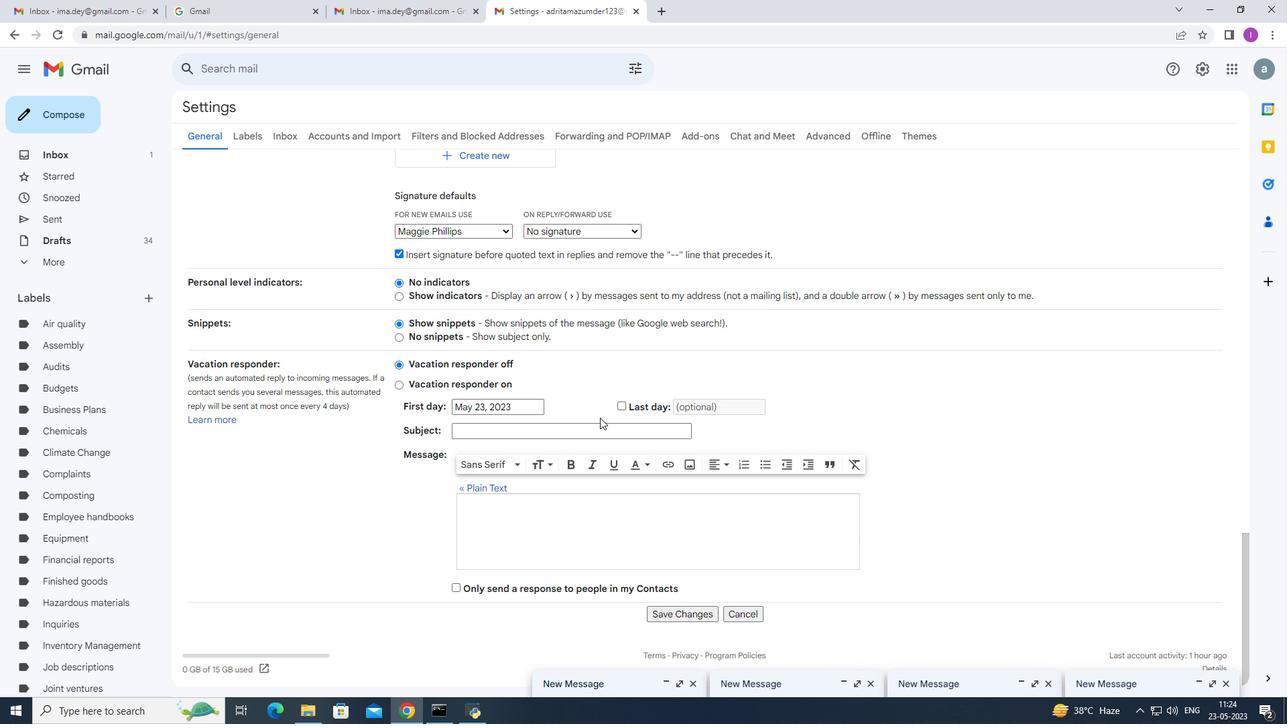 
Action: Mouse moved to (600, 420)
Screenshot: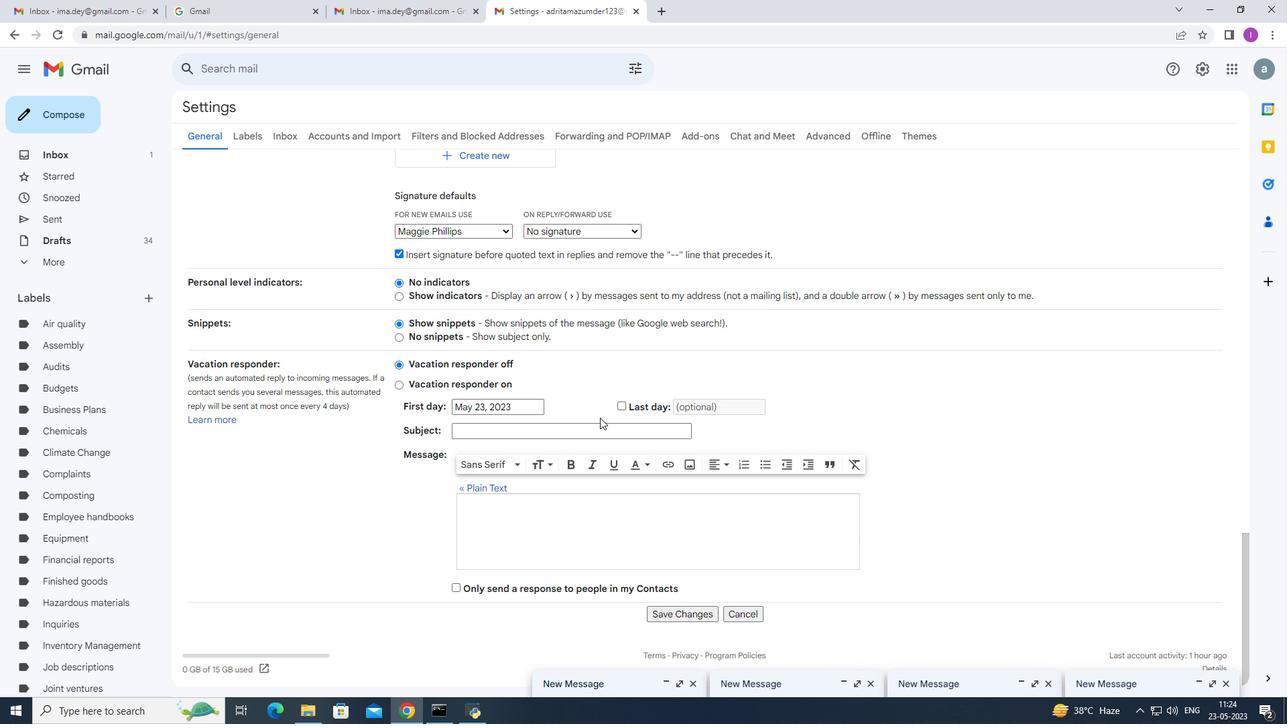 
Action: Mouse scrolled (600, 419) with delta (0, 0)
Screenshot: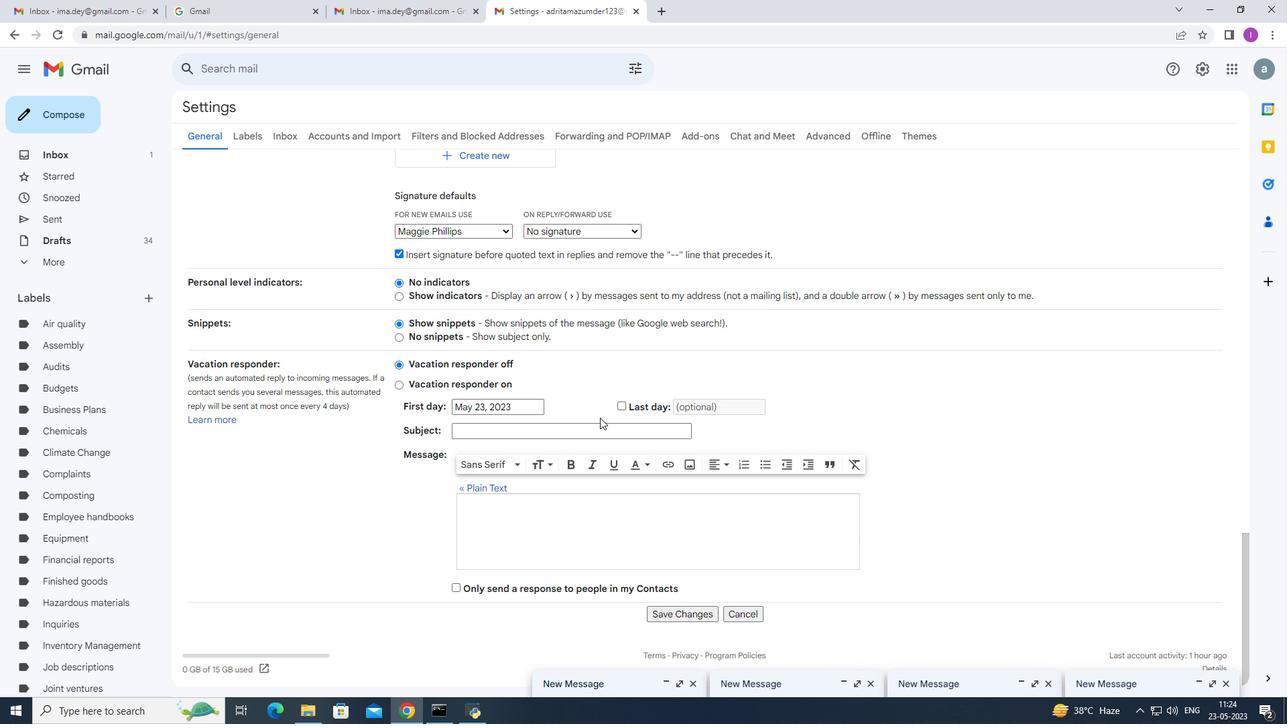 
Action: Mouse moved to (603, 425)
Screenshot: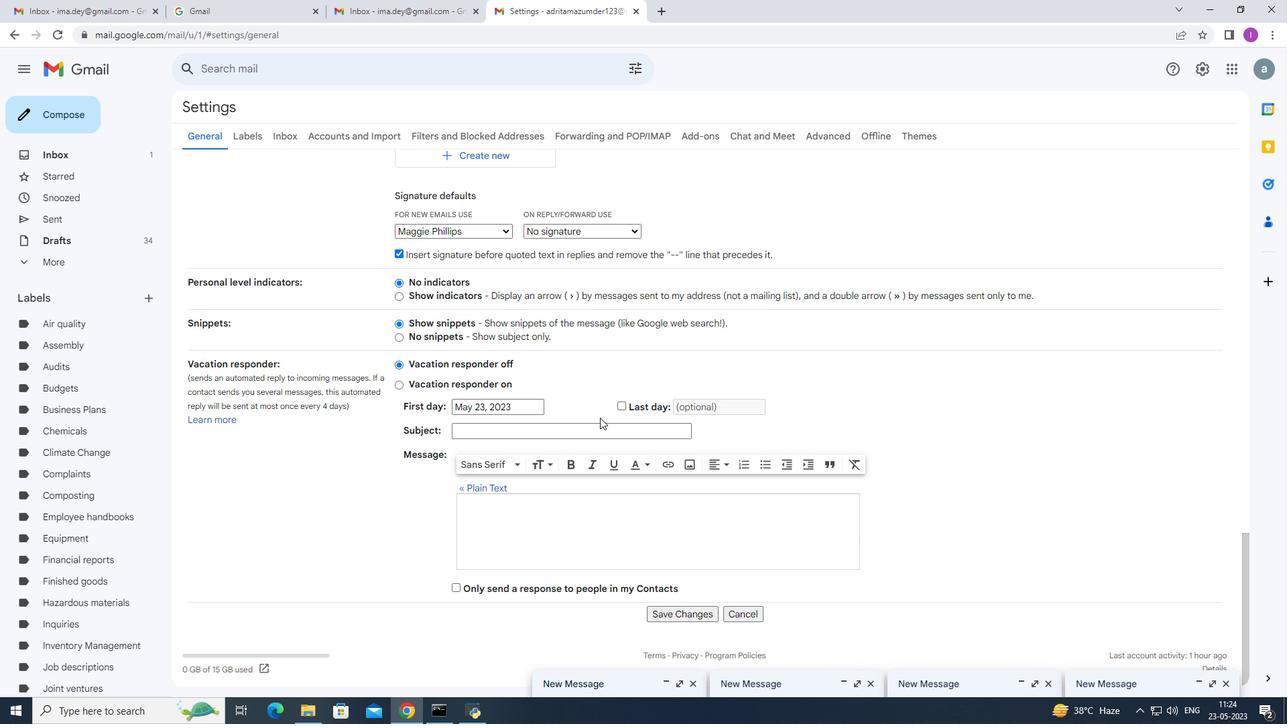 
Action: Mouse scrolled (602, 424) with delta (0, 0)
Screenshot: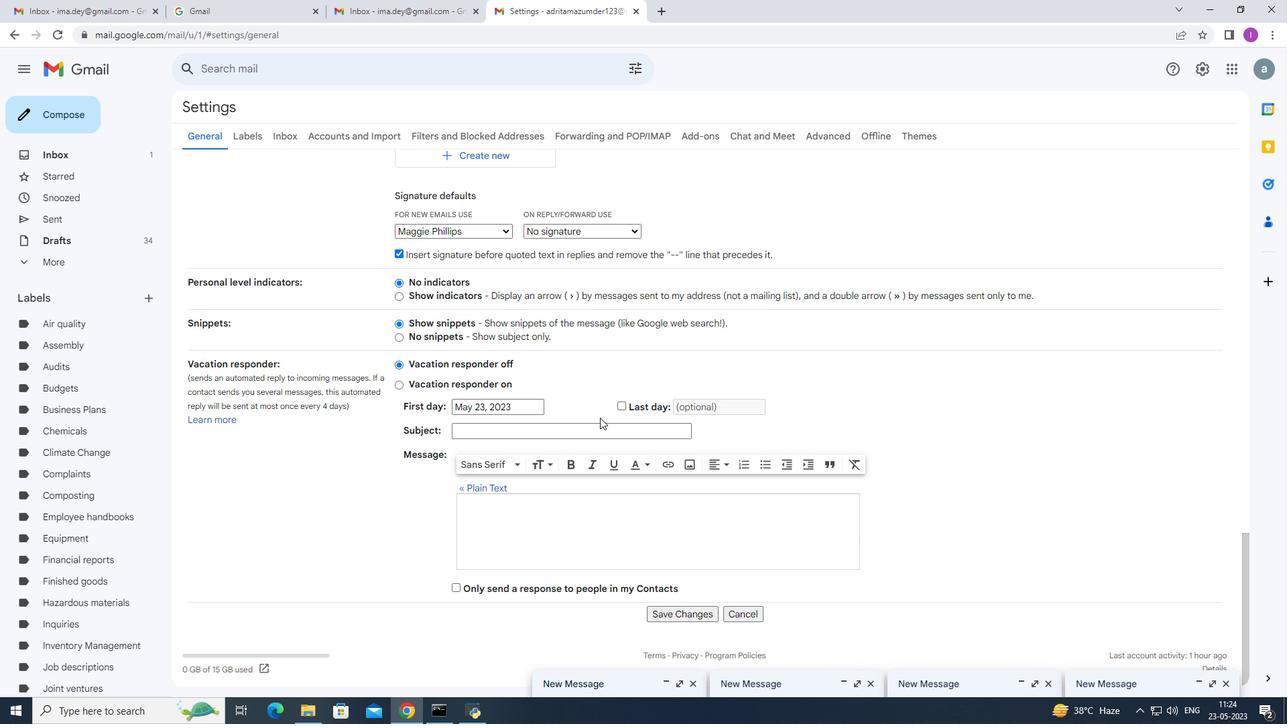
Action: Mouse moved to (609, 433)
Screenshot: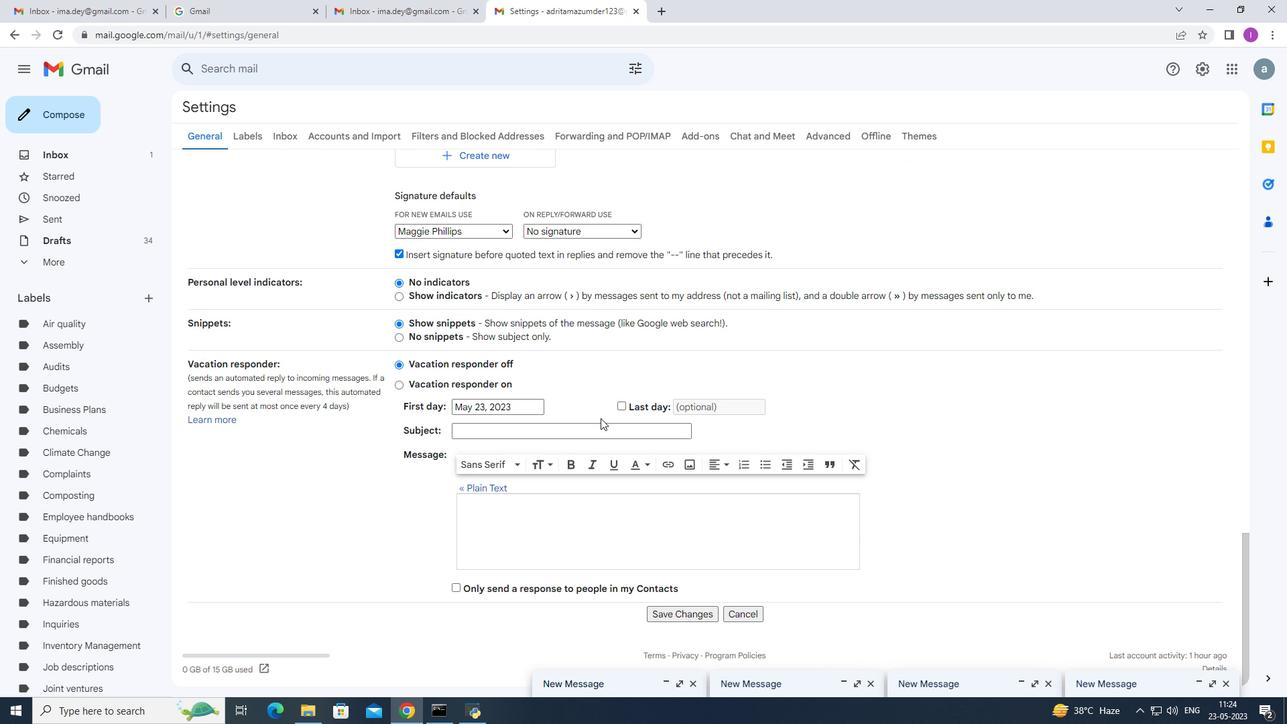 
Action: Mouse scrolled (608, 431) with delta (0, 0)
Screenshot: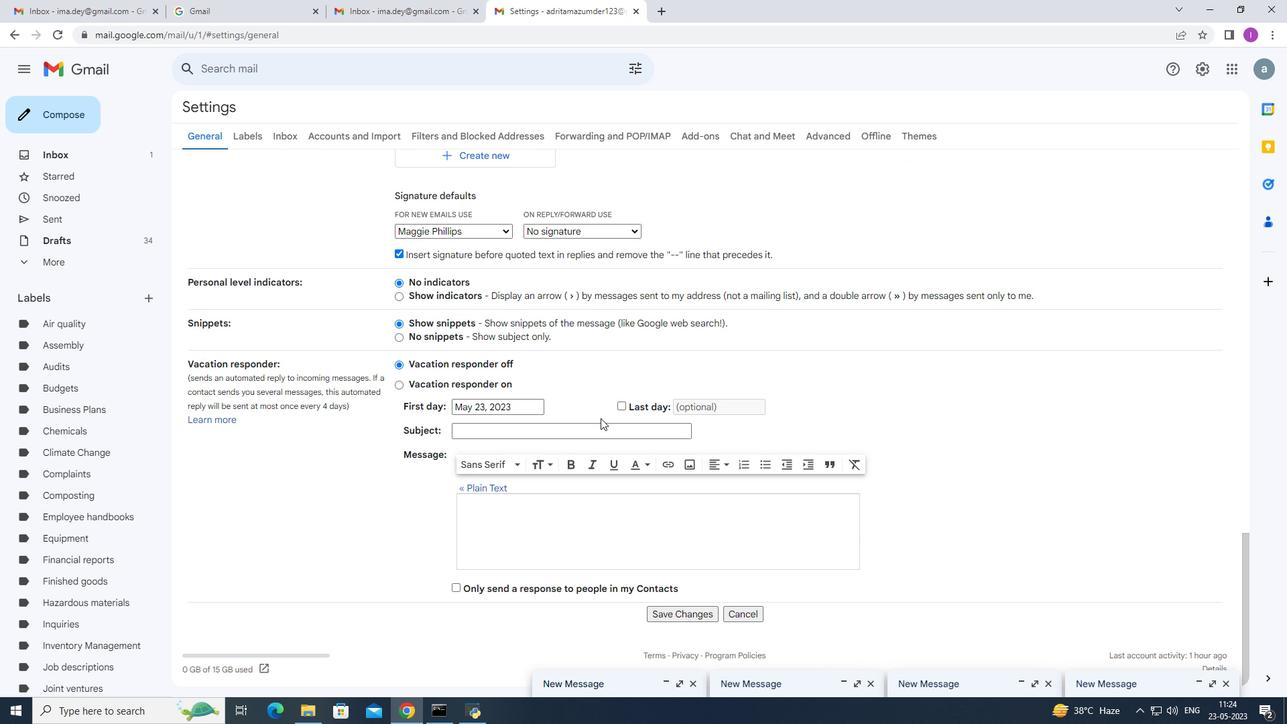 
Action: Mouse moved to (687, 614)
Screenshot: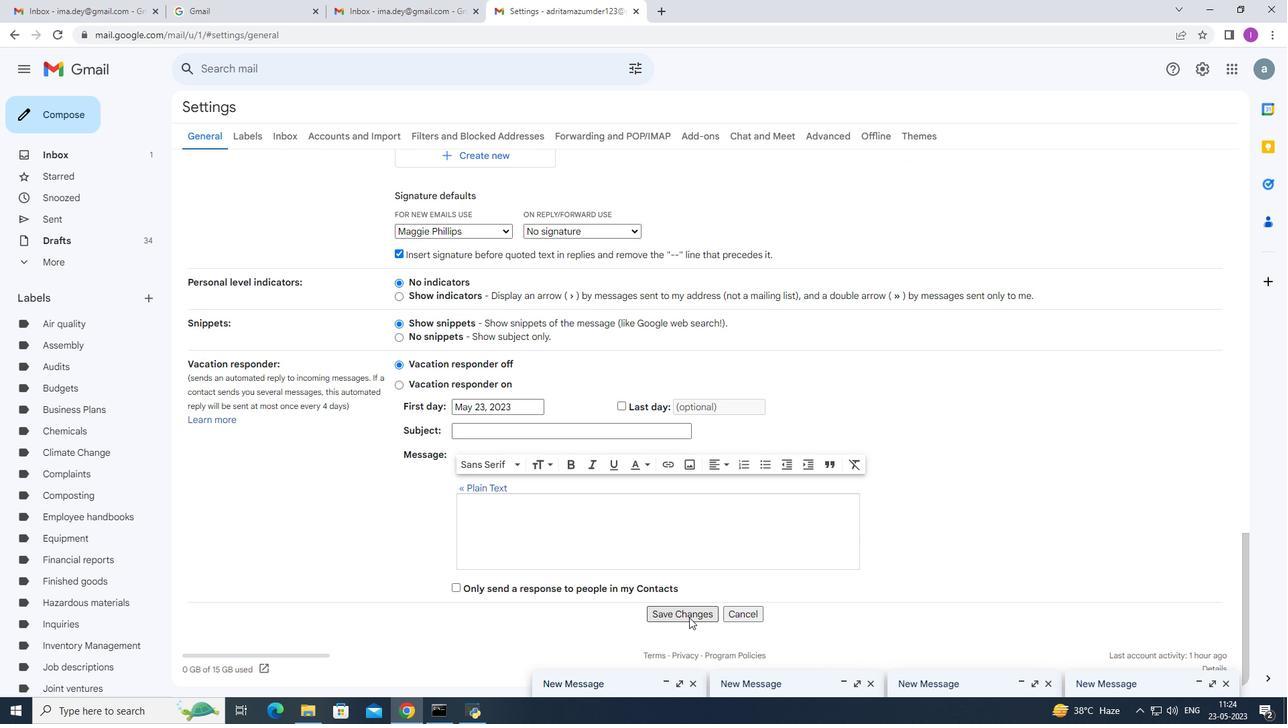 
Action: Mouse pressed left at (687, 614)
Screenshot: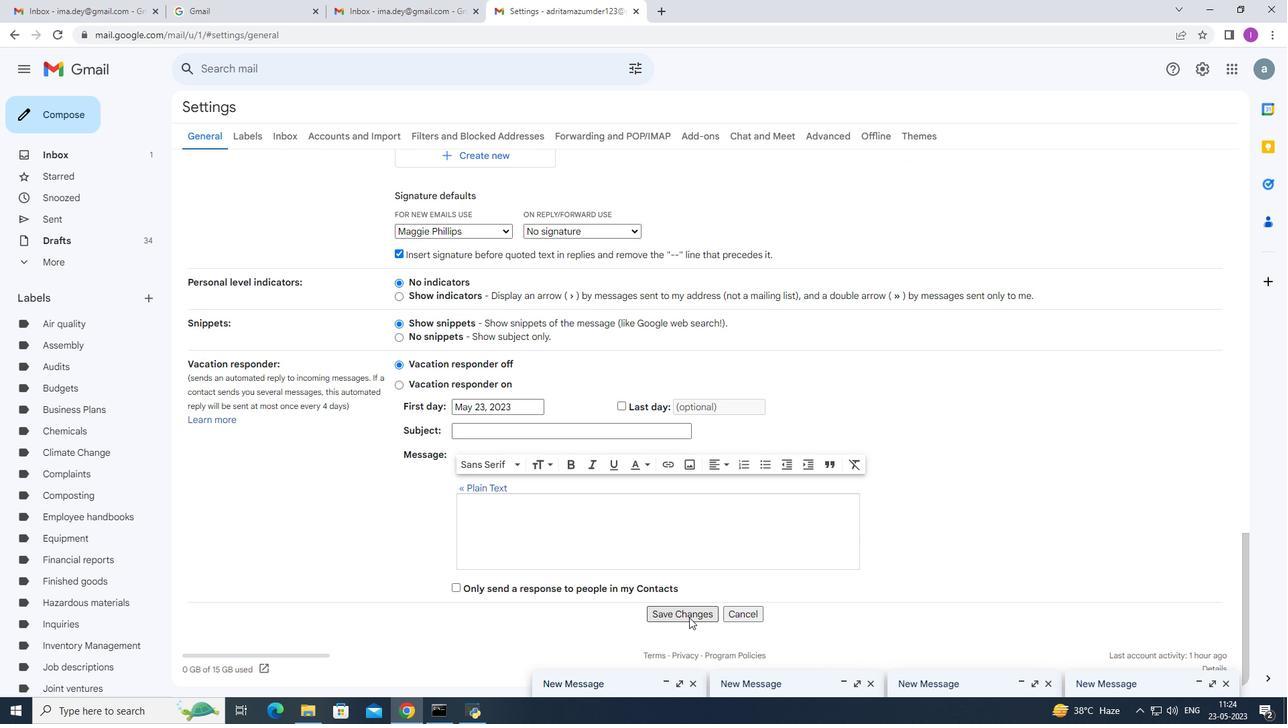 
Action: Mouse moved to (509, 361)
Screenshot: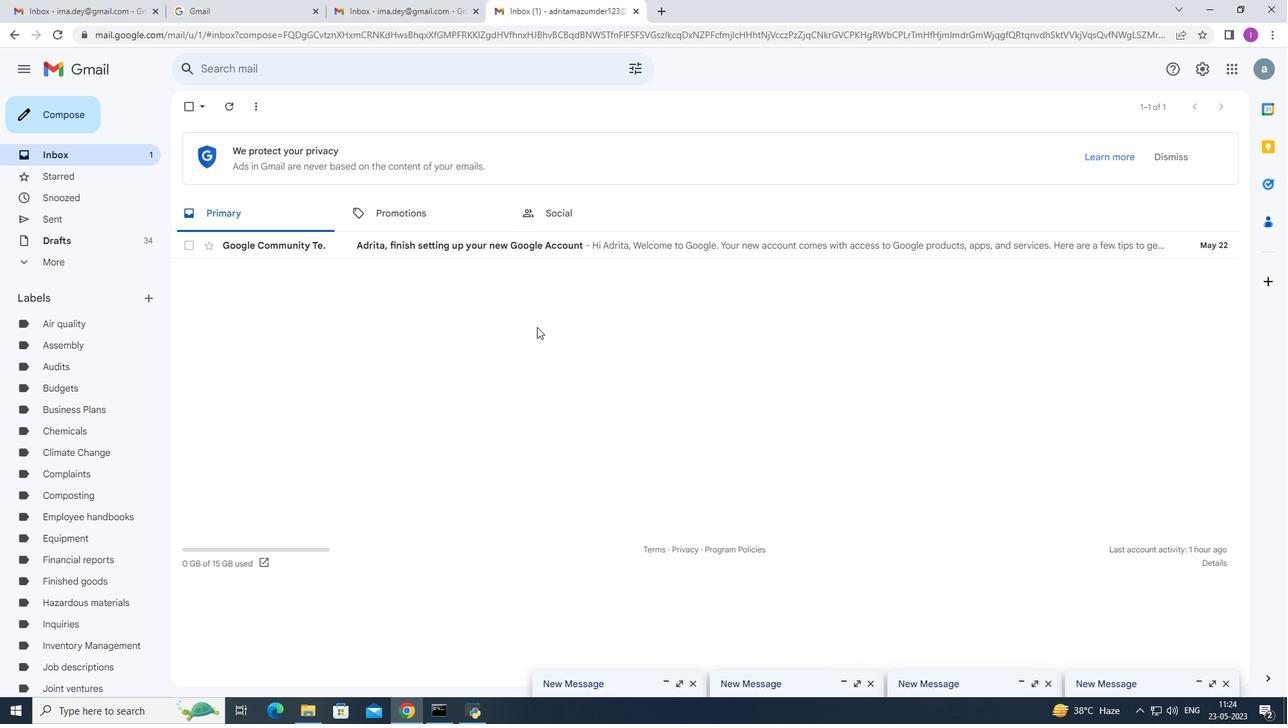 
Action: Mouse scrolled (517, 344) with delta (0, 0)
Screenshot: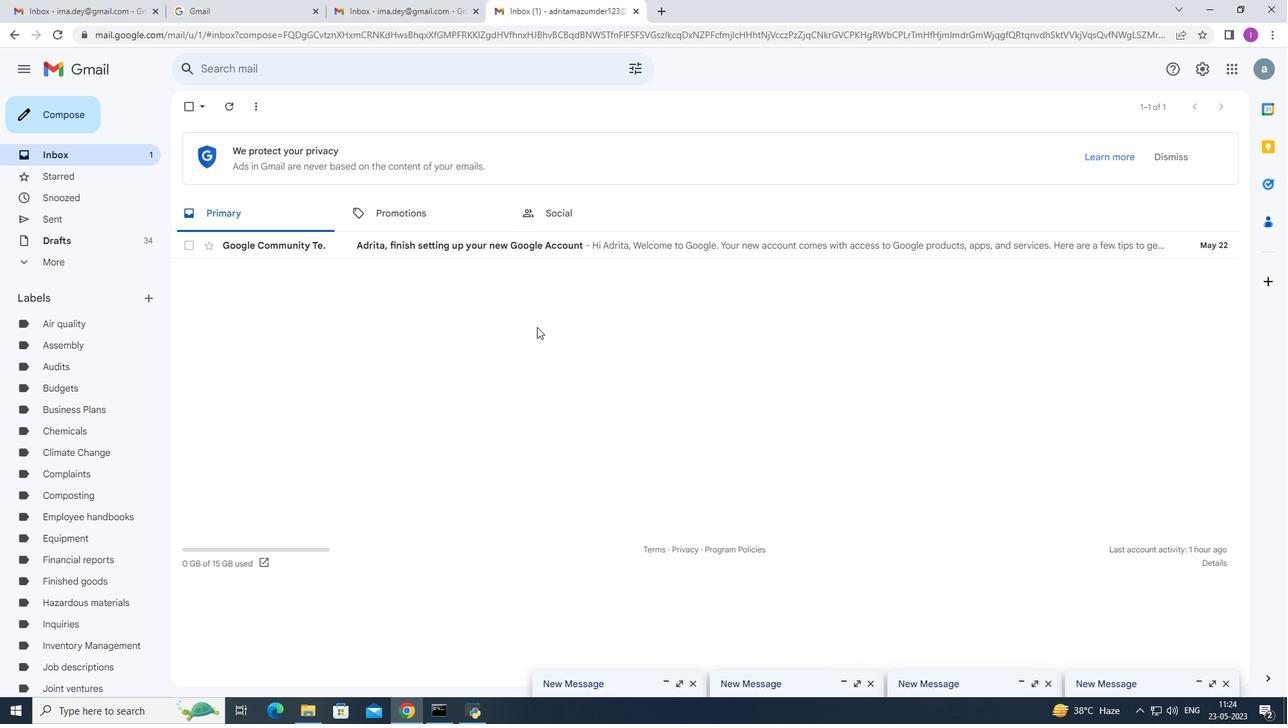 
Action: Mouse moved to (507, 363)
Screenshot: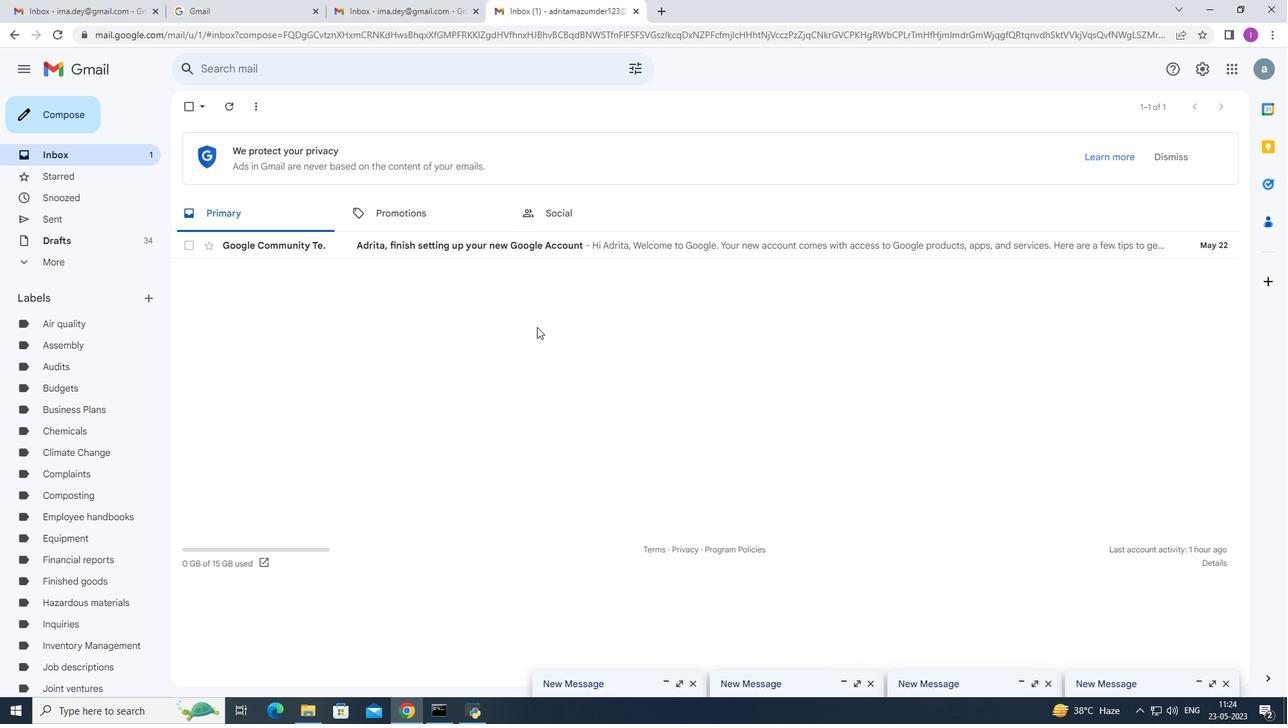 
Action: Mouse scrolled (510, 350) with delta (0, 0)
Screenshot: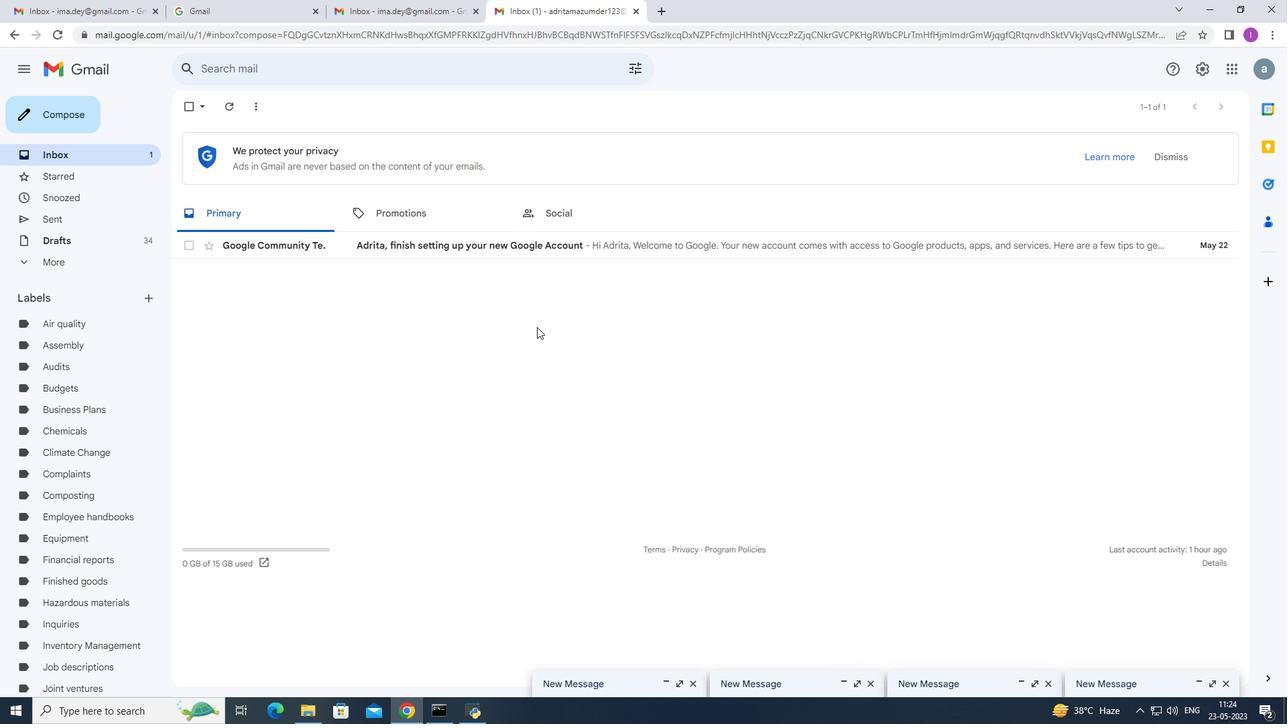
Action: Mouse moved to (507, 364)
Screenshot: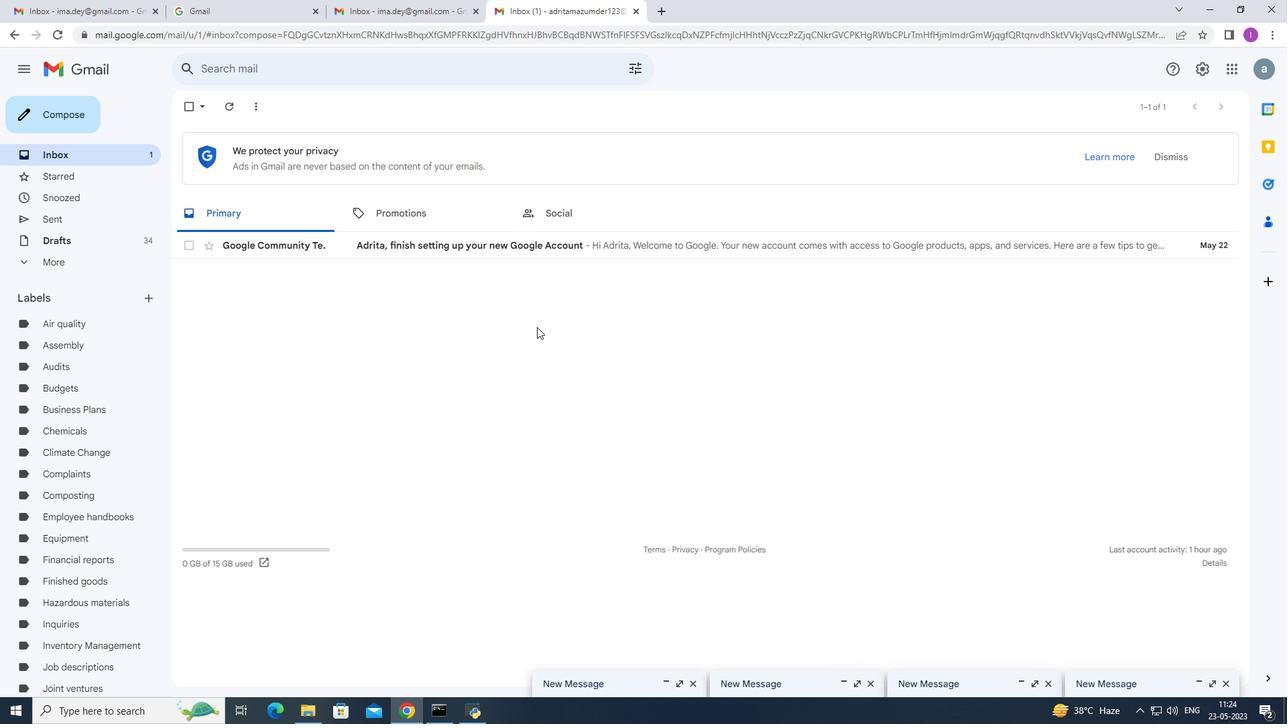 
Action: Mouse scrolled (510, 350) with delta (0, 0)
Screenshot: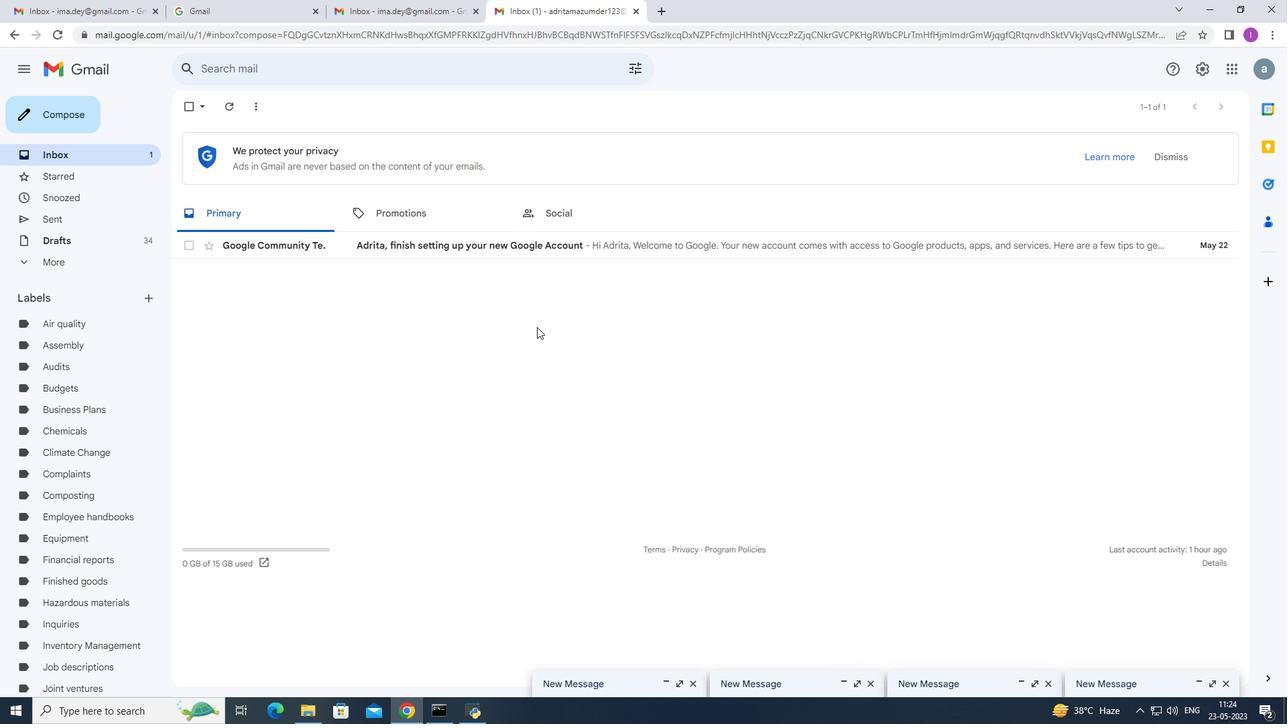 
Action: Mouse moved to (51, 105)
Screenshot: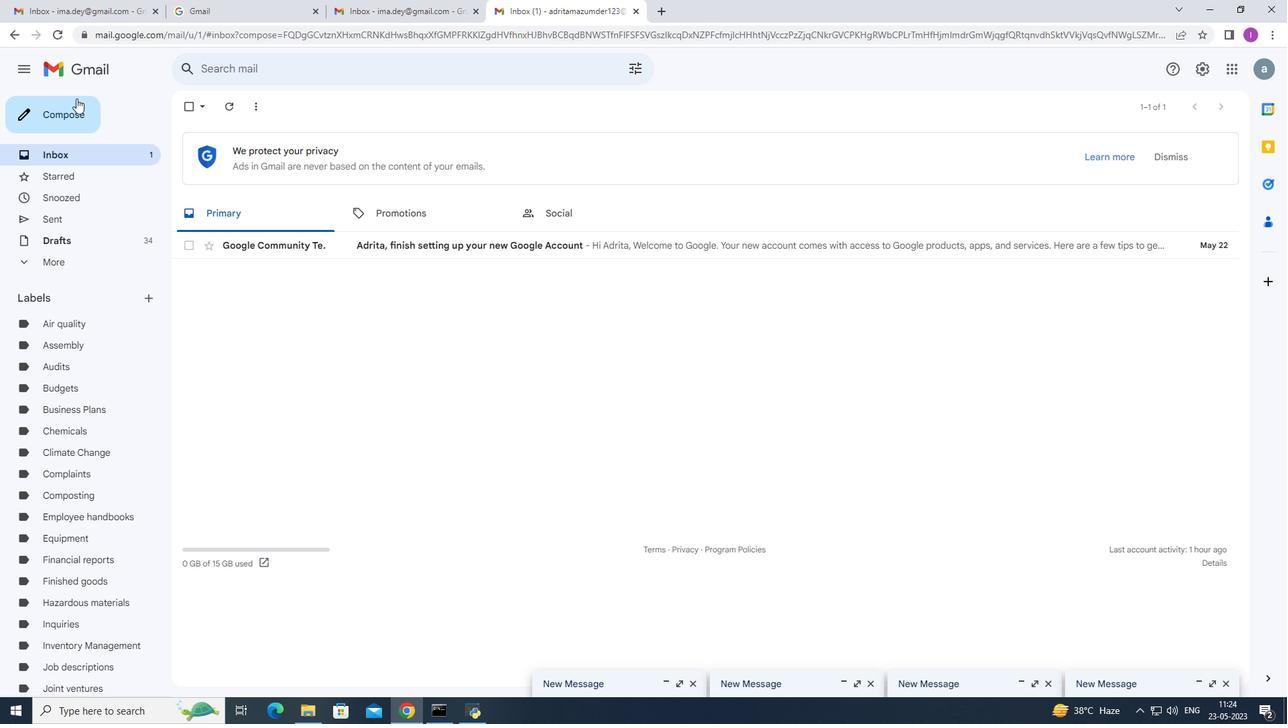 
Action: Mouse pressed left at (51, 105)
Screenshot: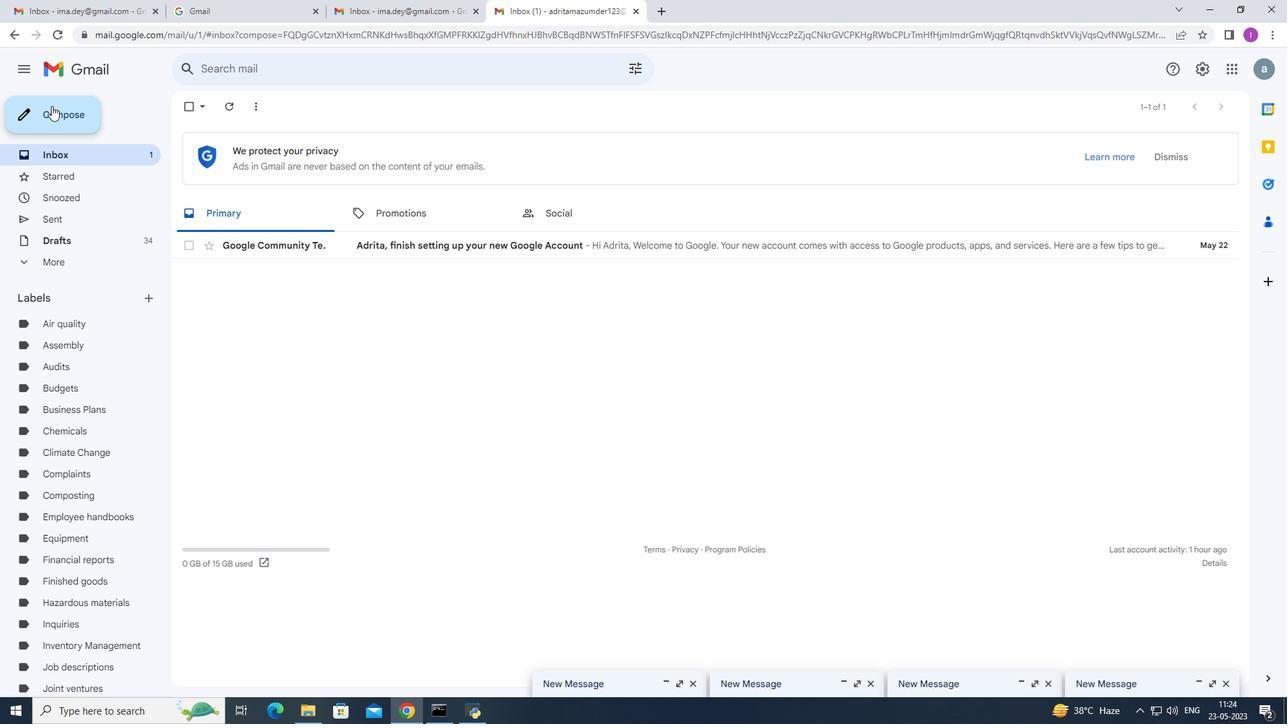 
Action: Mouse moved to (855, 313)
Screenshot: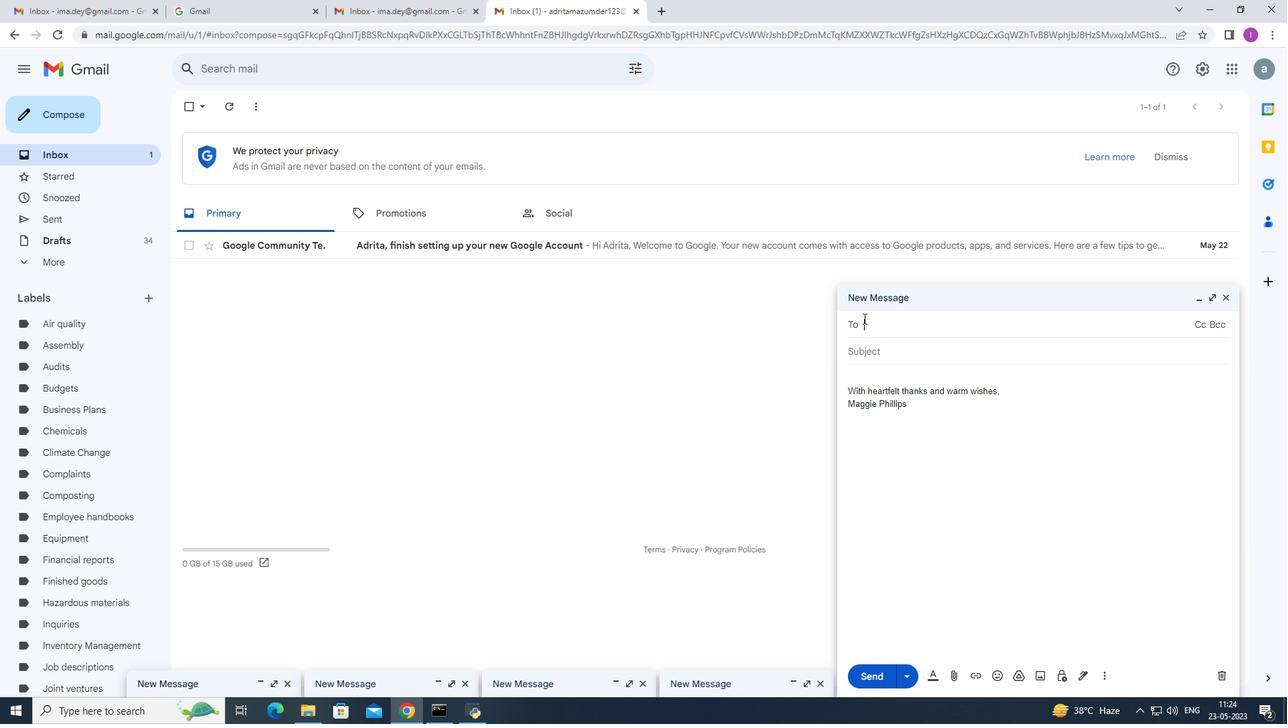 
Action: Key pressed S
Screenshot: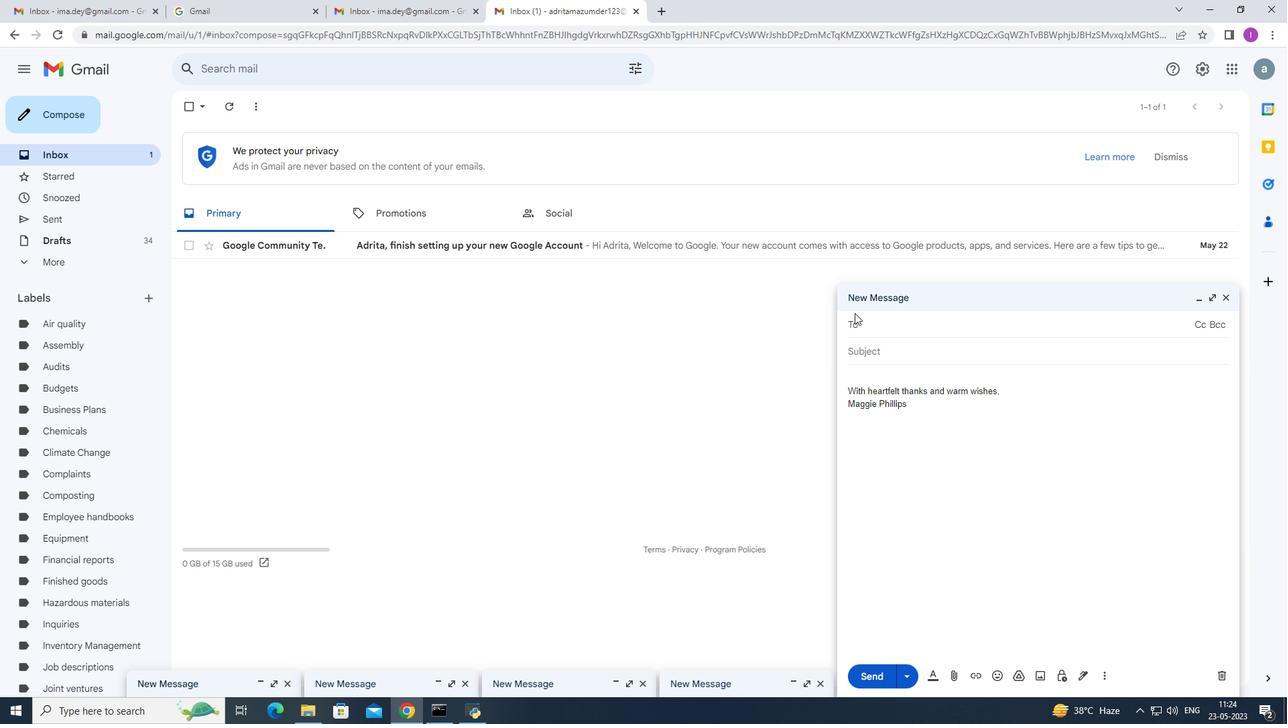 
Action: Mouse moved to (845, 309)
Screenshot: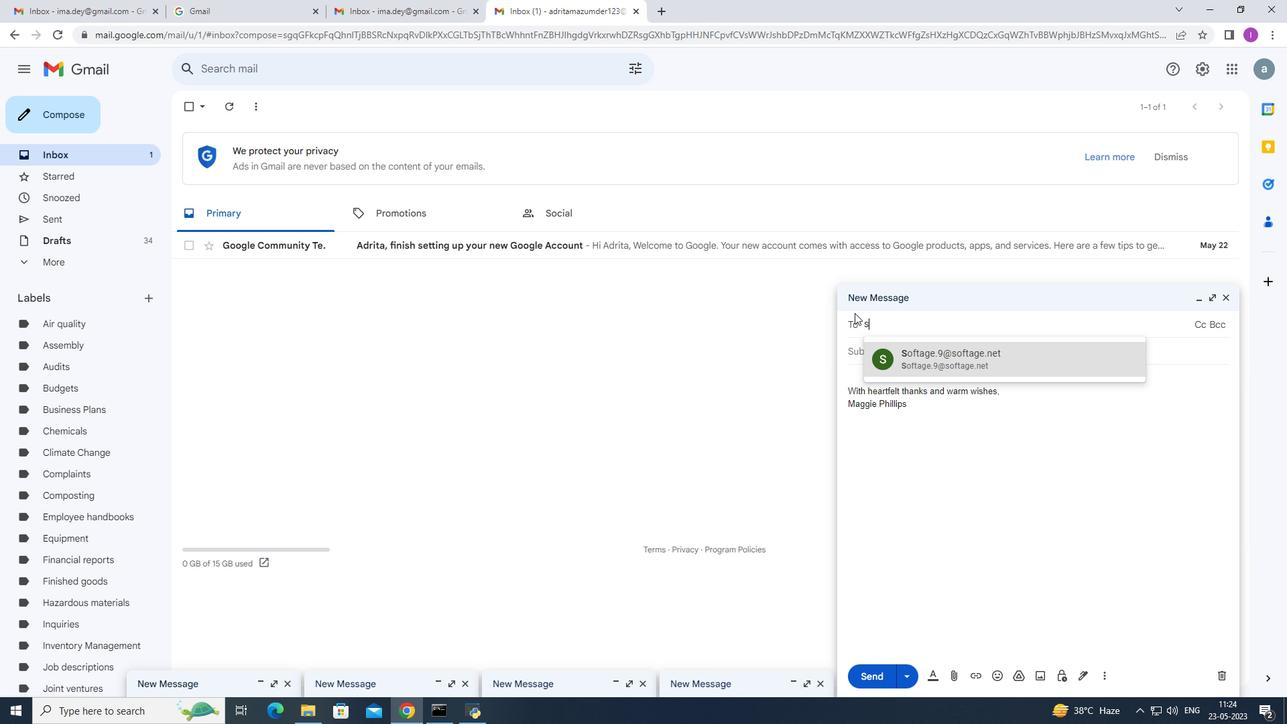 
Action: Key pressed O
Screenshot: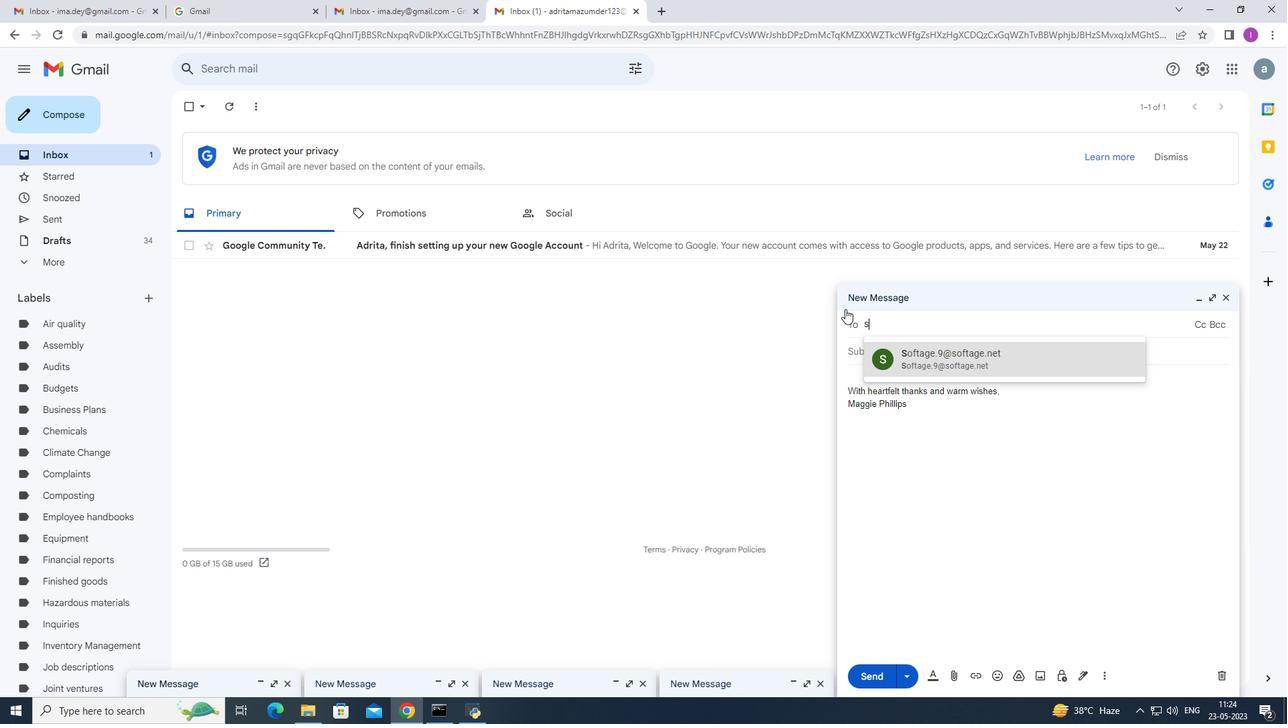 
Action: Mouse moved to (924, 361)
Screenshot: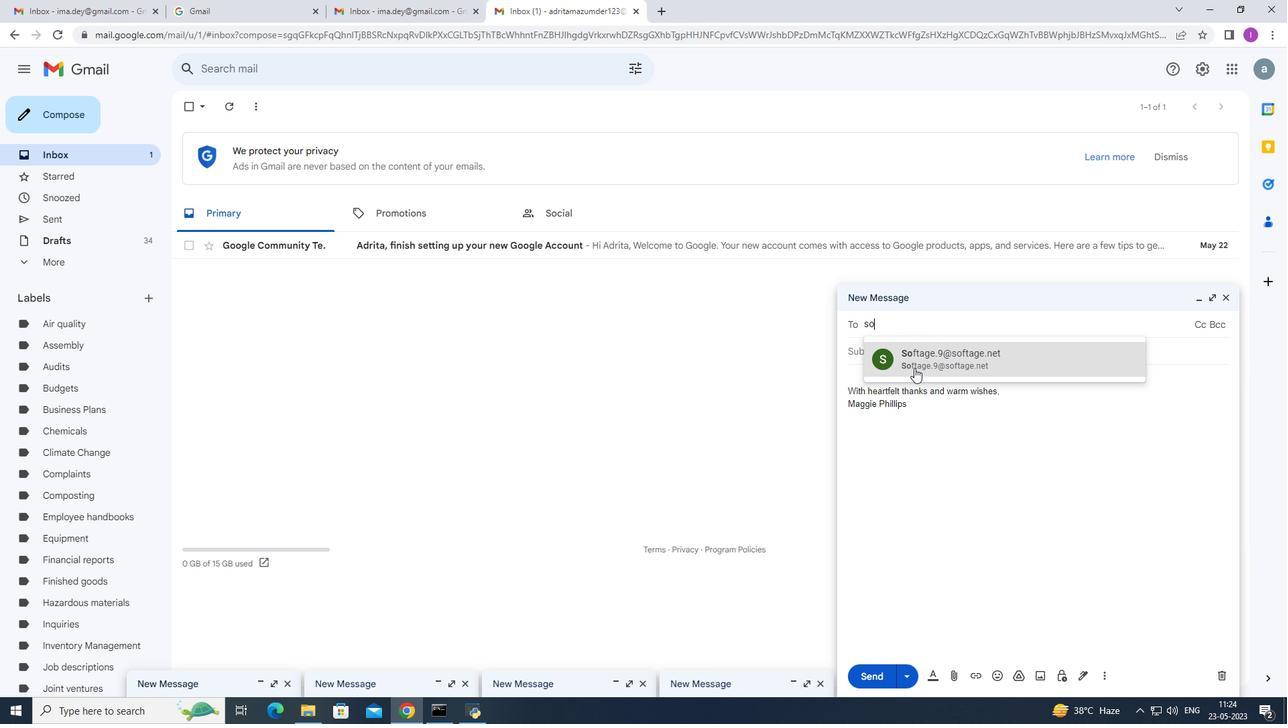 
Action: Mouse pressed left at (924, 361)
Screenshot: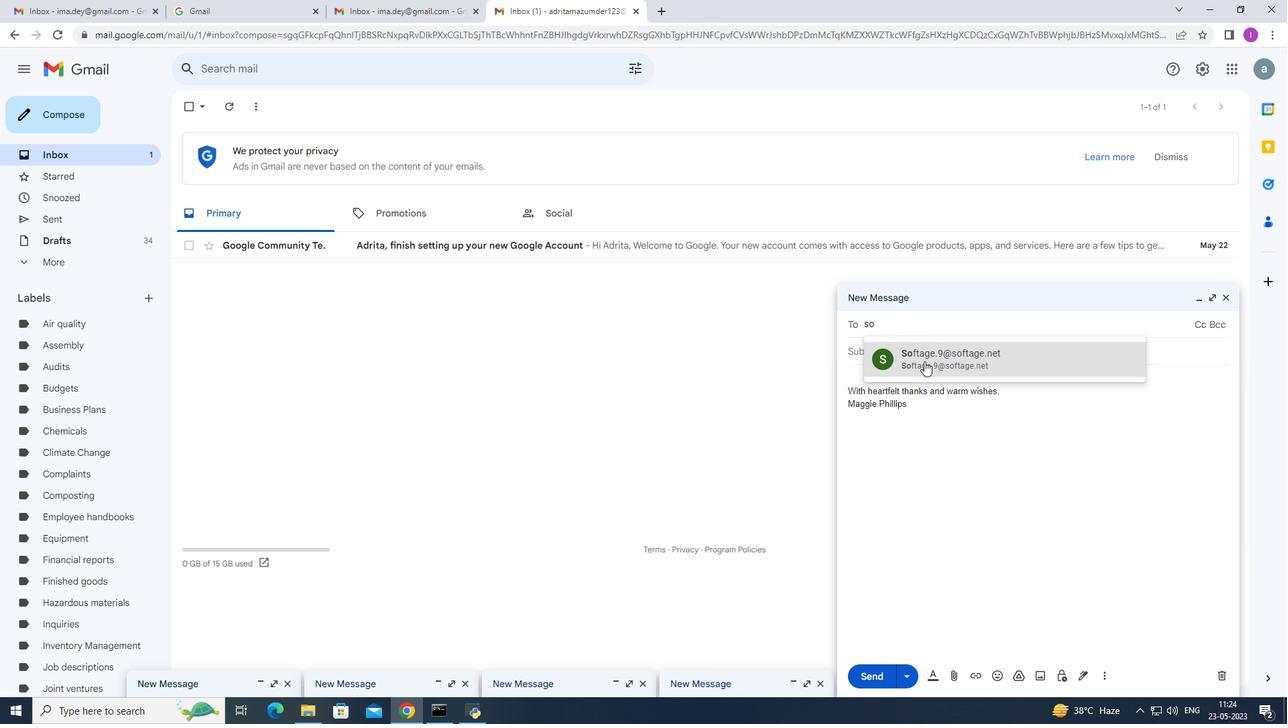 
Action: Mouse moved to (1108, 676)
Screenshot: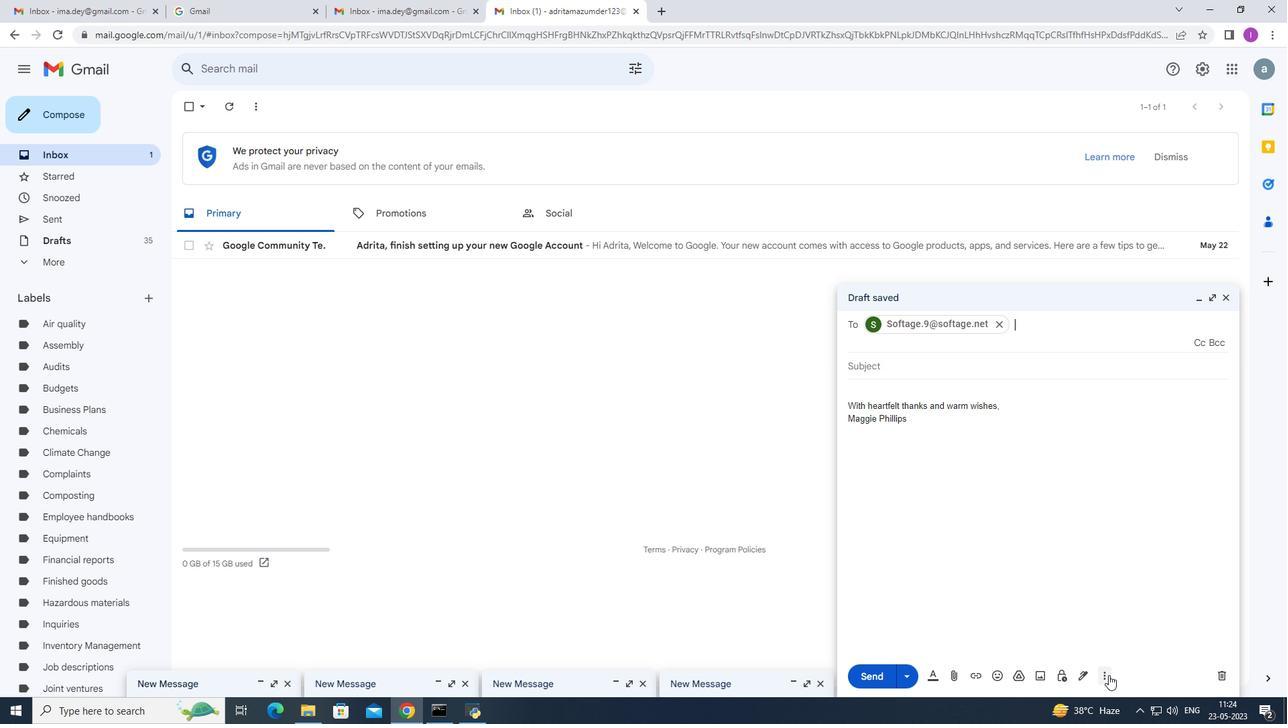 
Action: Mouse pressed left at (1108, 676)
Screenshot: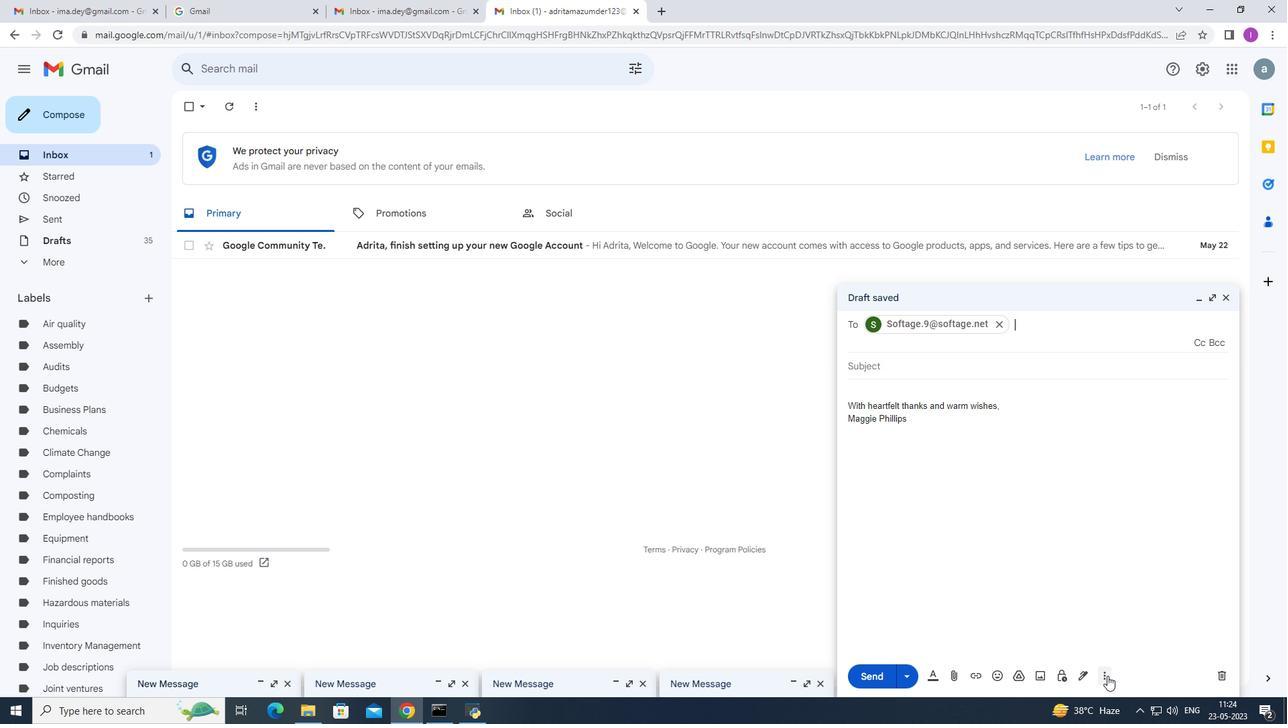 
Action: Mouse moved to (1139, 545)
Screenshot: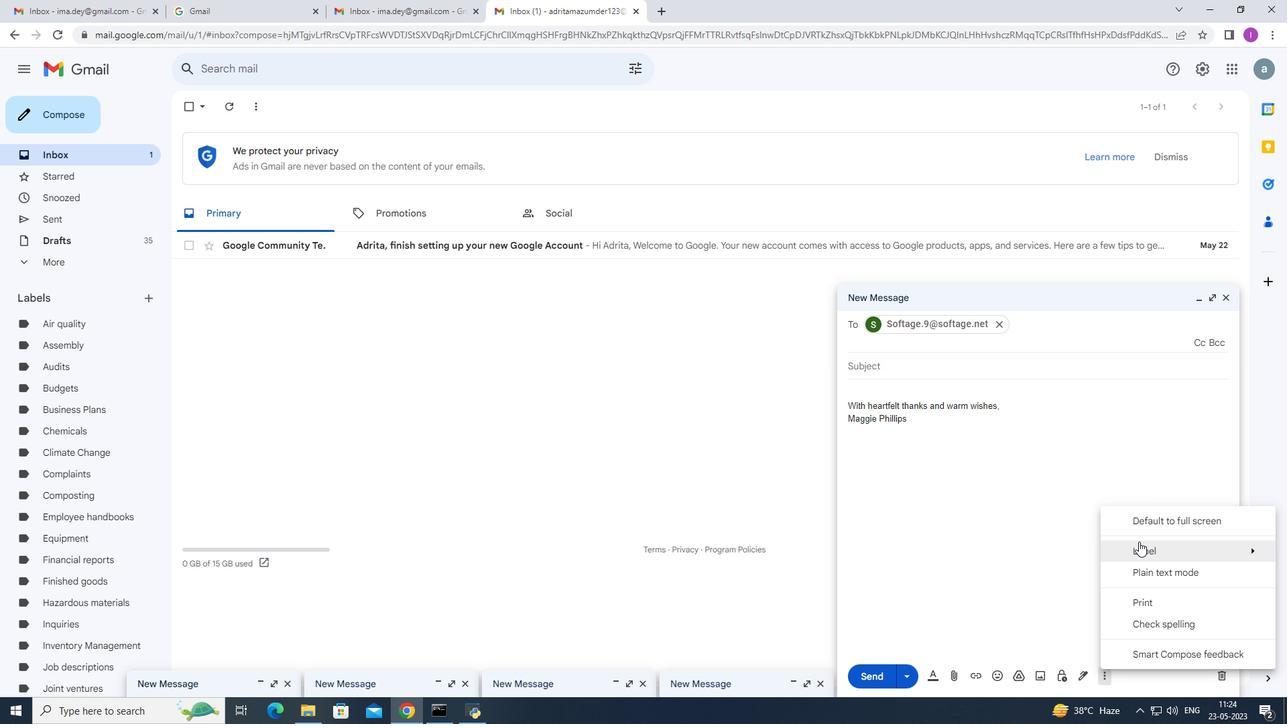 
Action: Mouse pressed left at (1139, 545)
Screenshot: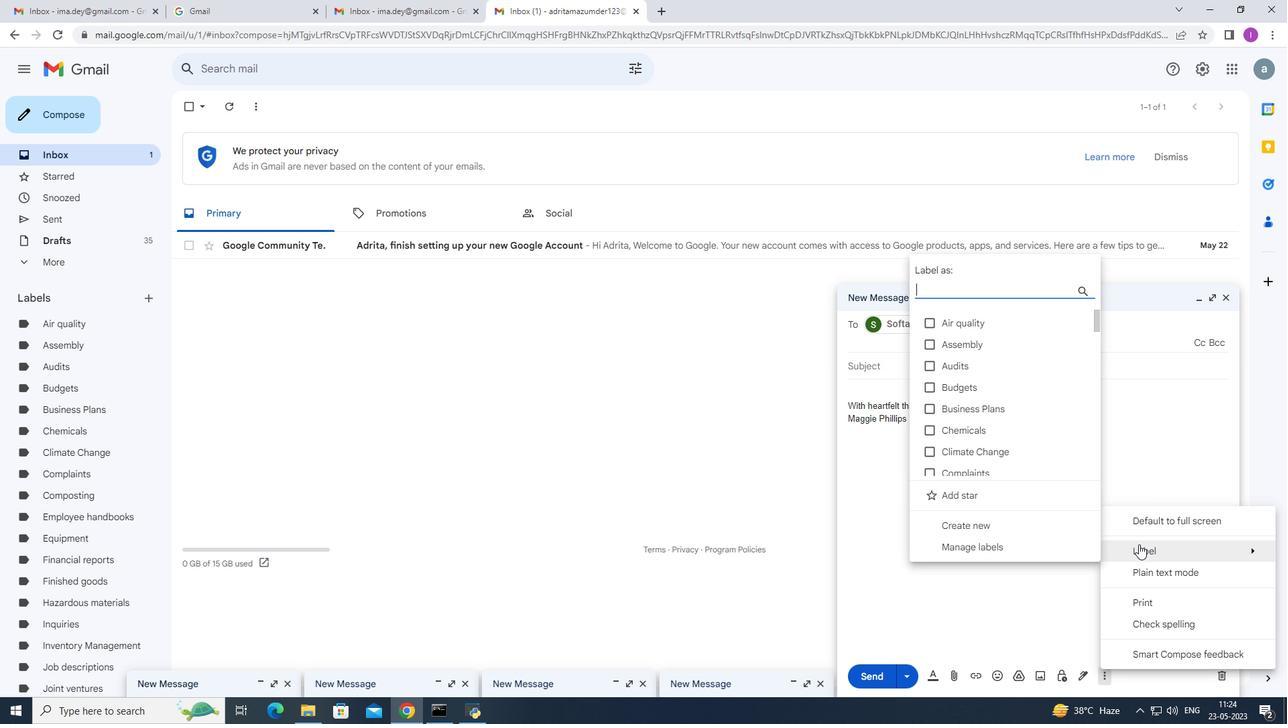 
Action: Mouse moved to (975, 297)
Screenshot: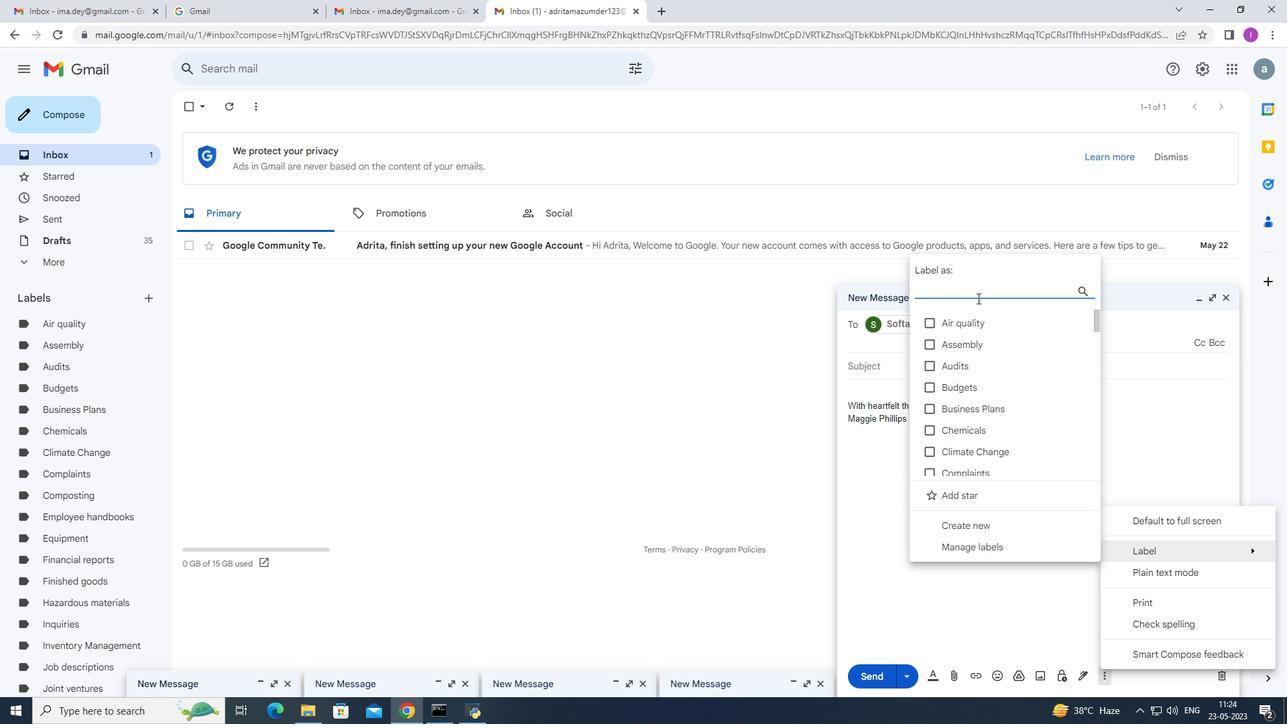 
Action: Mouse pressed left at (975, 297)
Screenshot: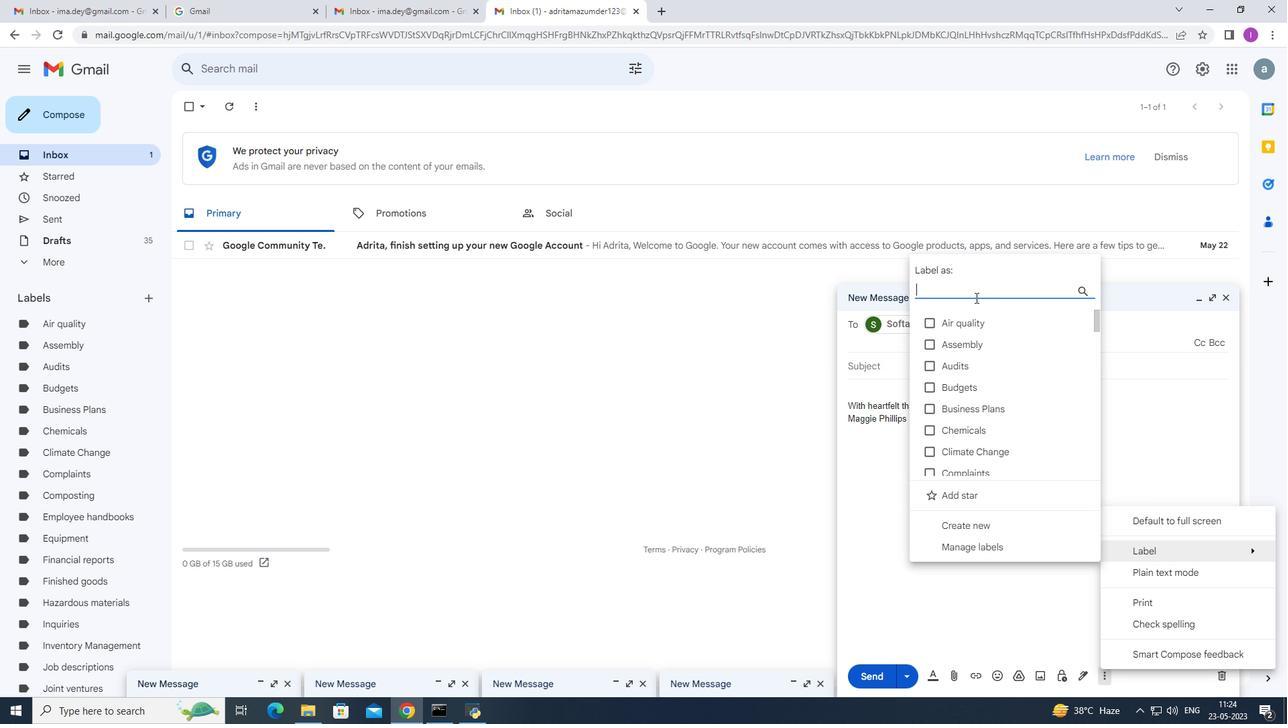 
Action: Mouse moved to (1033, 284)
Screenshot: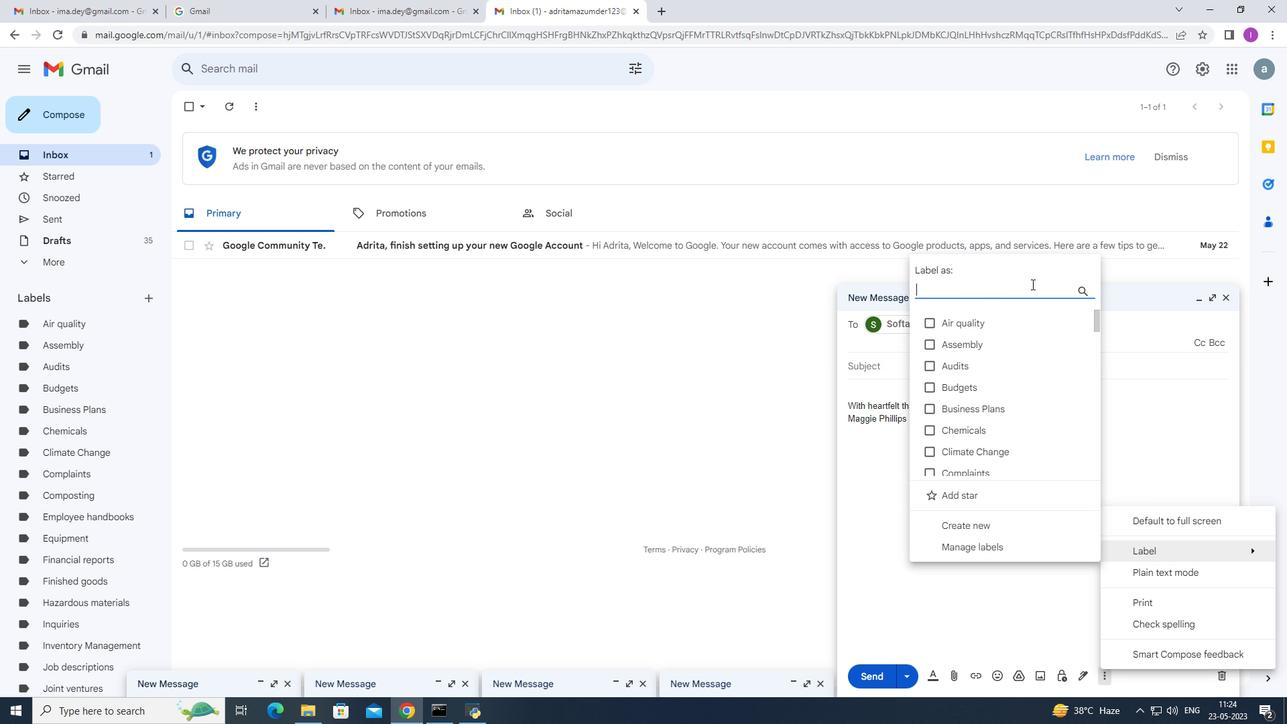 
Action: Key pressed <Key.shift>mW<Key.backspace>EMORANDA
Screenshot: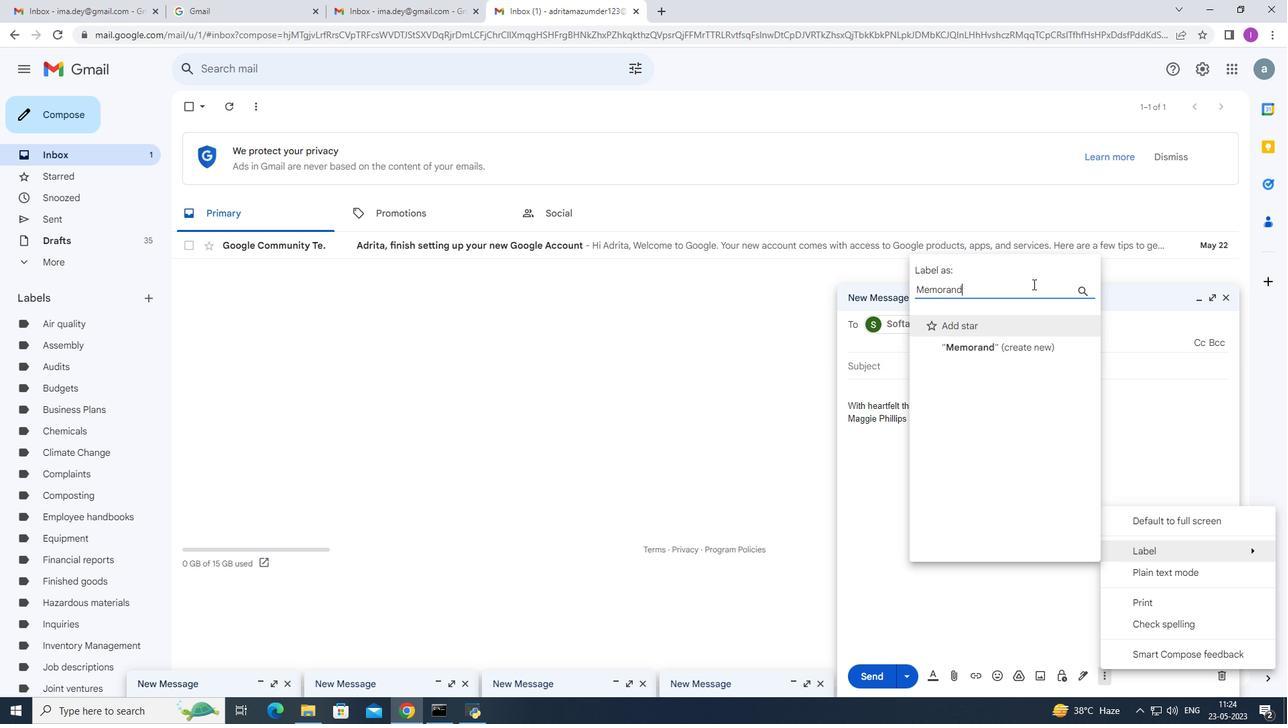 
Action: Mouse moved to (1011, 346)
Screenshot: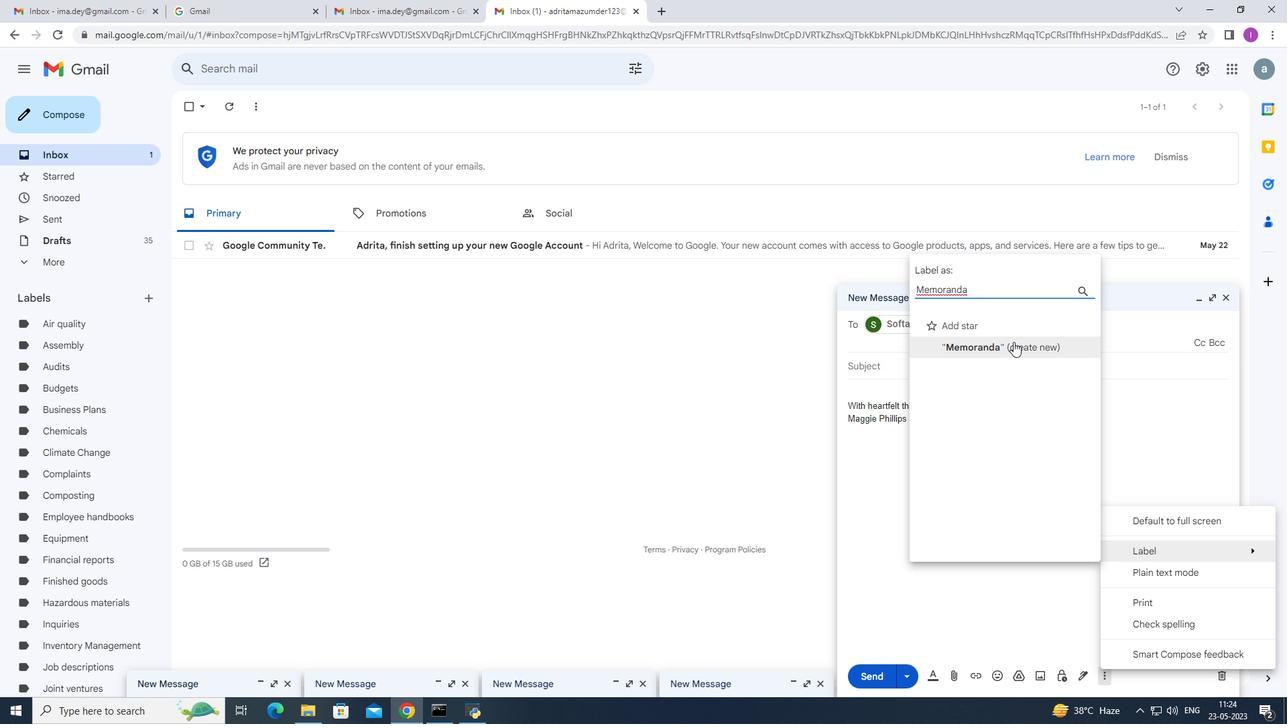 
Action: Mouse pressed left at (1011, 346)
Screenshot: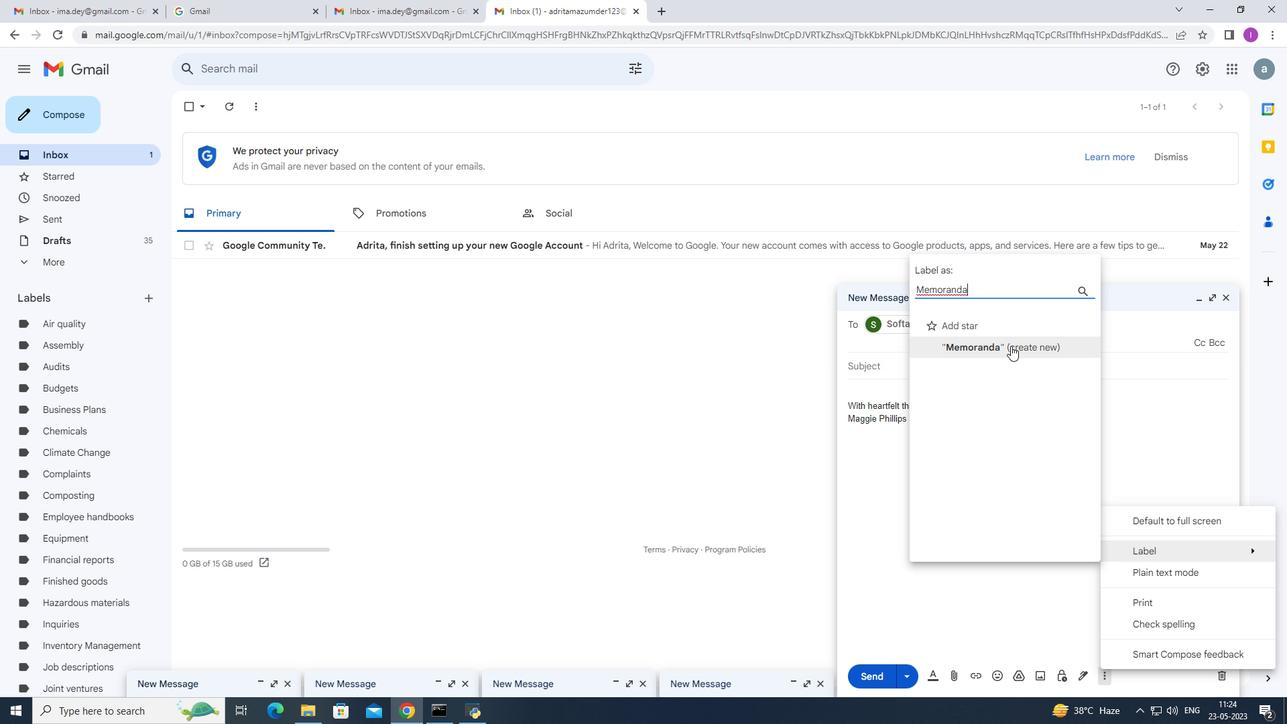
Action: Mouse moved to (784, 431)
Screenshot: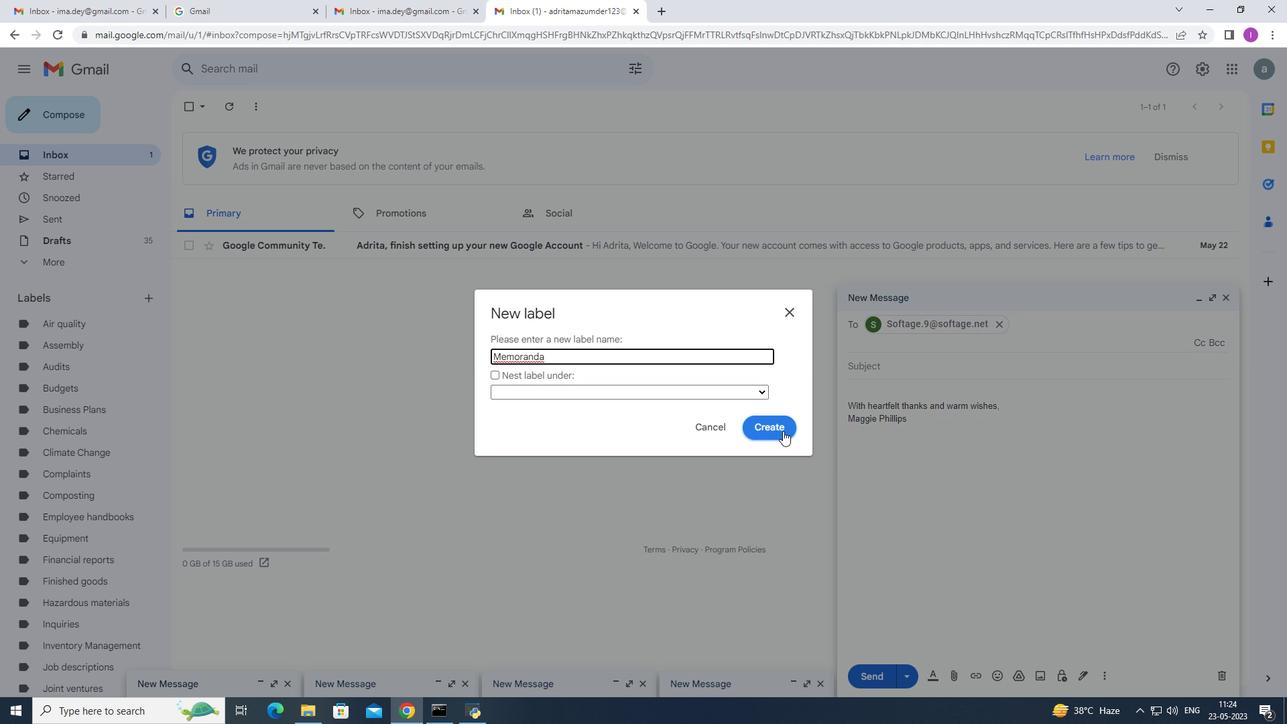 
Action: Mouse pressed left at (784, 431)
Screenshot: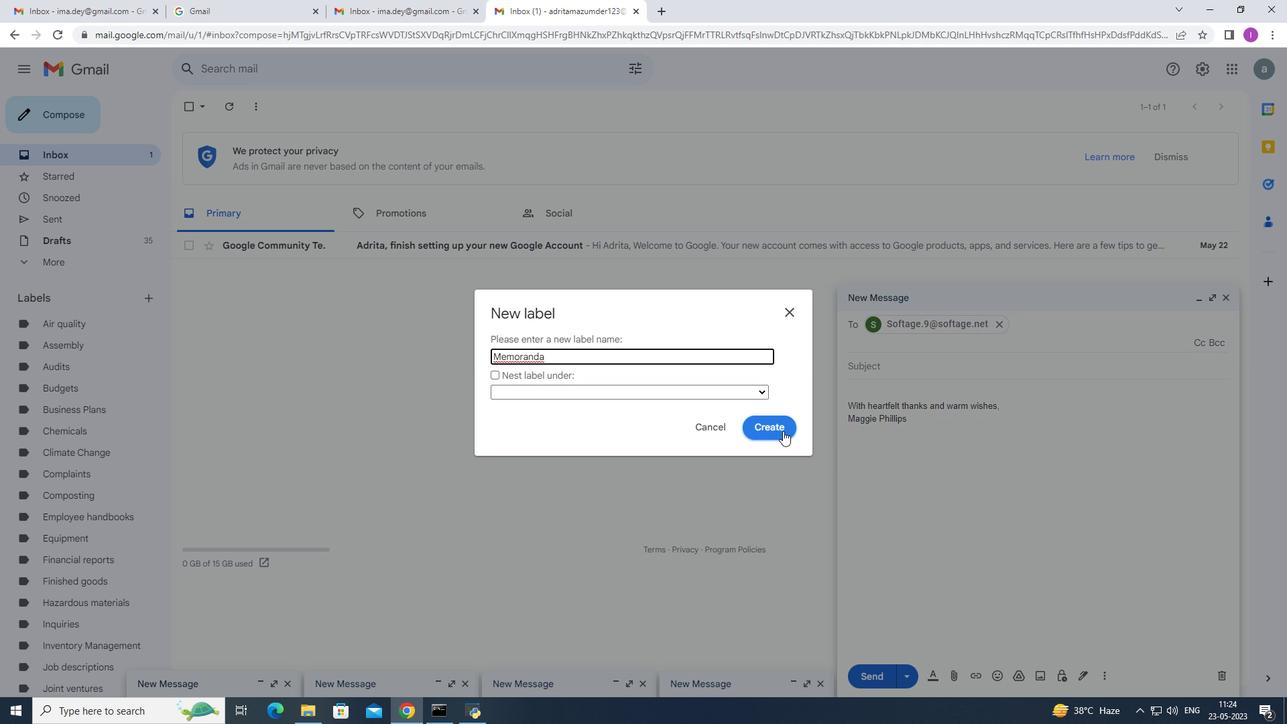 
Action: Mouse moved to (1104, 679)
Screenshot: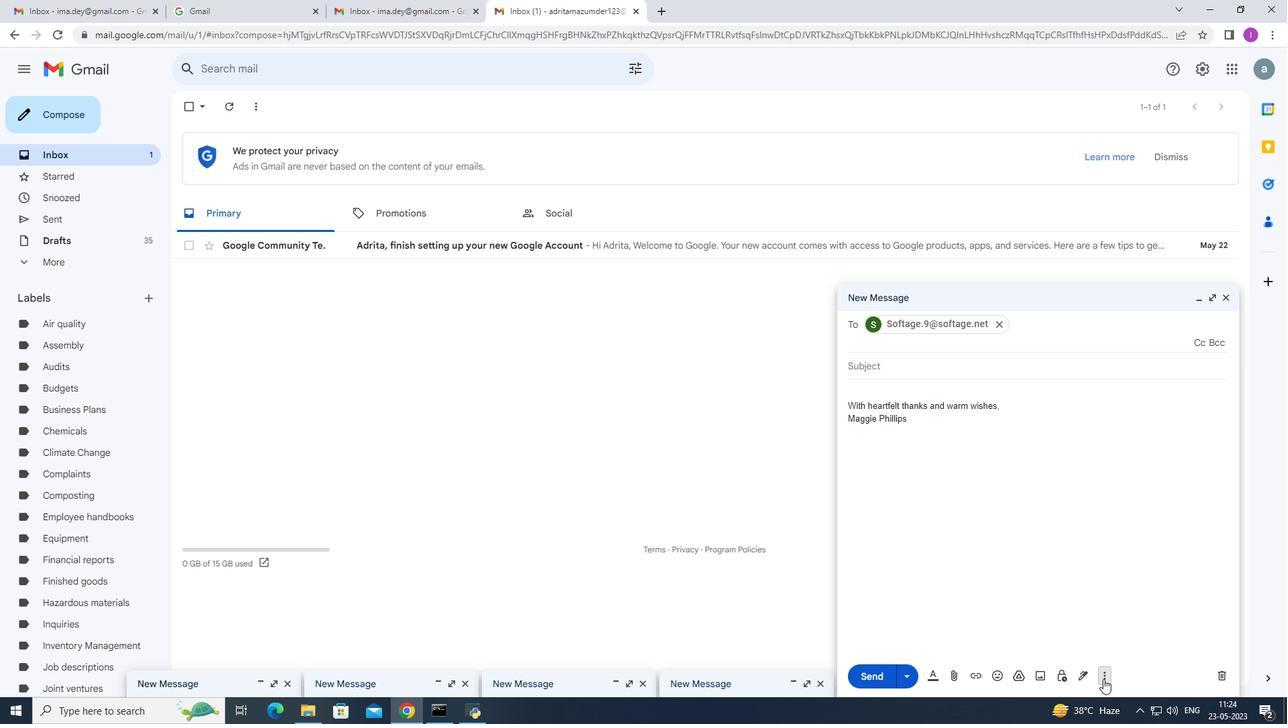 
Action: Mouse pressed left at (1104, 679)
Screenshot: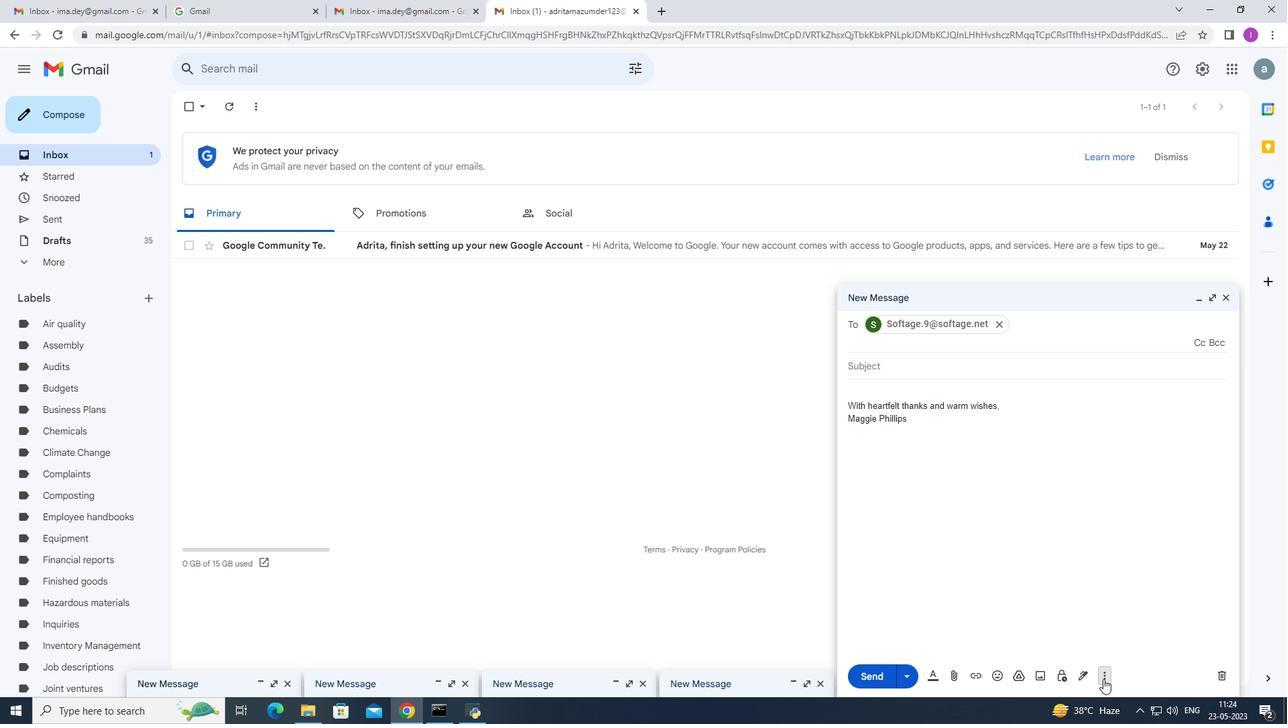 
Action: Mouse moved to (809, 401)
Screenshot: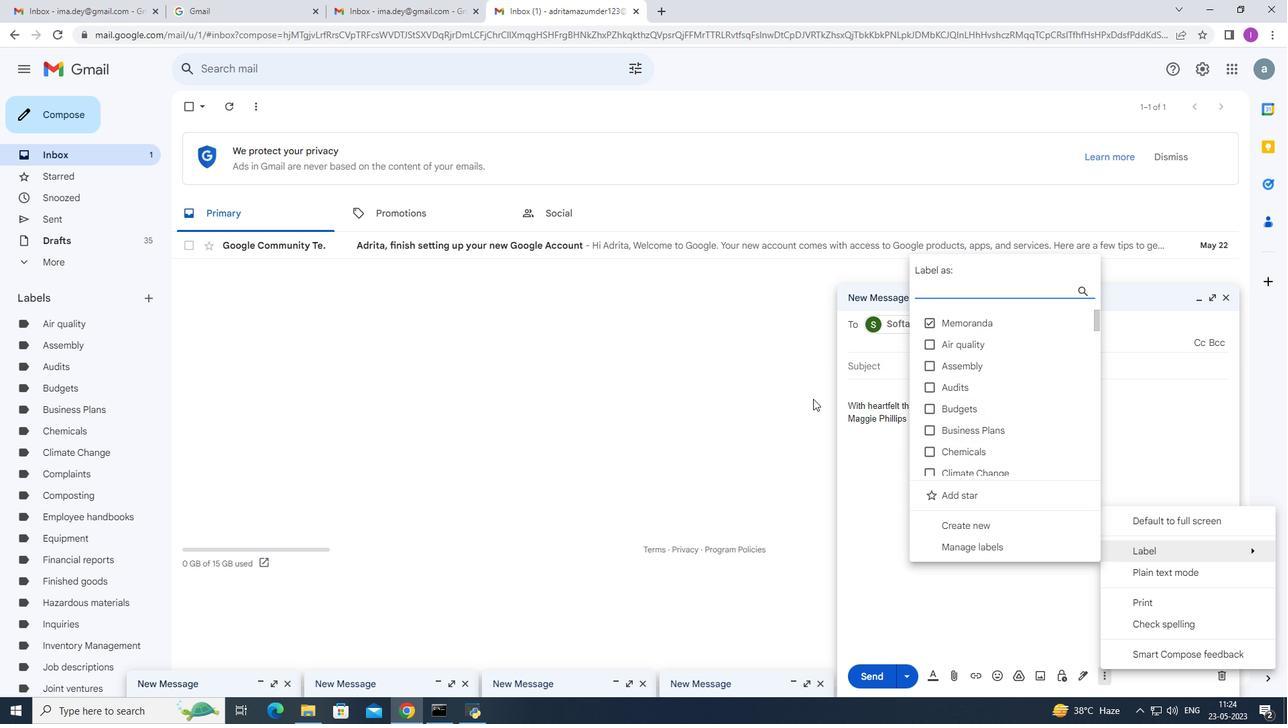 
Action: Mouse pressed left at (809, 401)
Screenshot: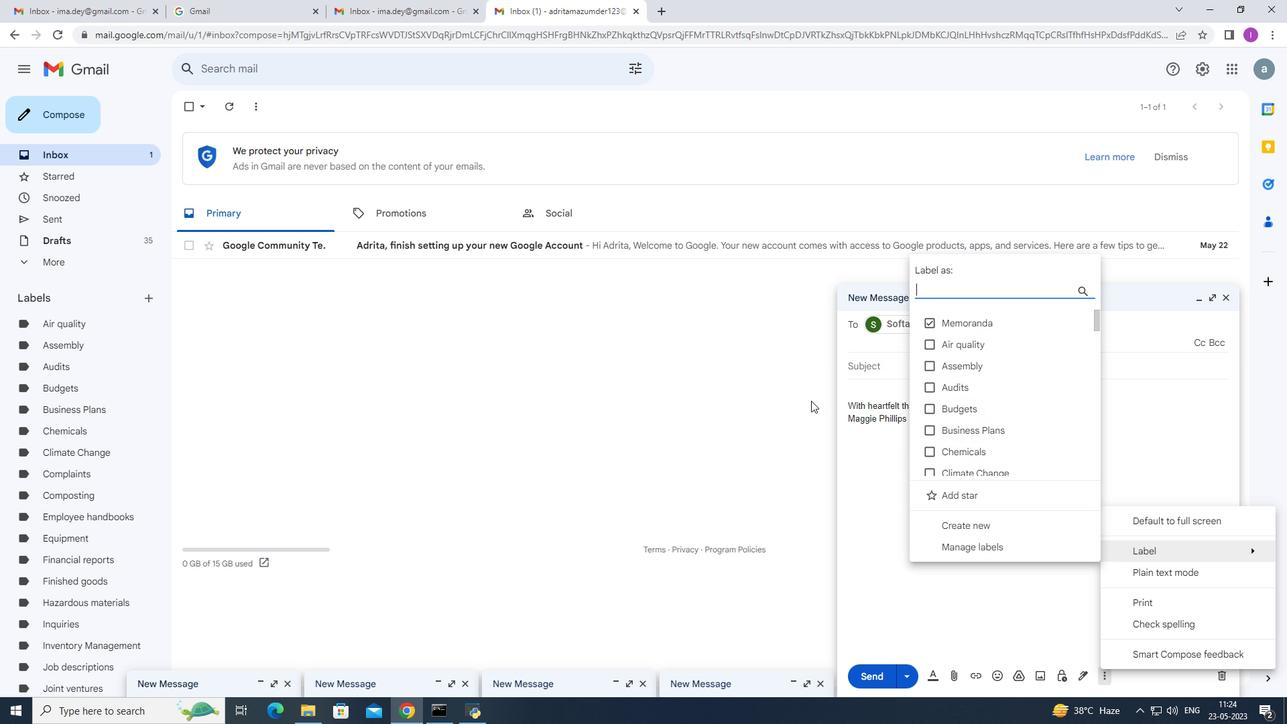 
Action: Mouse moved to (901, 627)
Screenshot: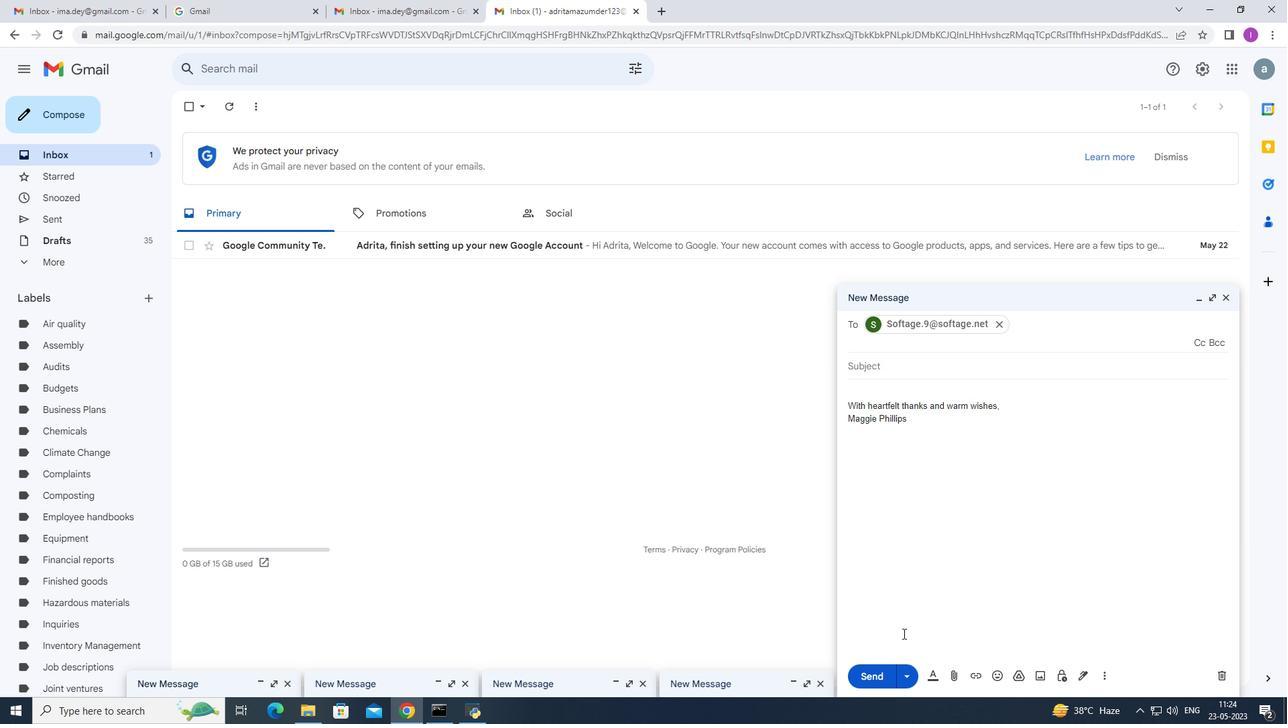 
